 Task: Add a signature Landon Mitchell containing Have a great National Cybersecurity Awareness Month, Landon Mitchell to email address softage.3@softage.net and add a label Assembly
Action: Mouse moved to (101, 139)
Screenshot: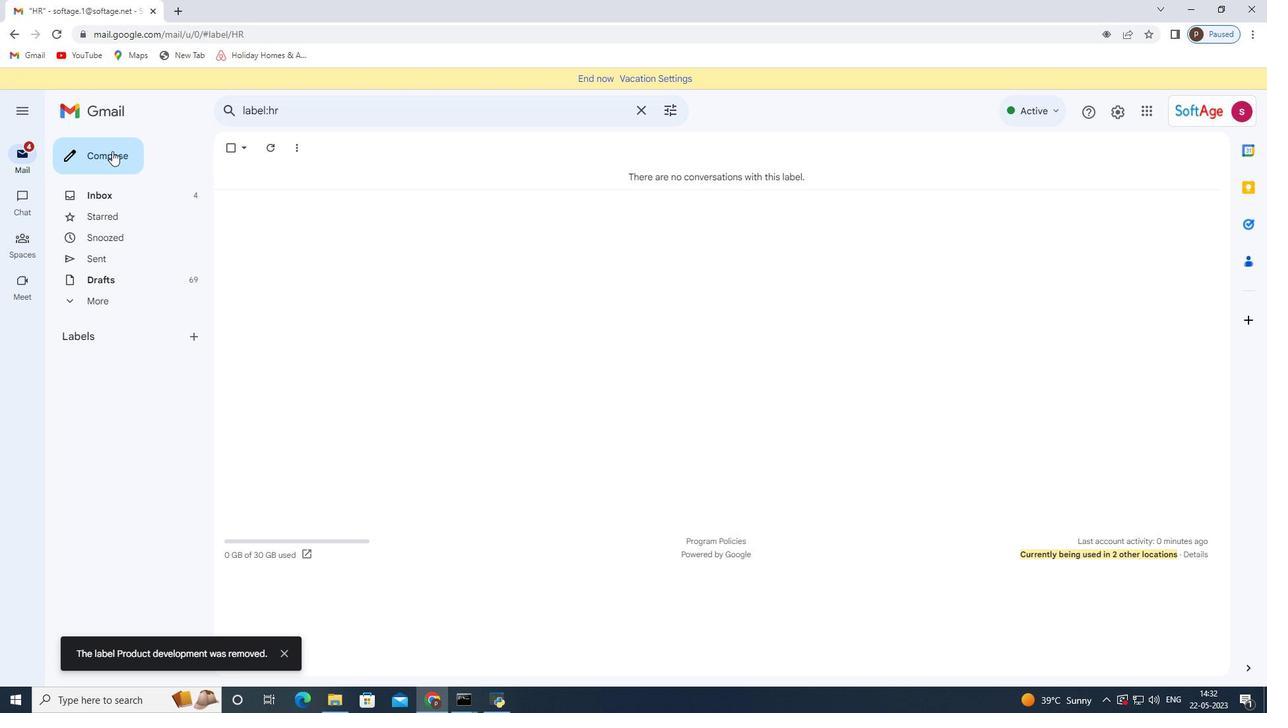 
Action: Mouse pressed left at (101, 139)
Screenshot: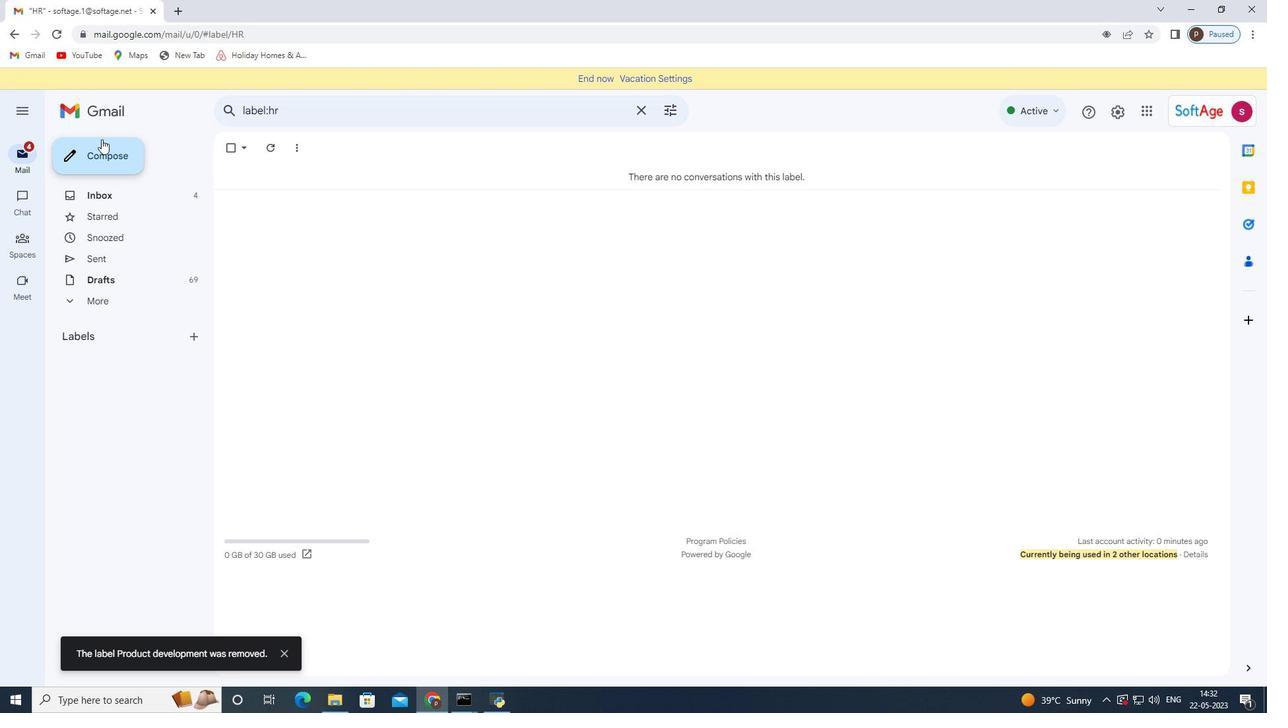 
Action: Mouse moved to (1071, 663)
Screenshot: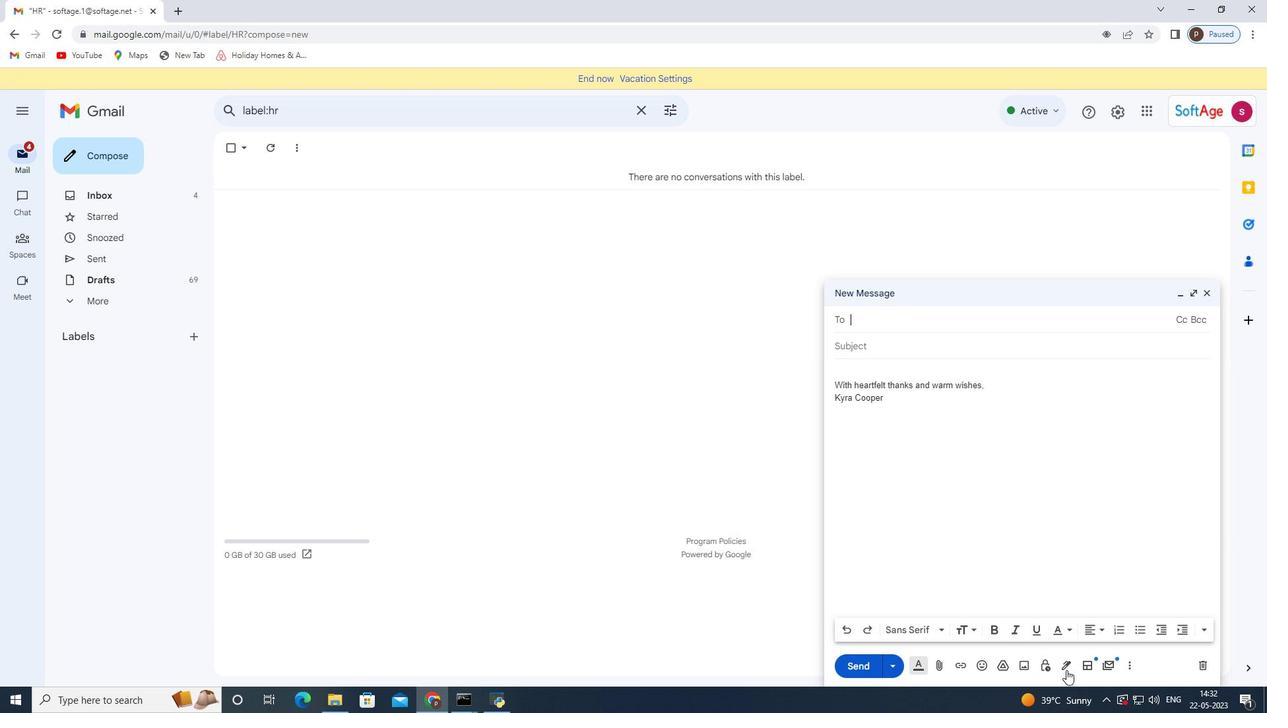 
Action: Mouse pressed left at (1071, 663)
Screenshot: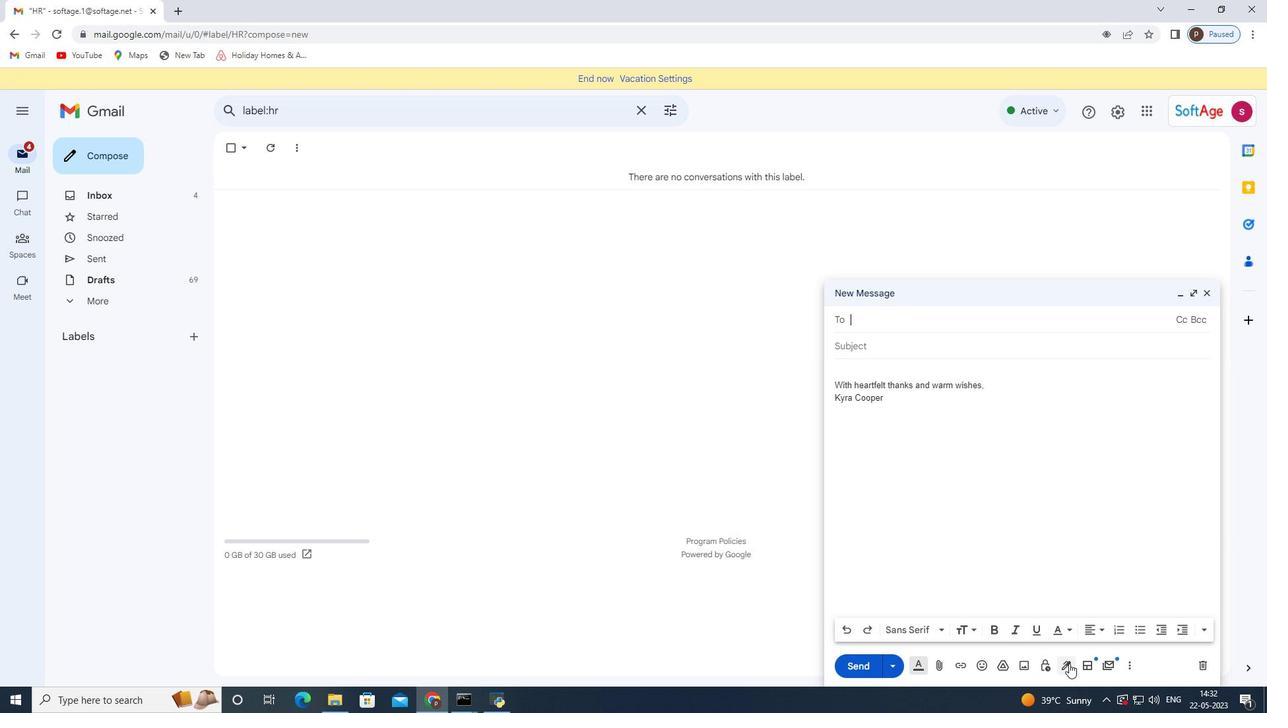 
Action: Mouse moved to (1104, 583)
Screenshot: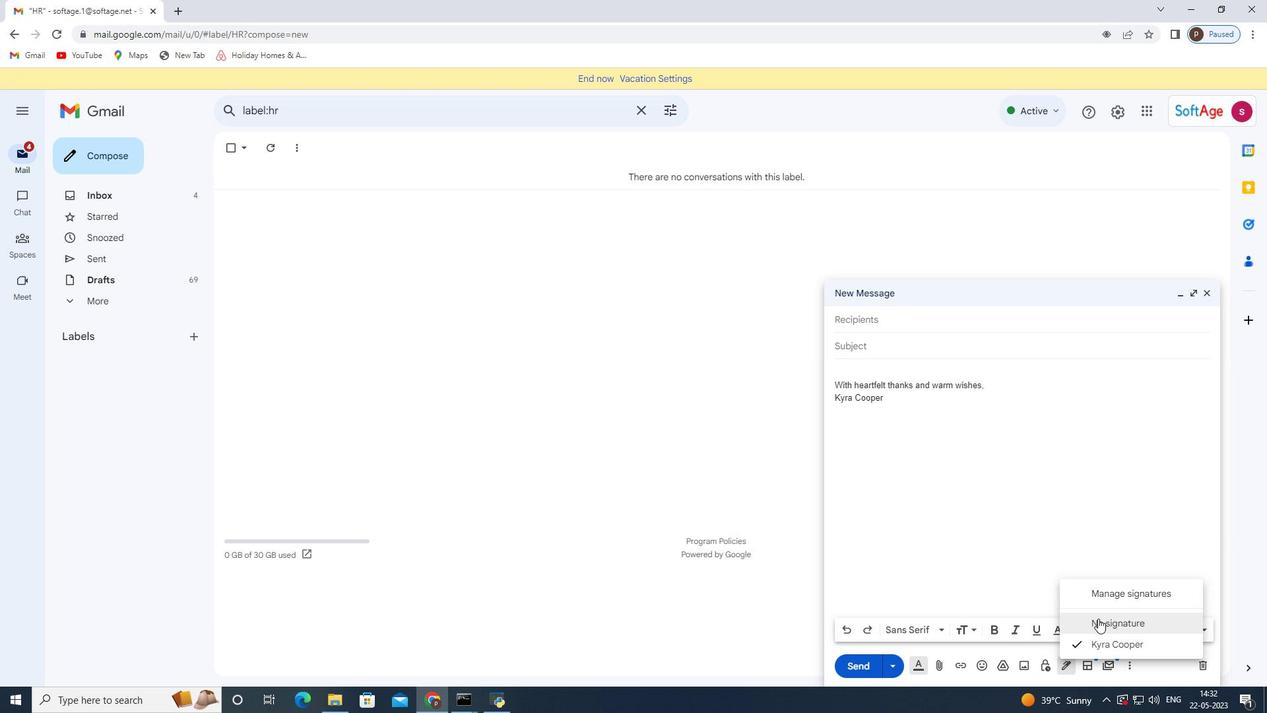 
Action: Mouse pressed left at (1104, 583)
Screenshot: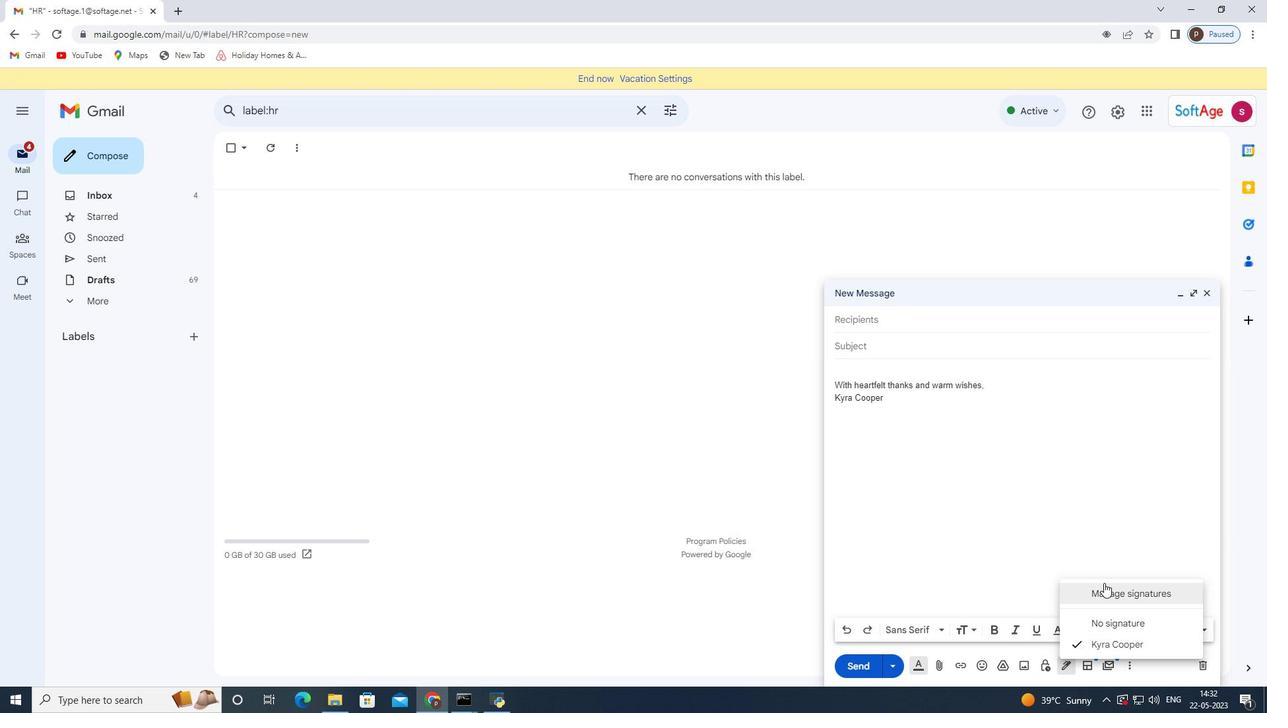 
Action: Mouse moved to (328, 466)
Screenshot: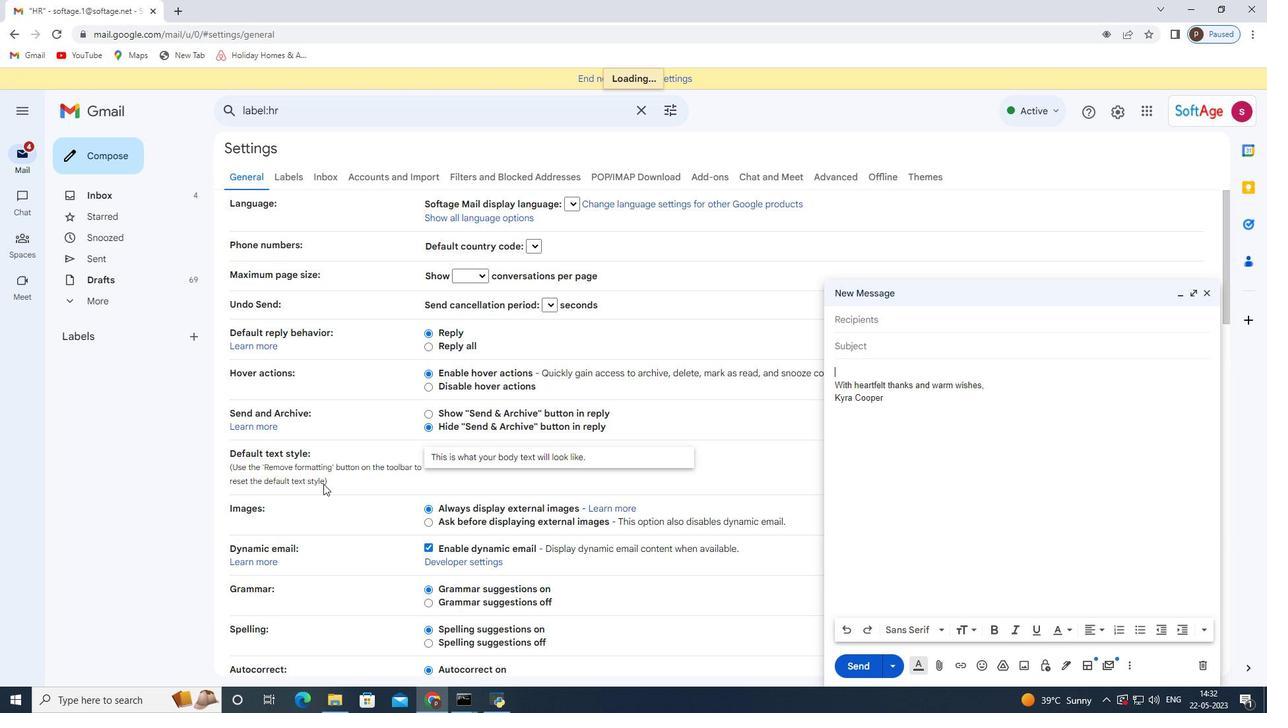 
Action: Mouse scrolled (328, 466) with delta (0, 0)
Screenshot: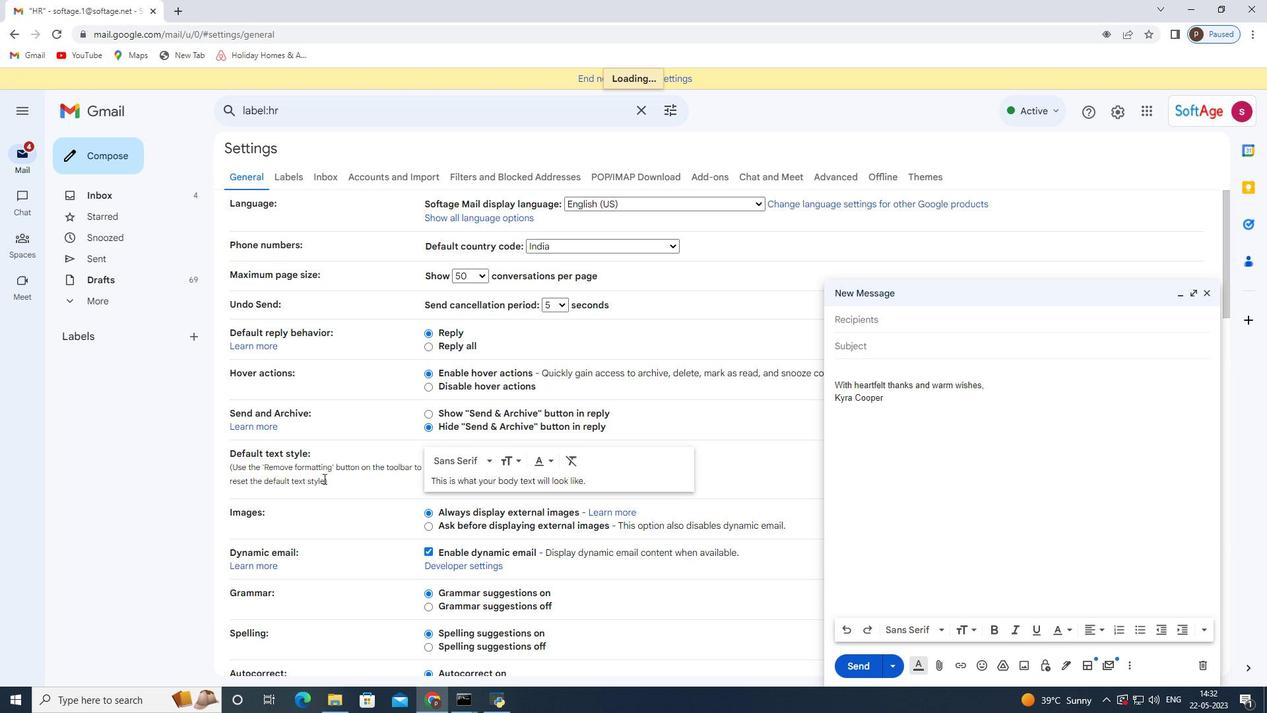 
Action: Mouse scrolled (328, 466) with delta (0, 0)
Screenshot: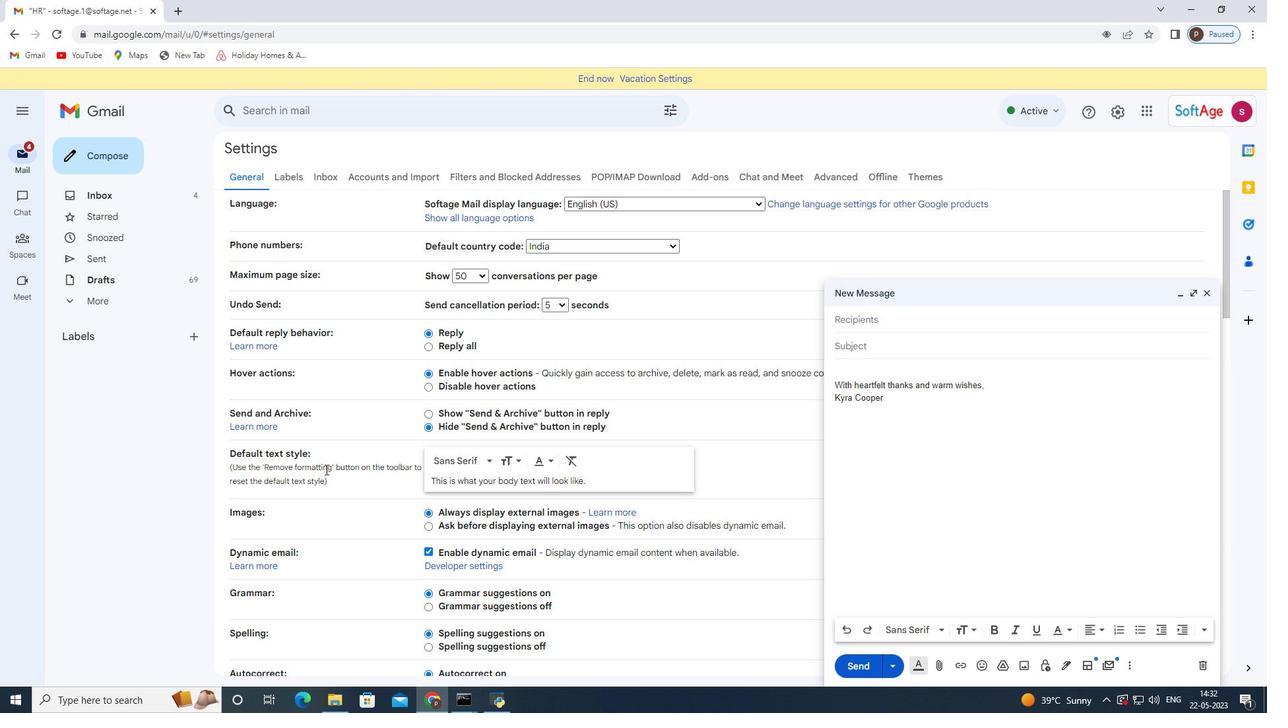 
Action: Mouse scrolled (328, 466) with delta (0, 0)
Screenshot: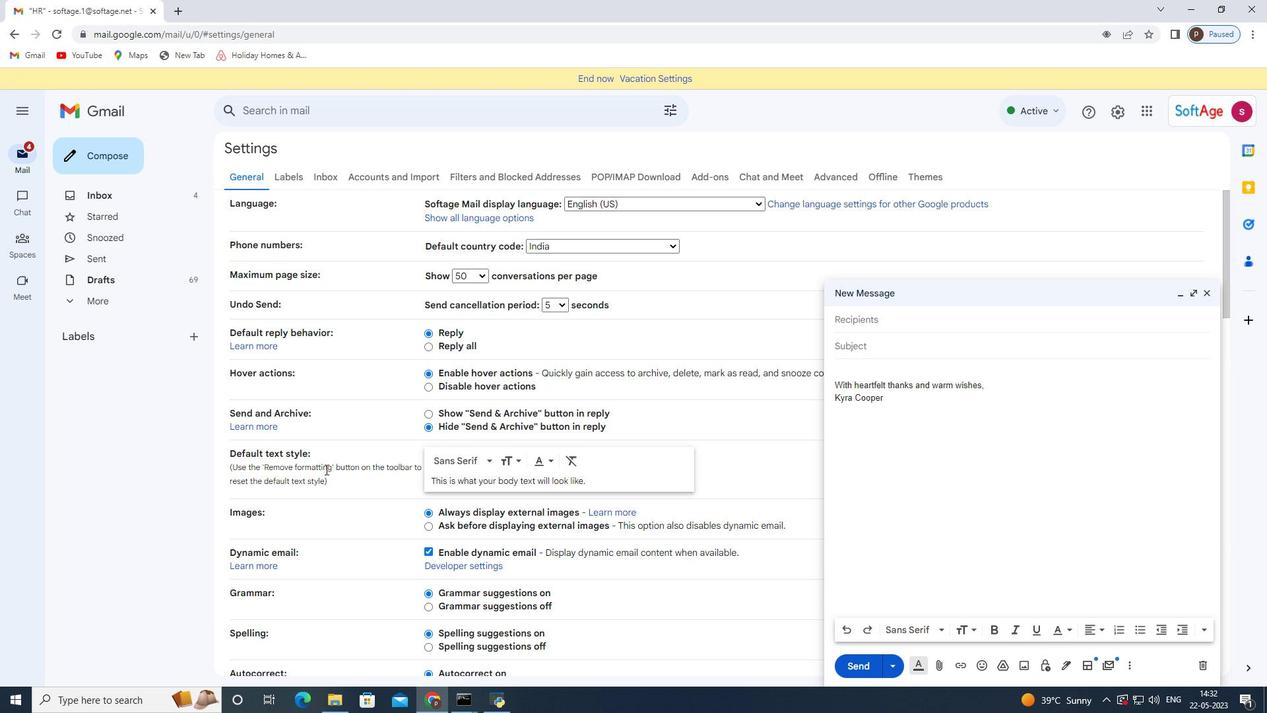 
Action: Mouse scrolled (328, 466) with delta (0, 0)
Screenshot: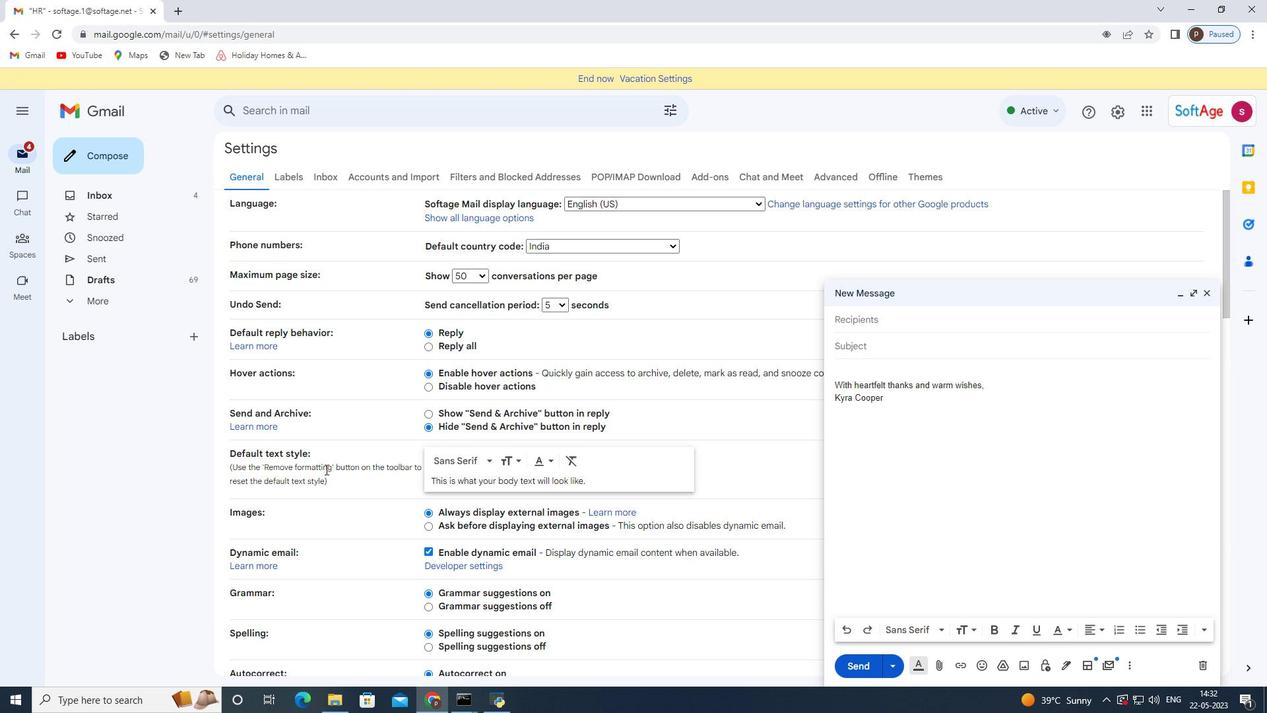 
Action: Mouse scrolled (328, 466) with delta (0, 0)
Screenshot: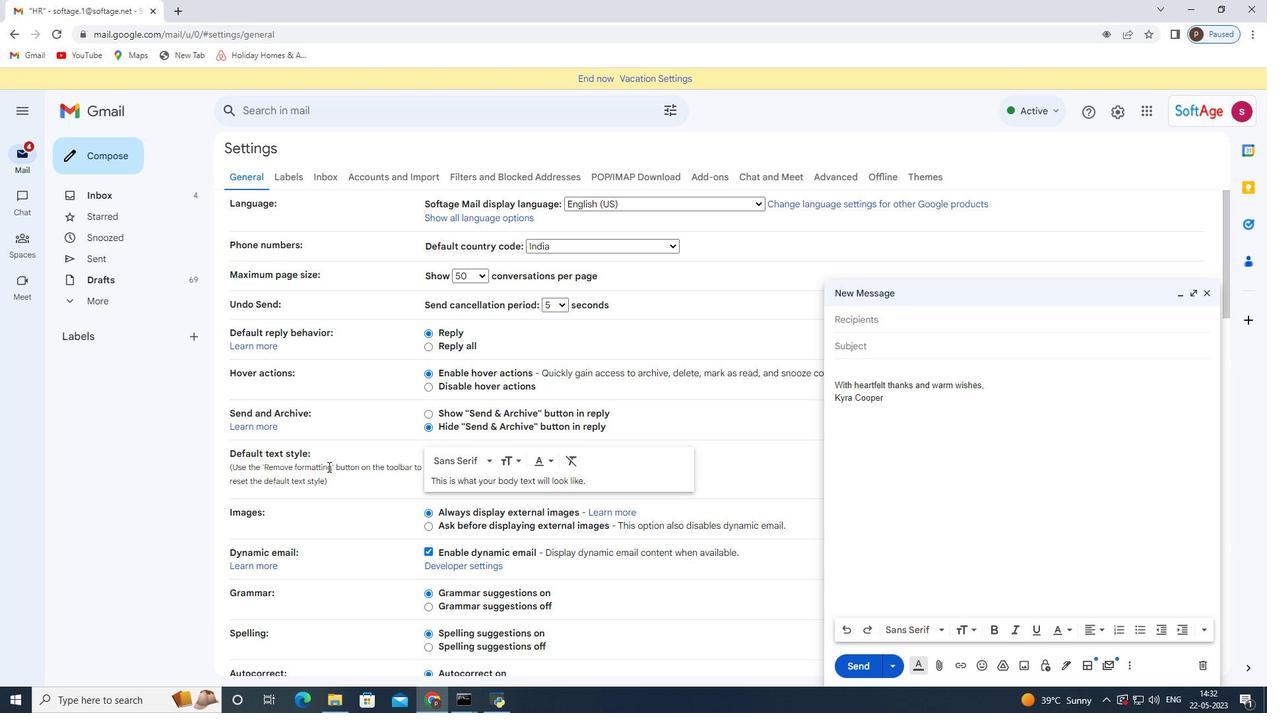 
Action: Mouse scrolled (328, 466) with delta (0, 0)
Screenshot: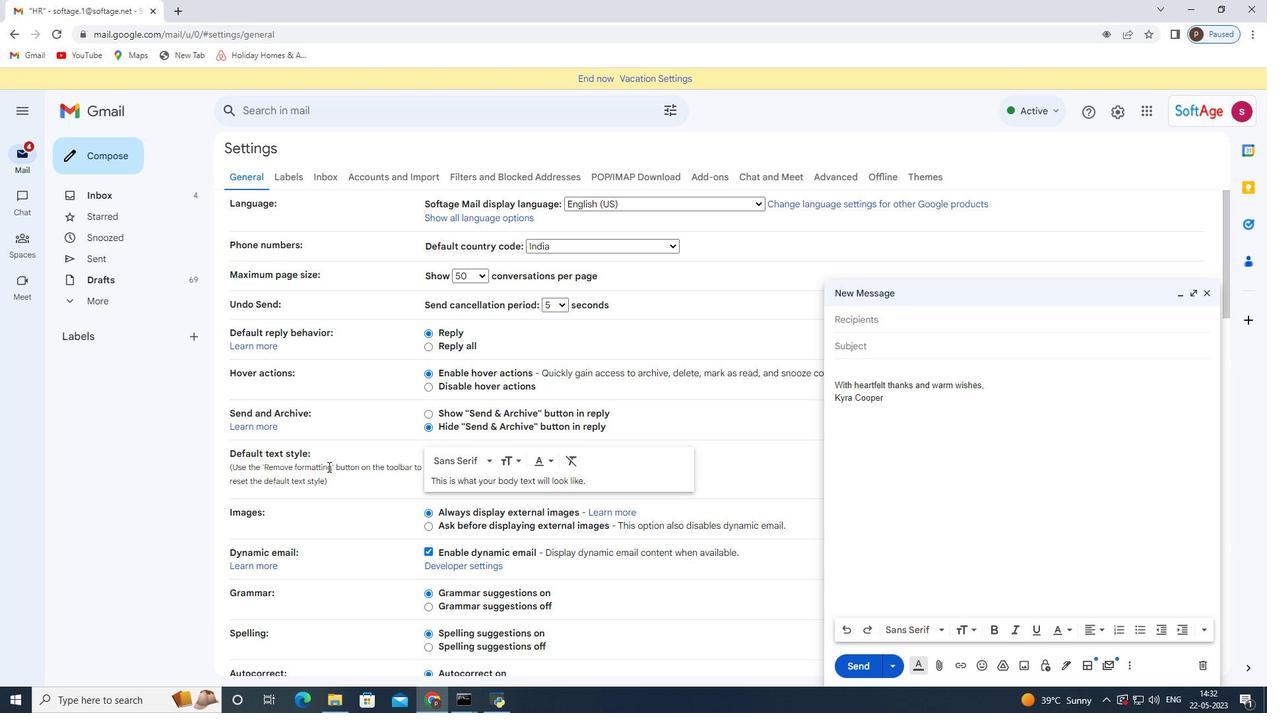 
Action: Mouse scrolled (328, 466) with delta (0, 0)
Screenshot: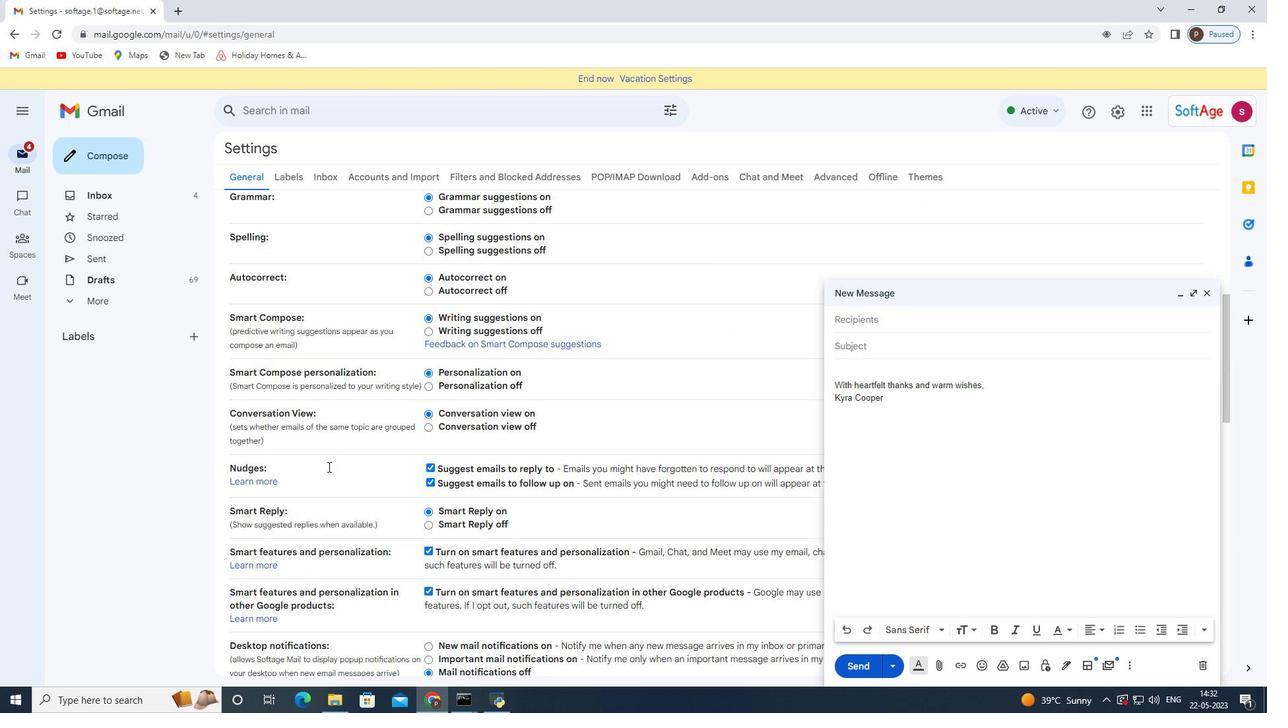 
Action: Mouse scrolled (328, 466) with delta (0, 0)
Screenshot: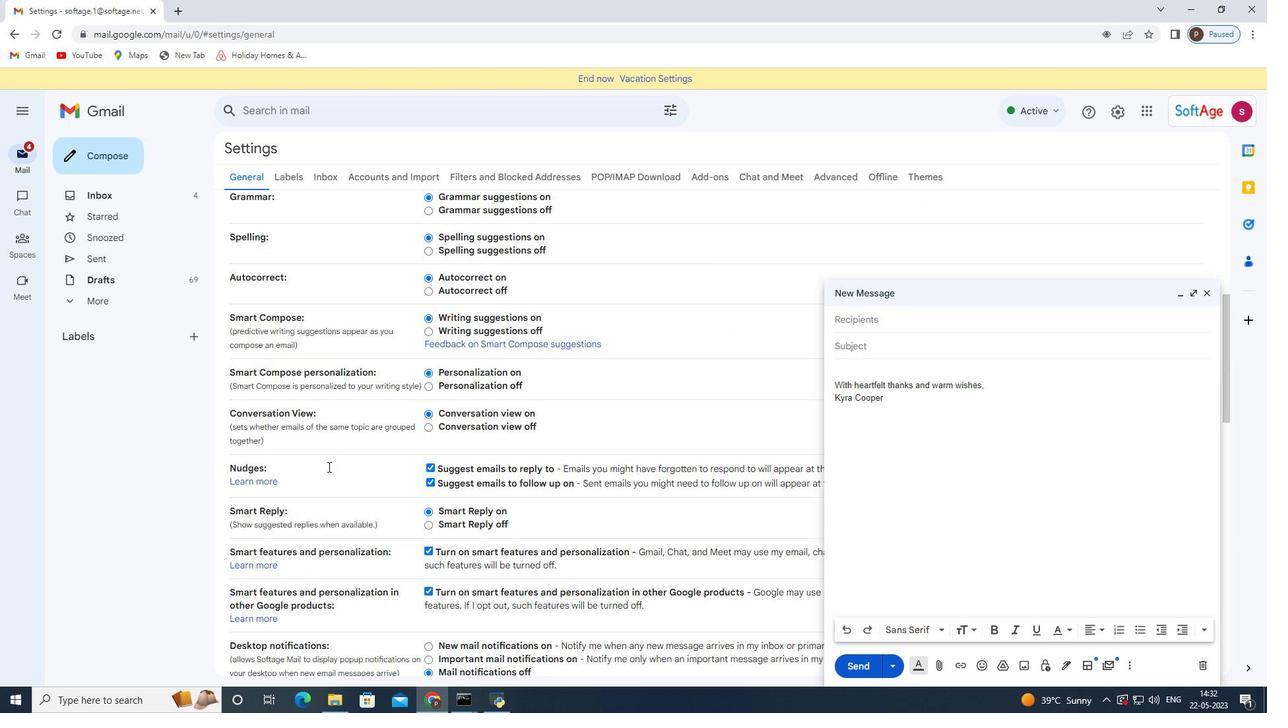 
Action: Mouse scrolled (328, 467) with delta (0, 0)
Screenshot: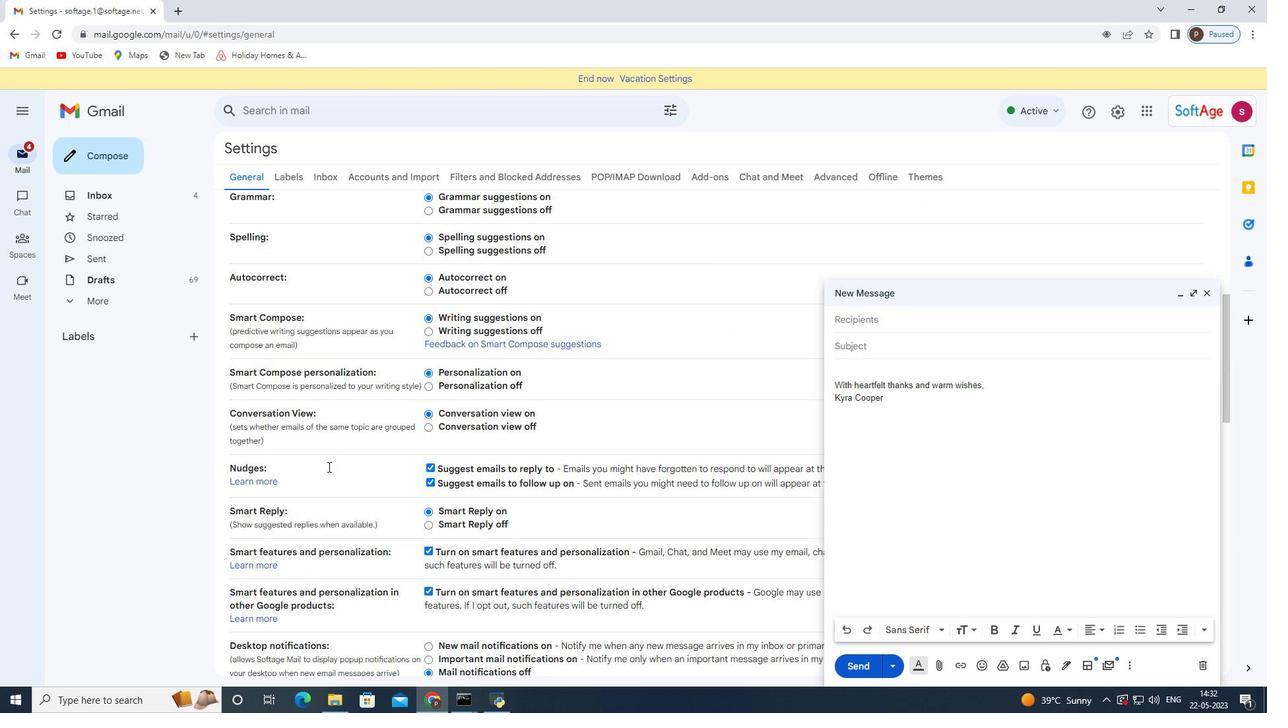 
Action: Mouse scrolled (328, 466) with delta (0, 0)
Screenshot: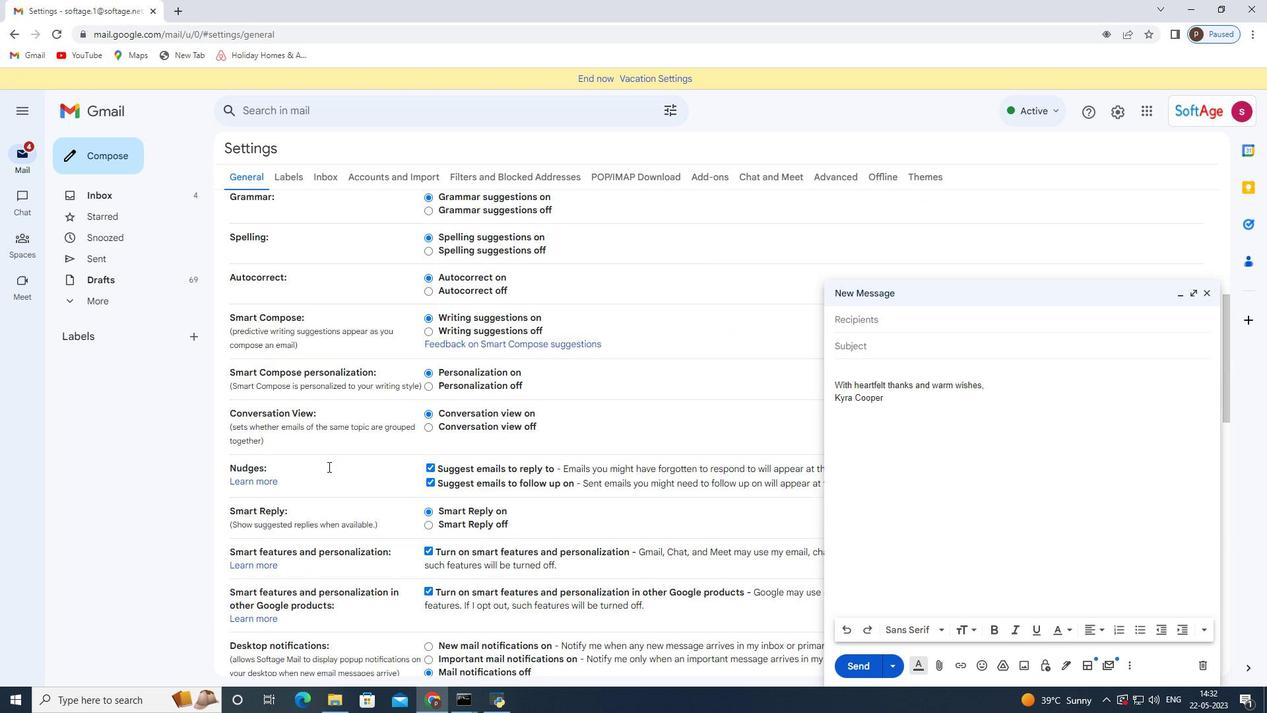 
Action: Mouse scrolled (328, 466) with delta (0, 0)
Screenshot: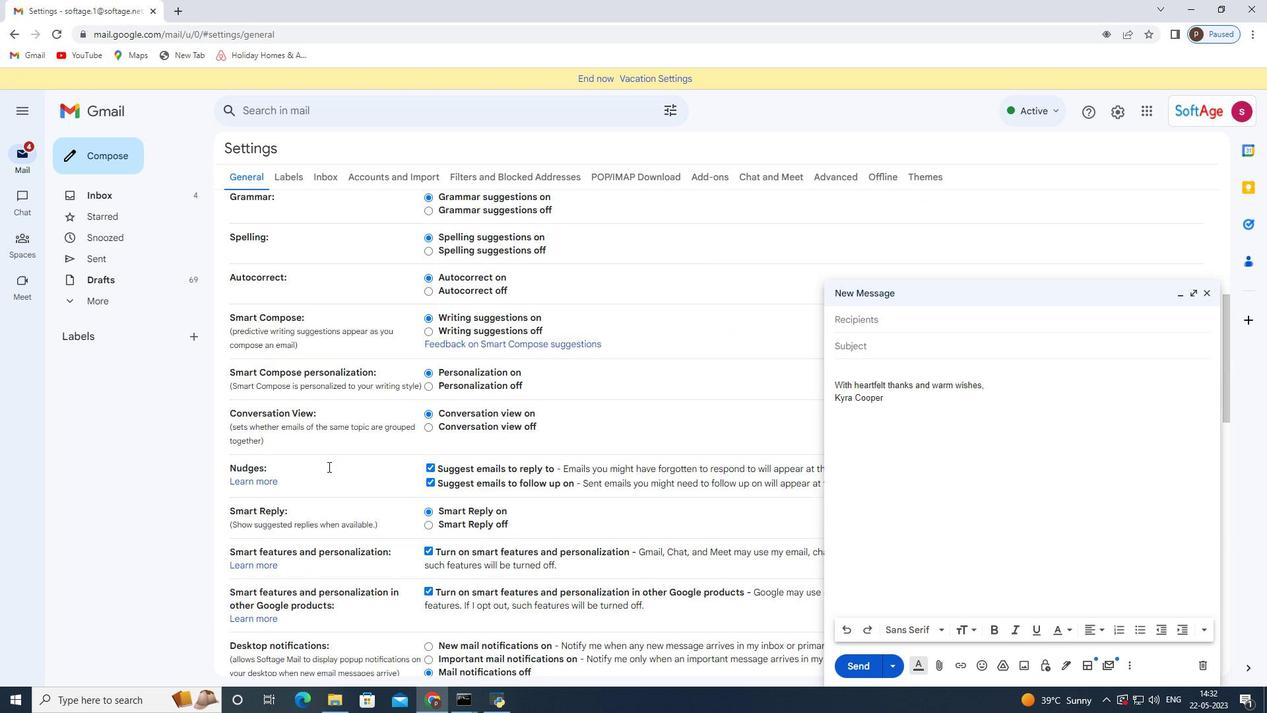 
Action: Mouse moved to (328, 466)
Screenshot: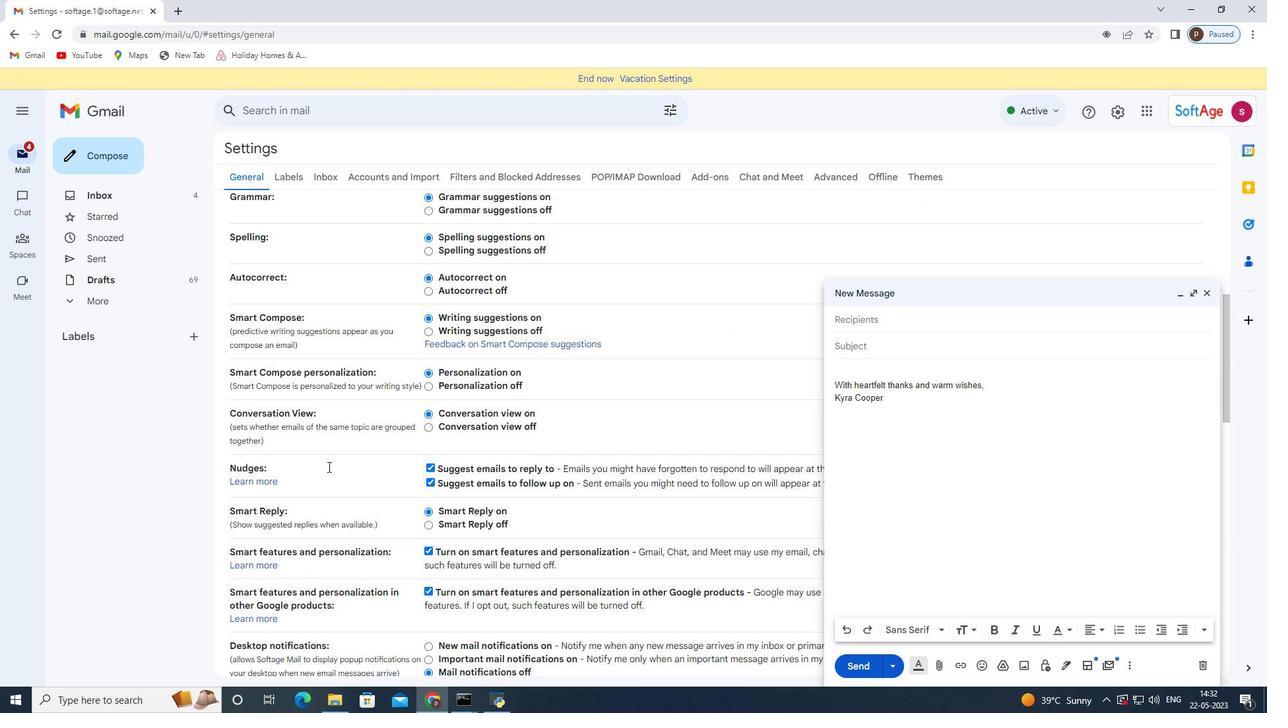 
Action: Mouse scrolled (328, 465) with delta (0, 0)
Screenshot: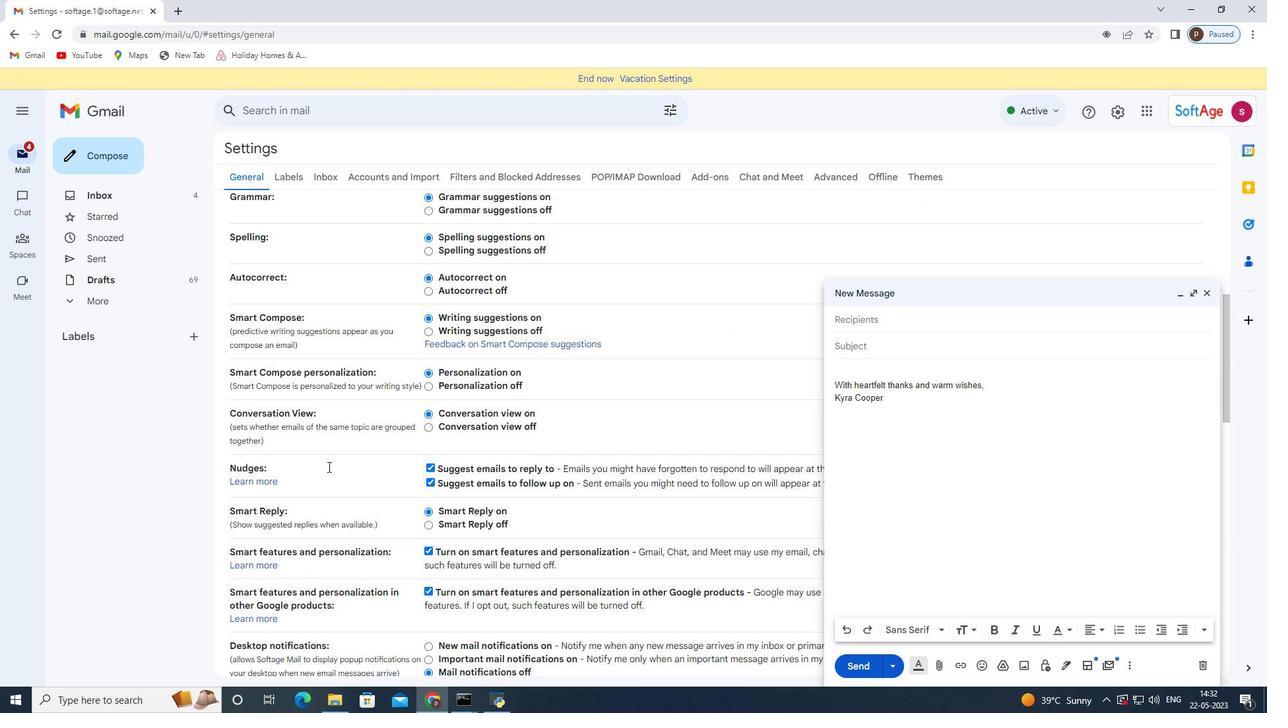 
Action: Mouse moved to (333, 466)
Screenshot: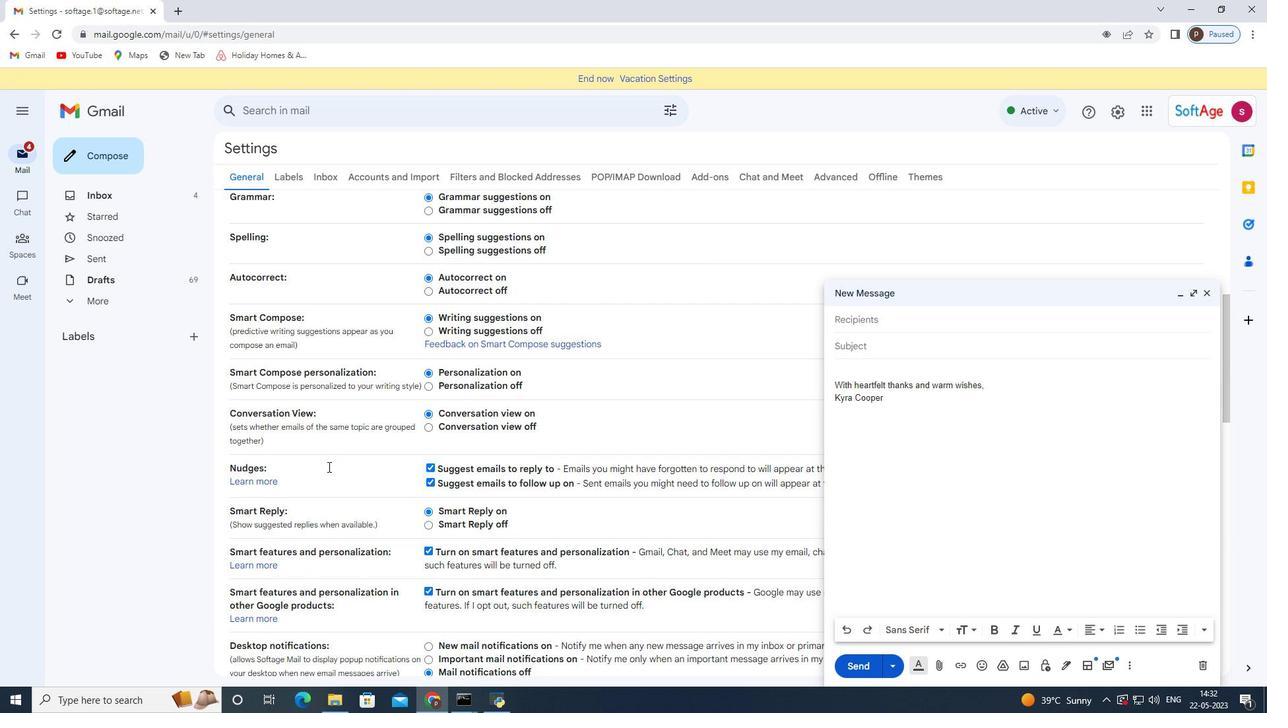 
Action: Mouse scrolled (333, 465) with delta (0, 0)
Screenshot: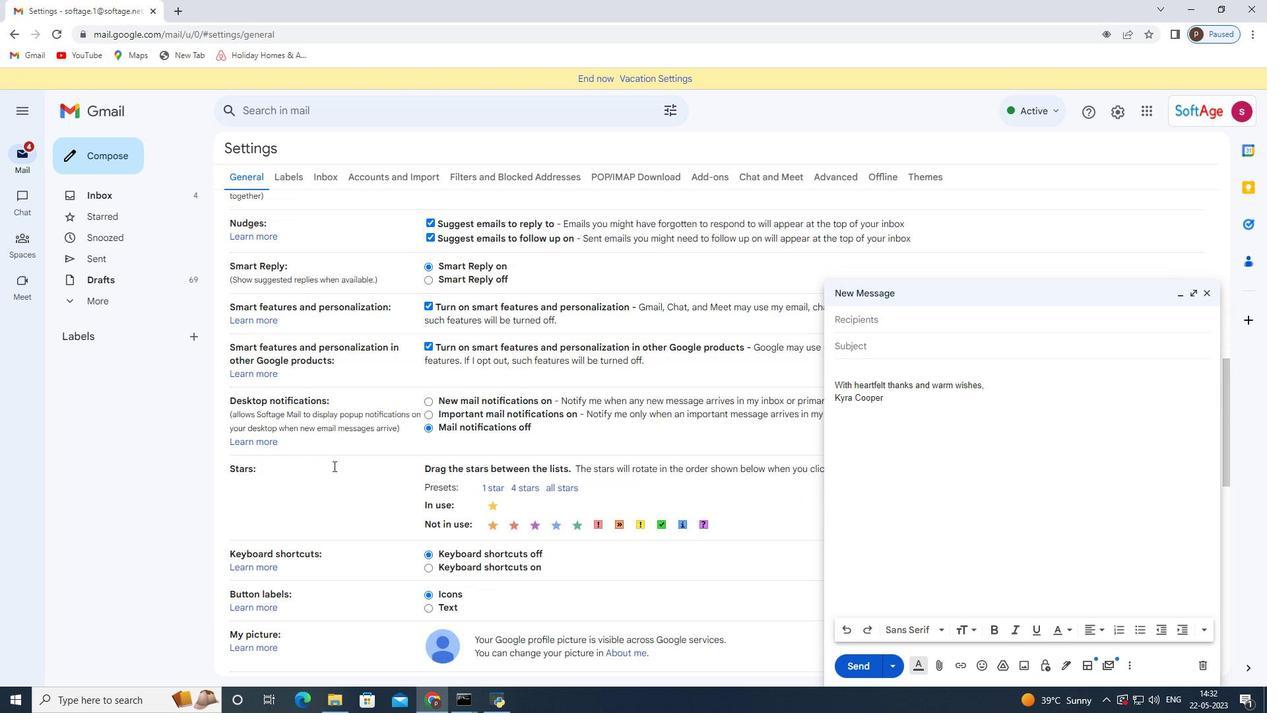 
Action: Mouse scrolled (333, 465) with delta (0, 0)
Screenshot: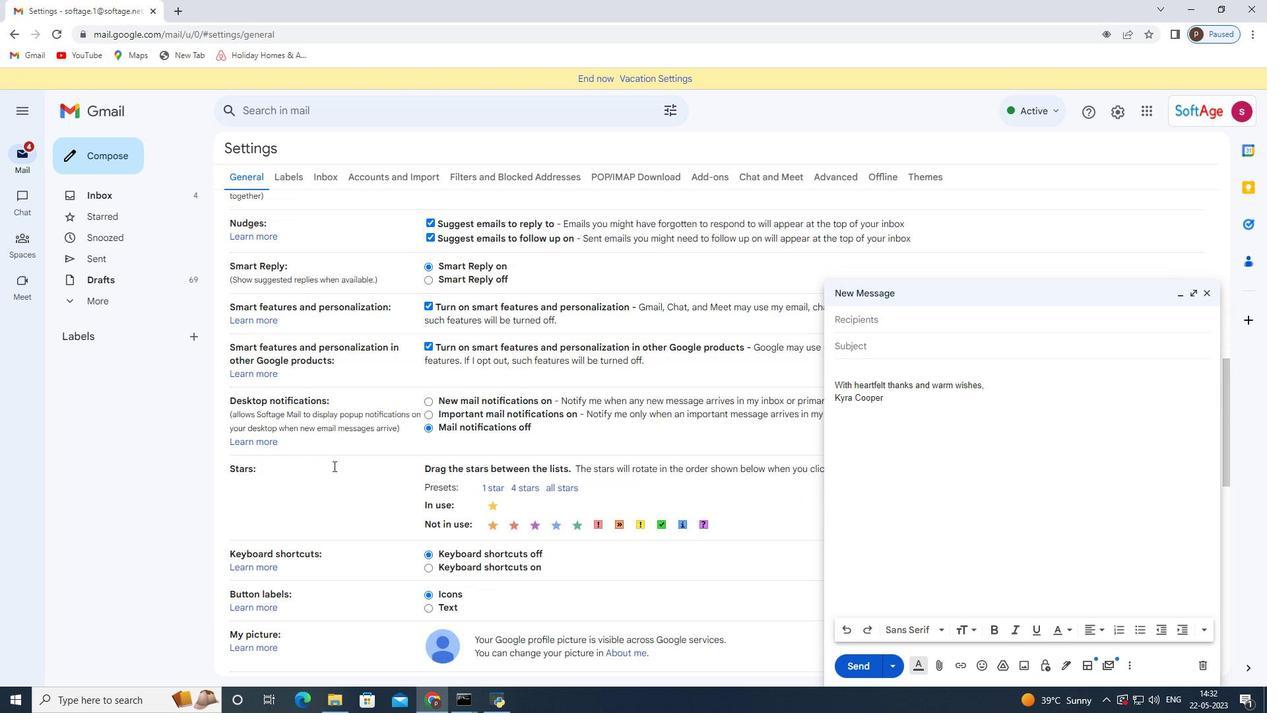 
Action: Mouse scrolled (333, 465) with delta (0, 0)
Screenshot: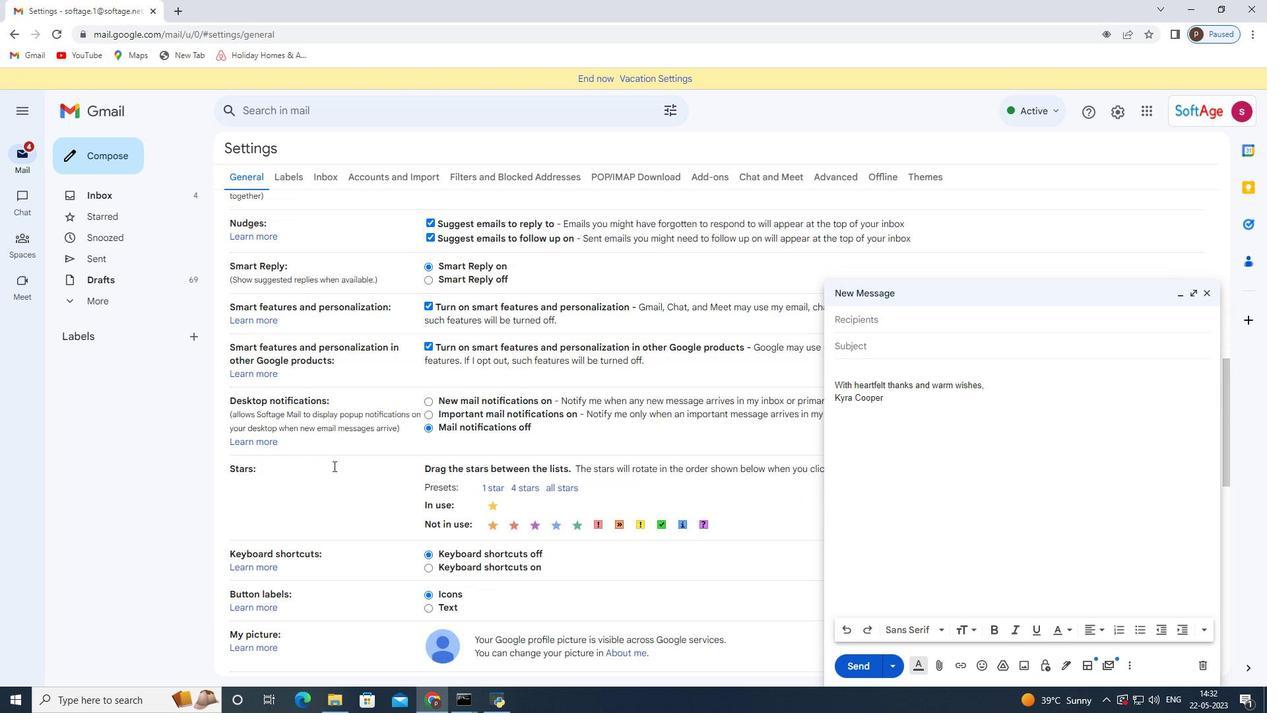 
Action: Mouse moved to (571, 511)
Screenshot: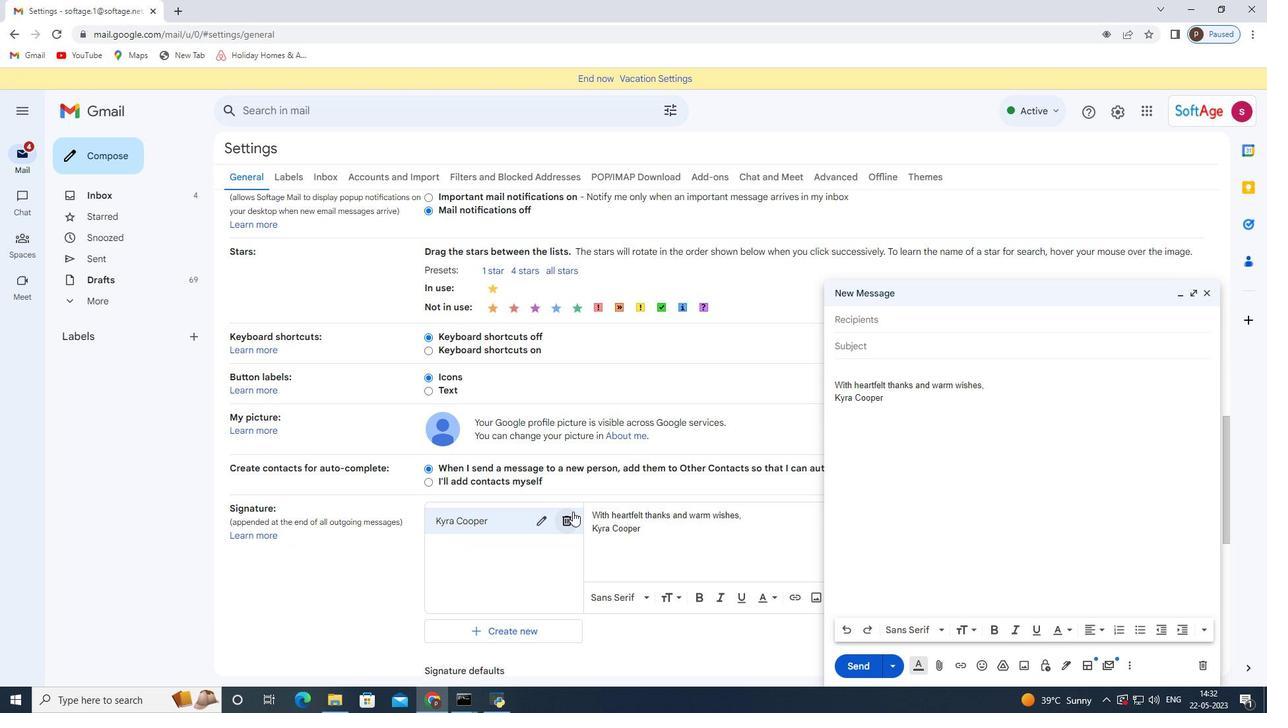 
Action: Mouse pressed left at (571, 511)
Screenshot: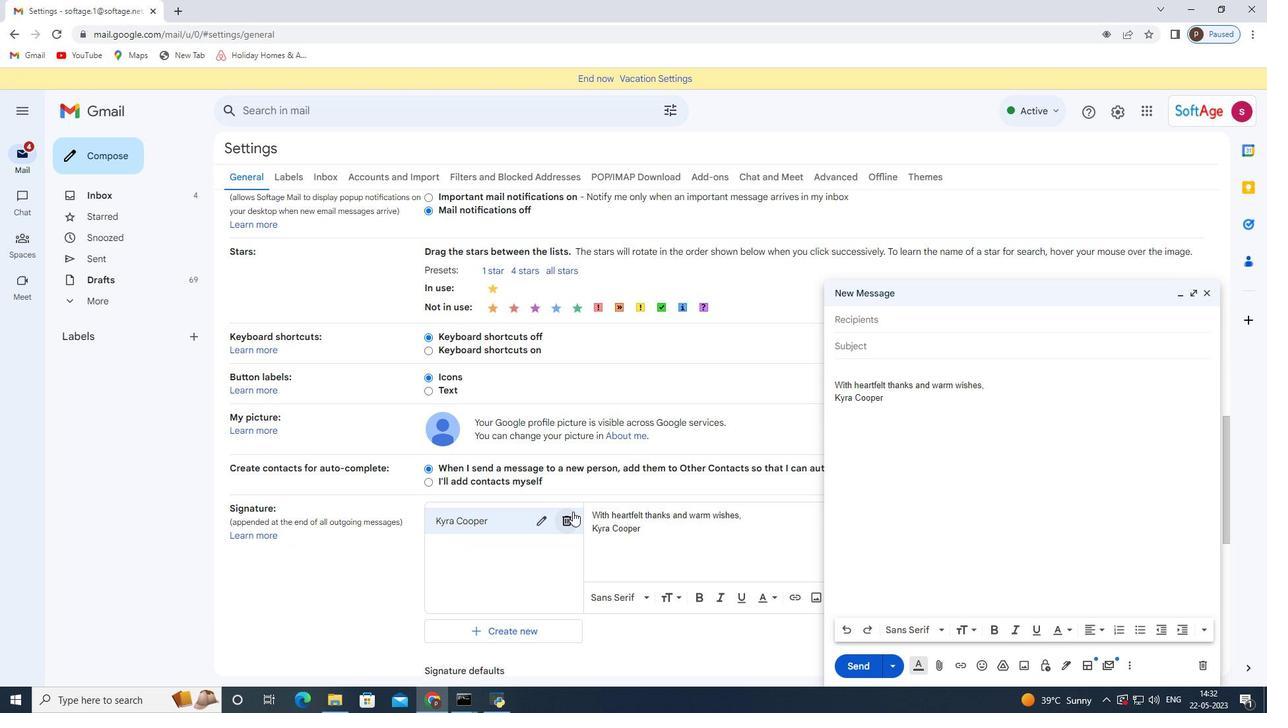 
Action: Mouse moved to (741, 410)
Screenshot: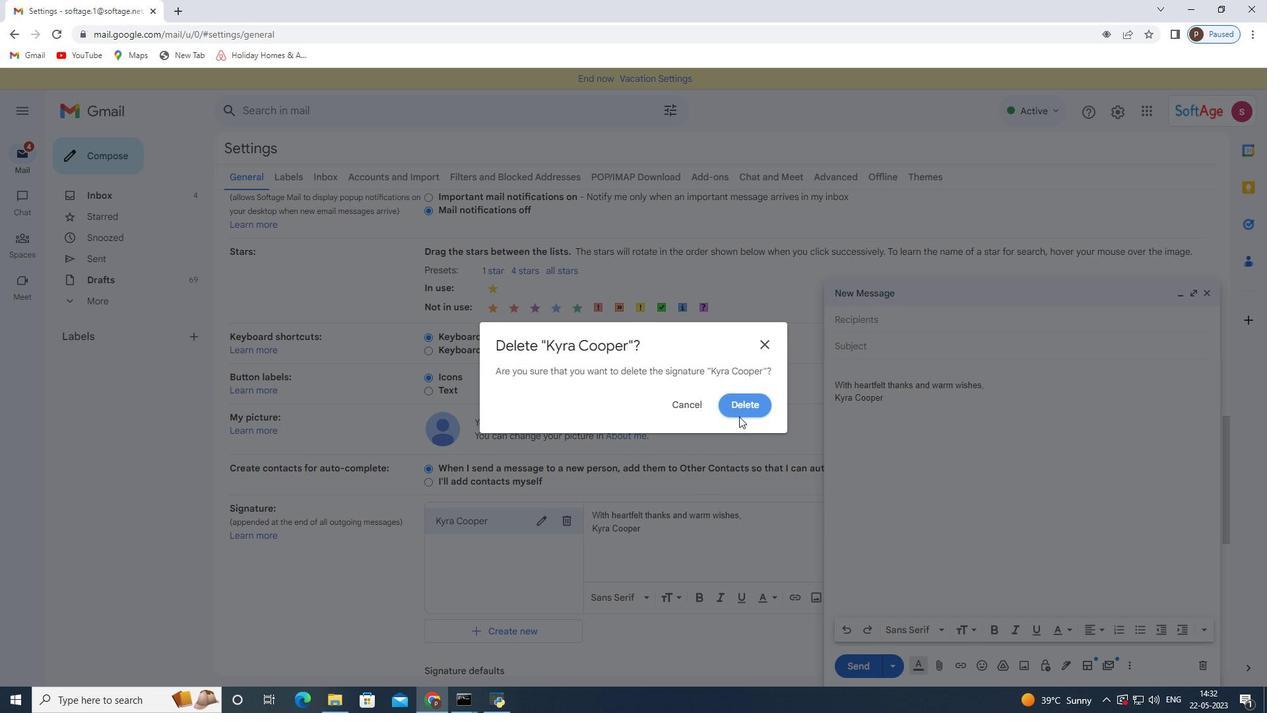 
Action: Mouse pressed left at (741, 410)
Screenshot: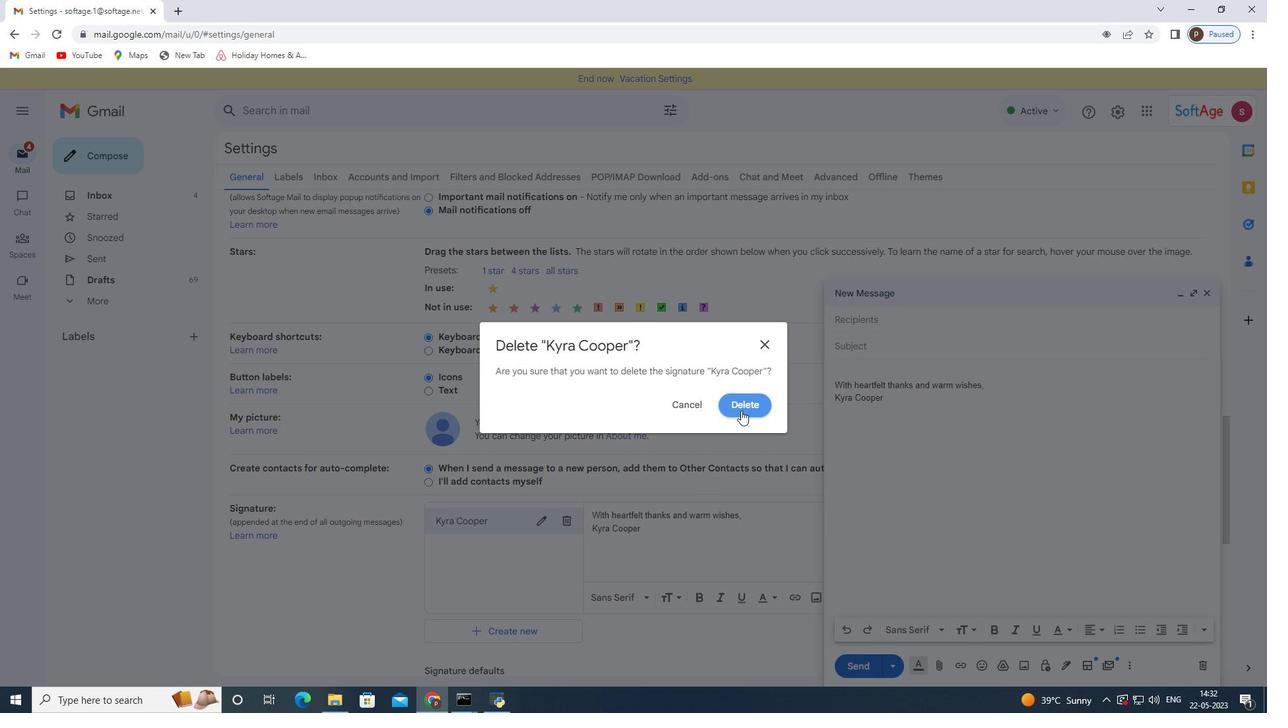 
Action: Mouse moved to (448, 534)
Screenshot: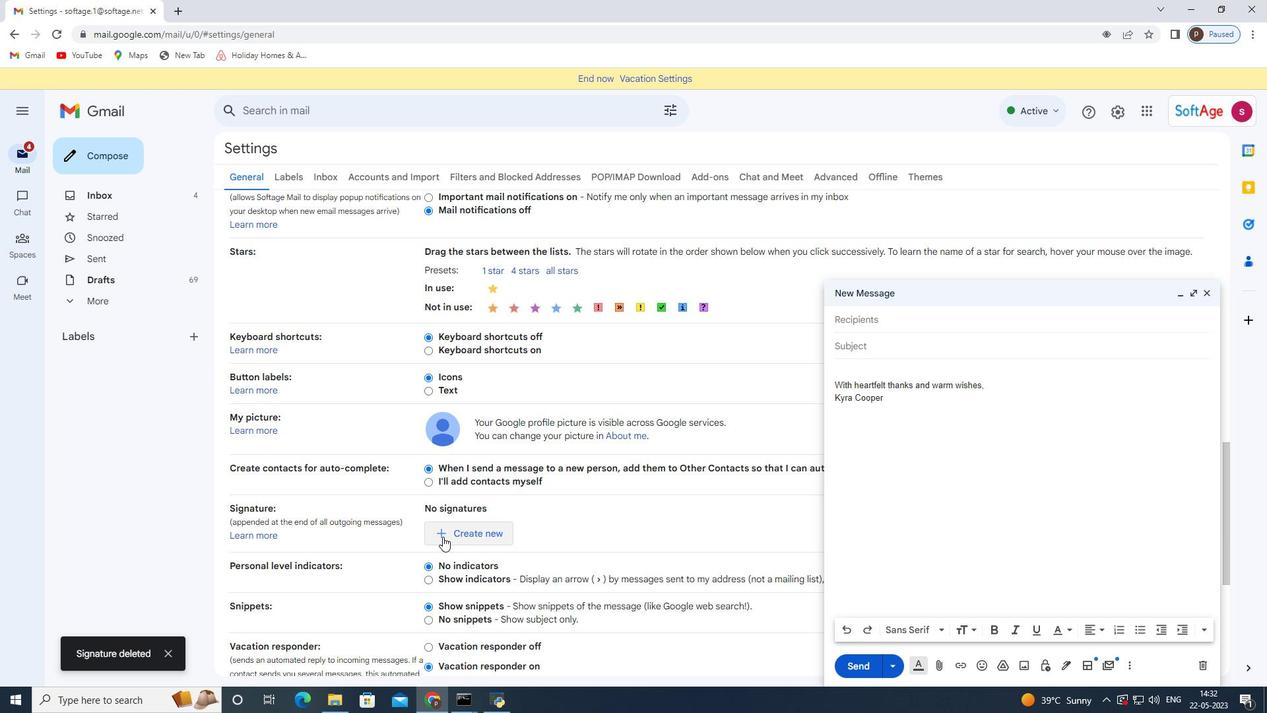 
Action: Mouse pressed left at (448, 534)
Screenshot: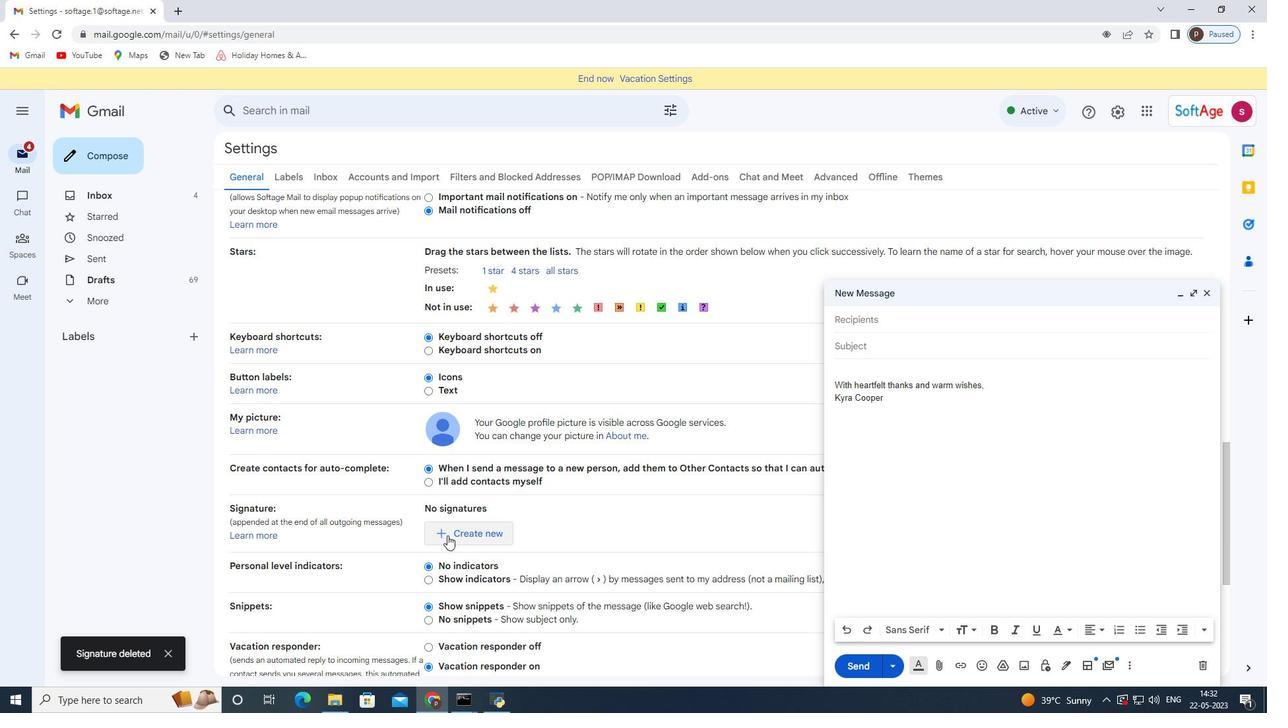 
Action: Mouse moved to (538, 371)
Screenshot: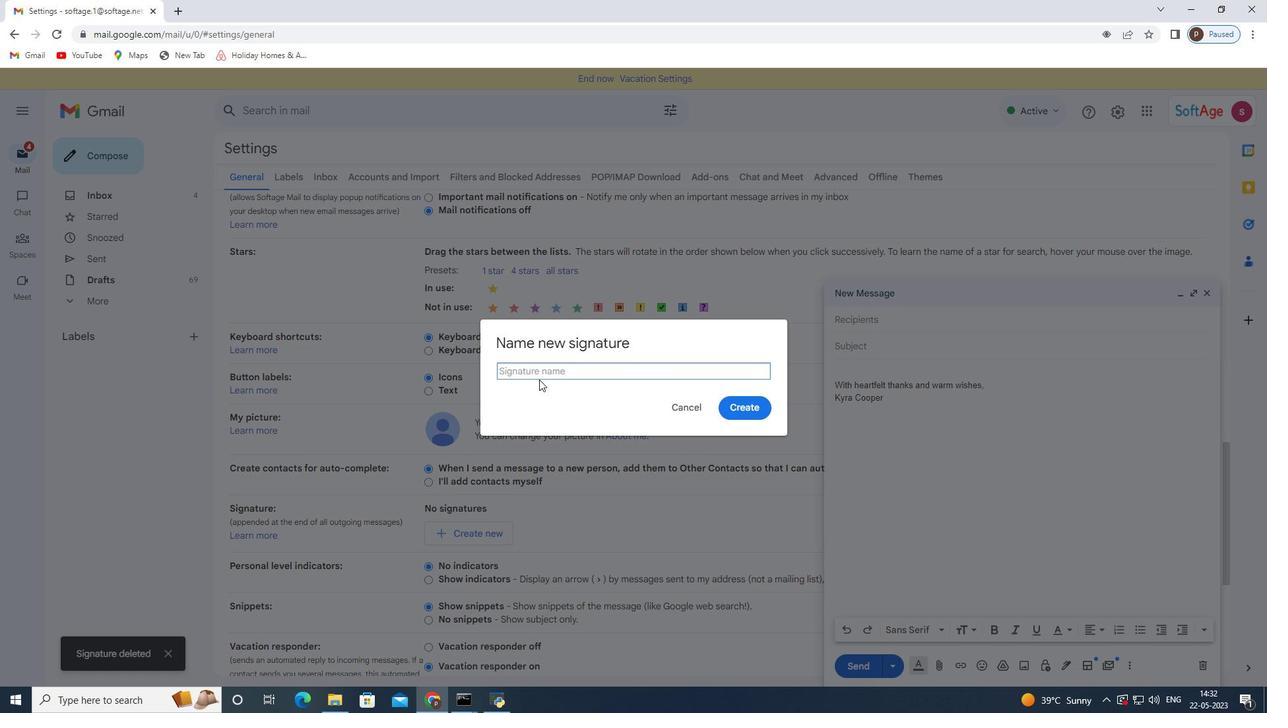 
Action: Mouse pressed left at (538, 371)
Screenshot: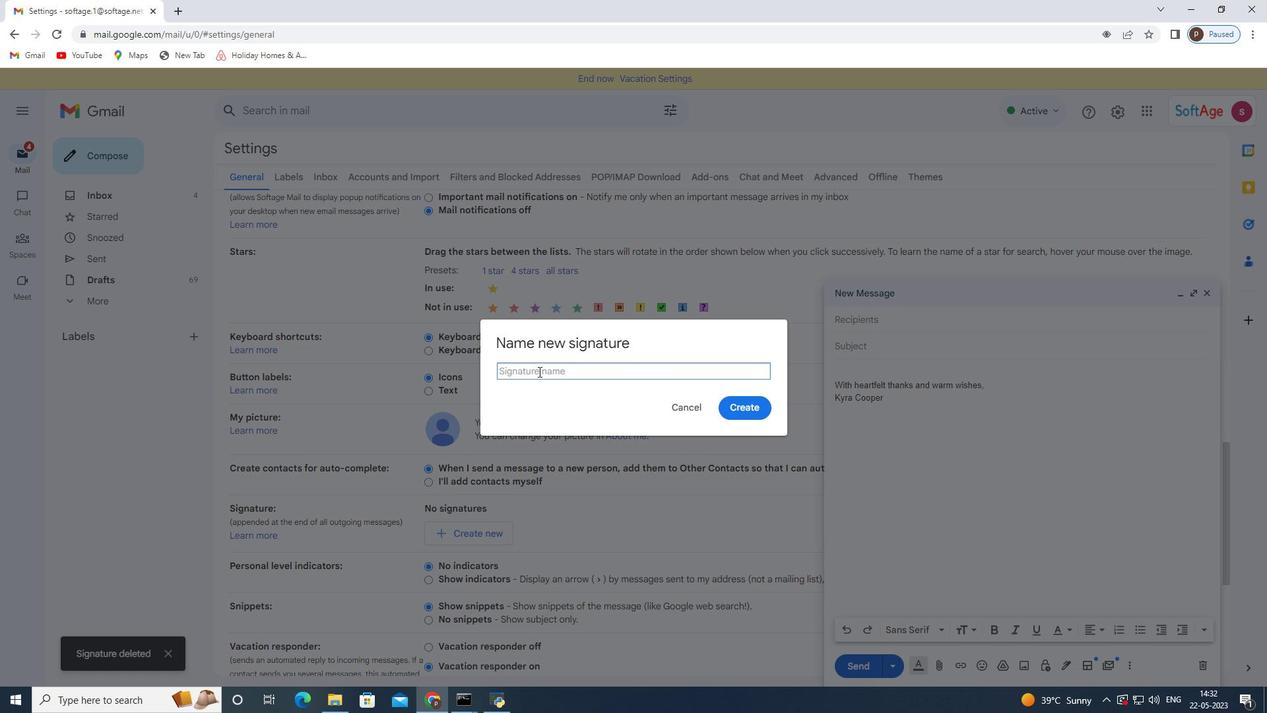 
Action: Key pressed <Key.shift>Landon<Key.space><Key.shift>Mitchell
Screenshot: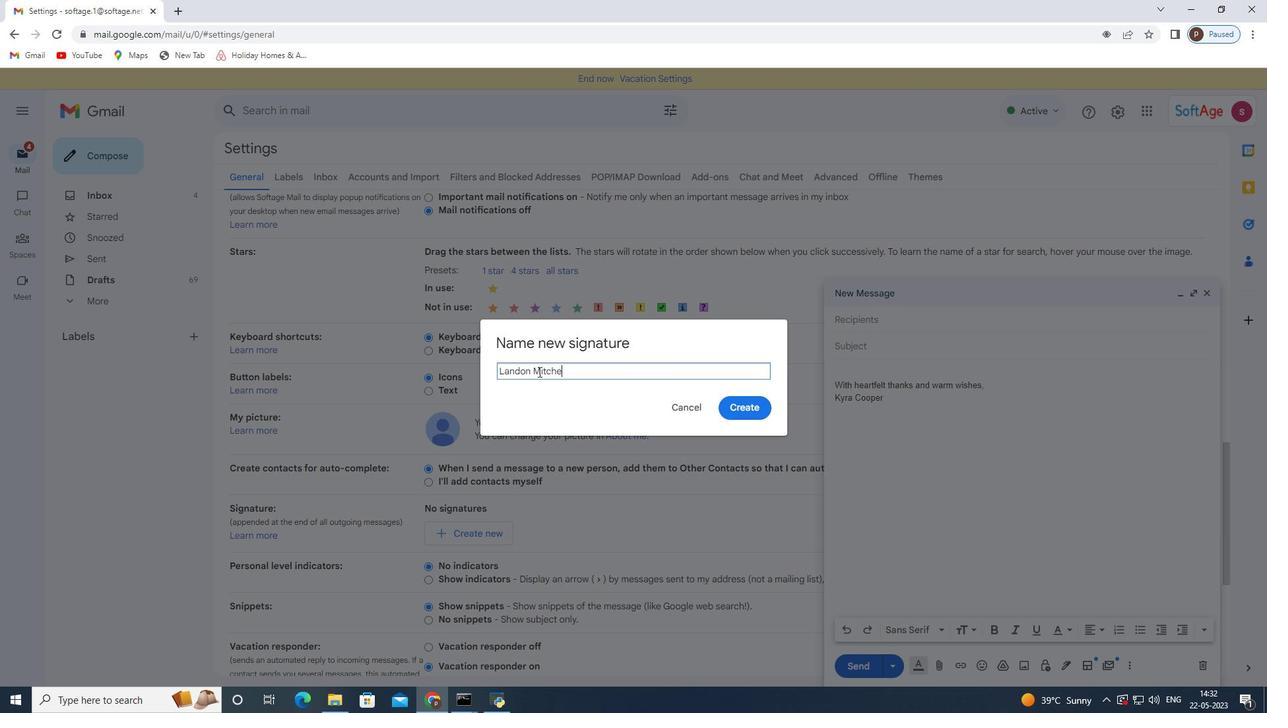
Action: Mouse moved to (753, 406)
Screenshot: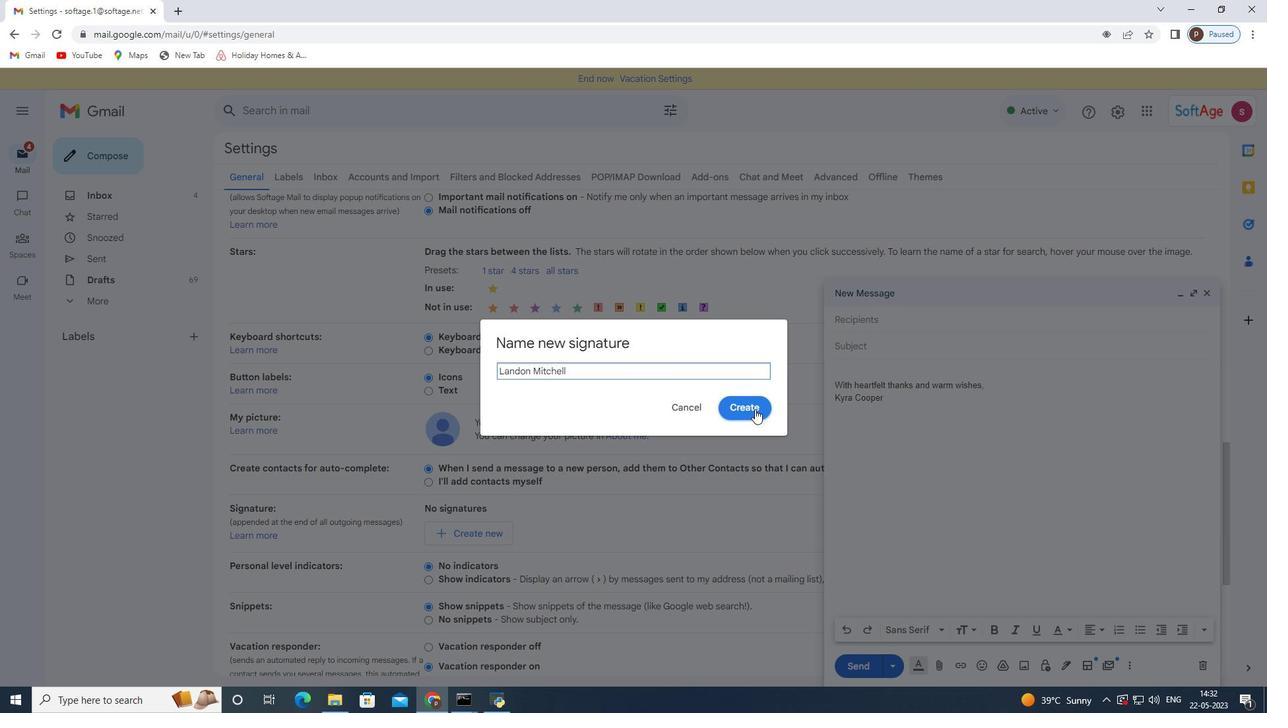 
Action: Mouse pressed left at (753, 406)
Screenshot: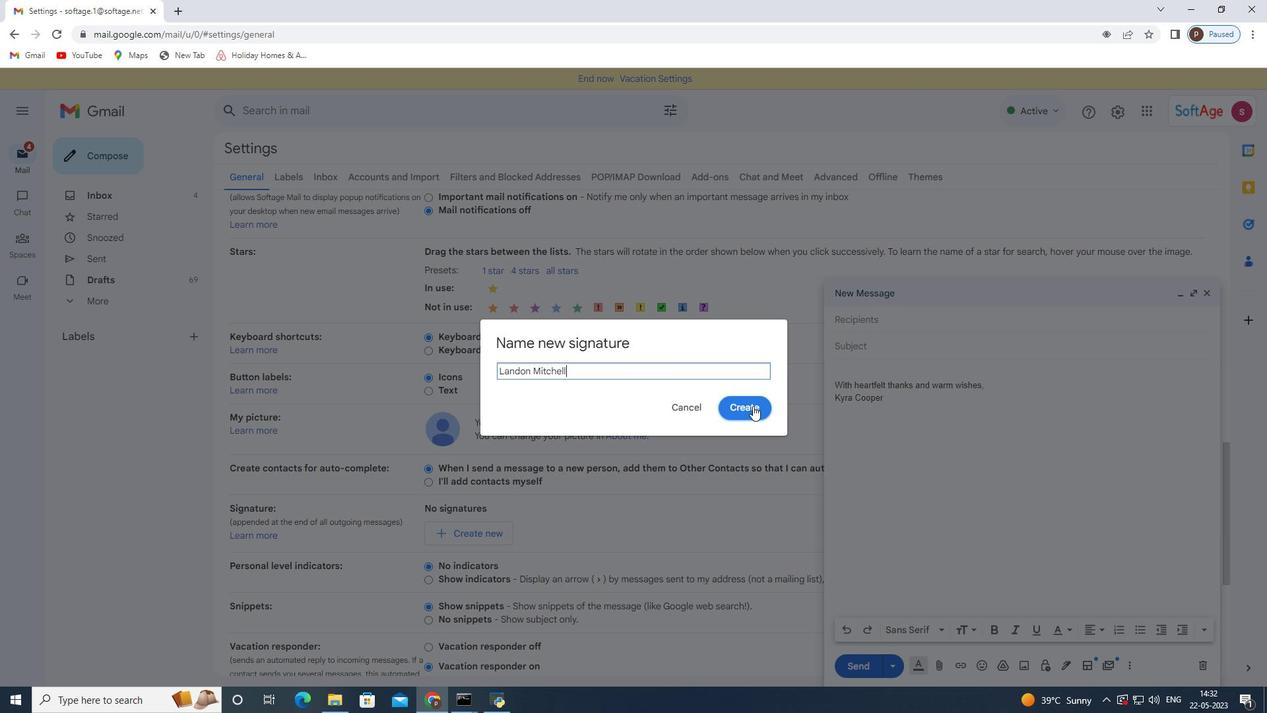 
Action: Mouse moved to (620, 519)
Screenshot: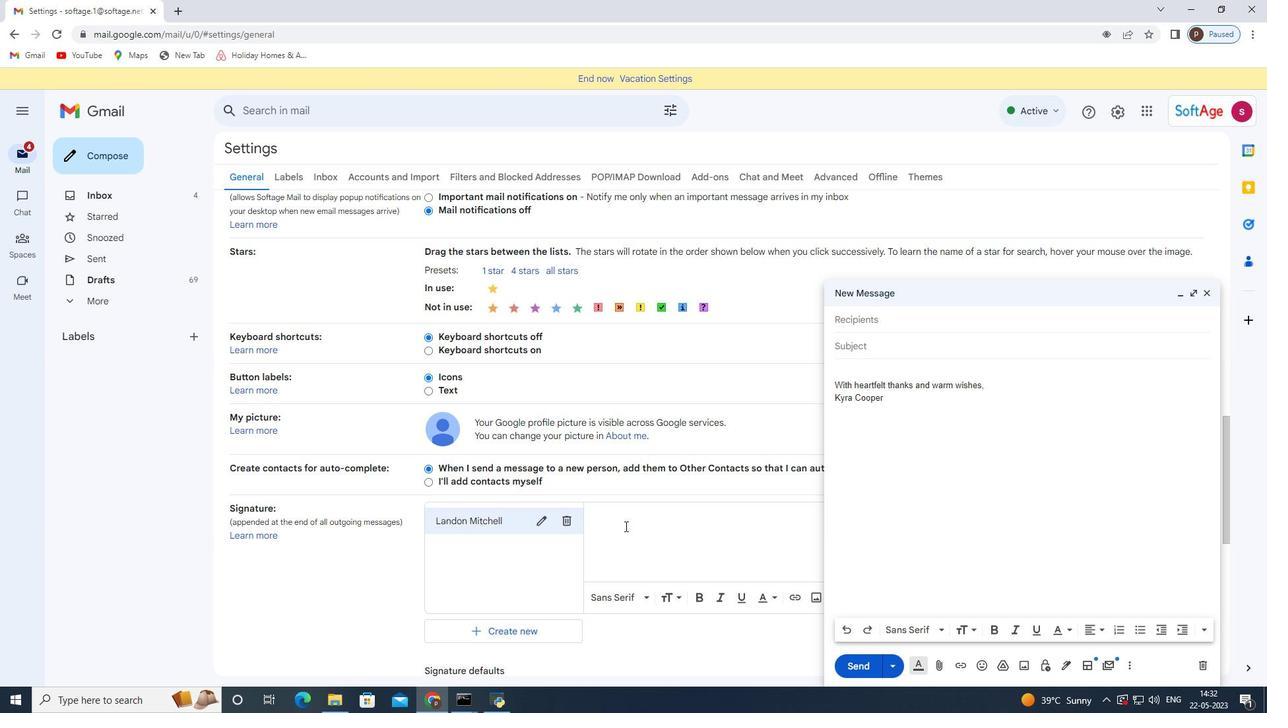 
Action: Mouse pressed left at (620, 519)
Screenshot: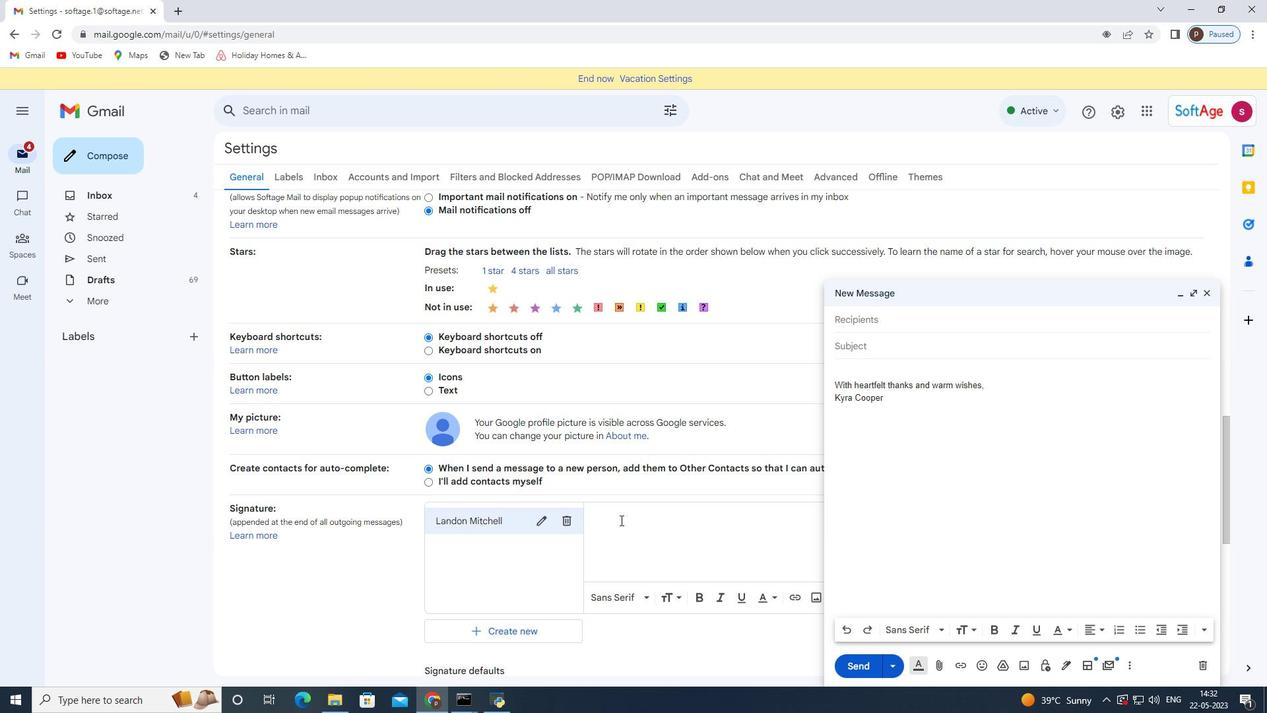 
Action: Key pressed <Key.shift>Have<Key.space>a<Key.space>great<Key.space><Key.shift>National<Key.space><Key.shift><Key.shift><Key.shift>Cybersecurity<Key.space><Key.shift>Awareness<Key.space><Key.shift>Month,<Key.enter><Key.shift>Landon<Key.space><Key.shift><Key.shift><Key.shift><Key.shift><Key.shift><Key.shift><Key.shift><Key.shift><Key.shift><Key.shift><Key.shift><Key.shift><Key.shift><Key.shift>Mitchell
Screenshot: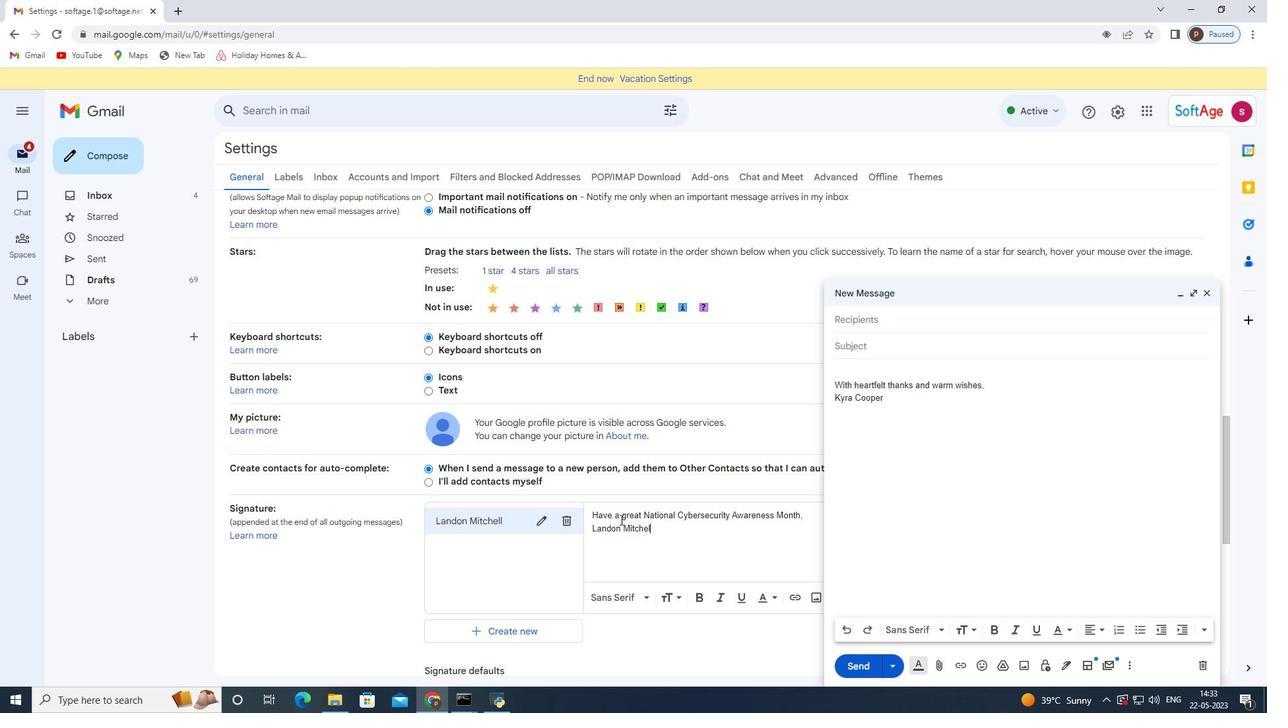 
Action: Mouse scrolled (620, 519) with delta (0, 0)
Screenshot: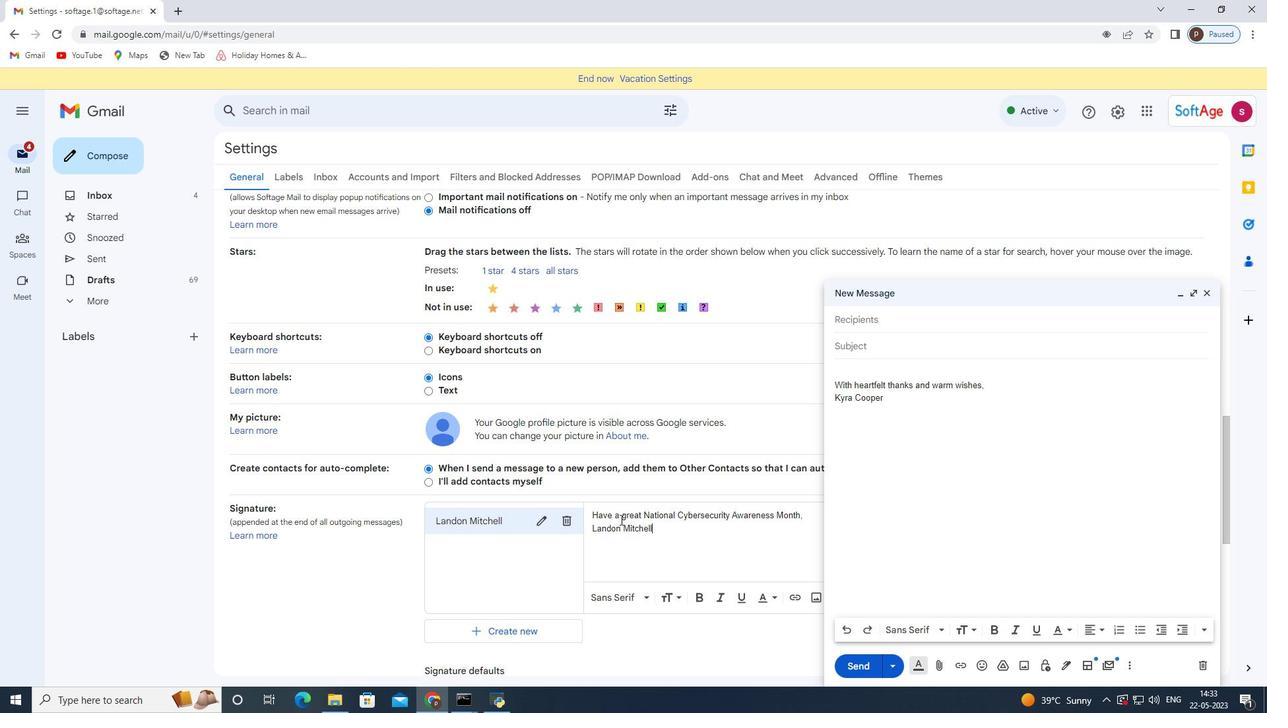 
Action: Mouse scrolled (620, 519) with delta (0, 0)
Screenshot: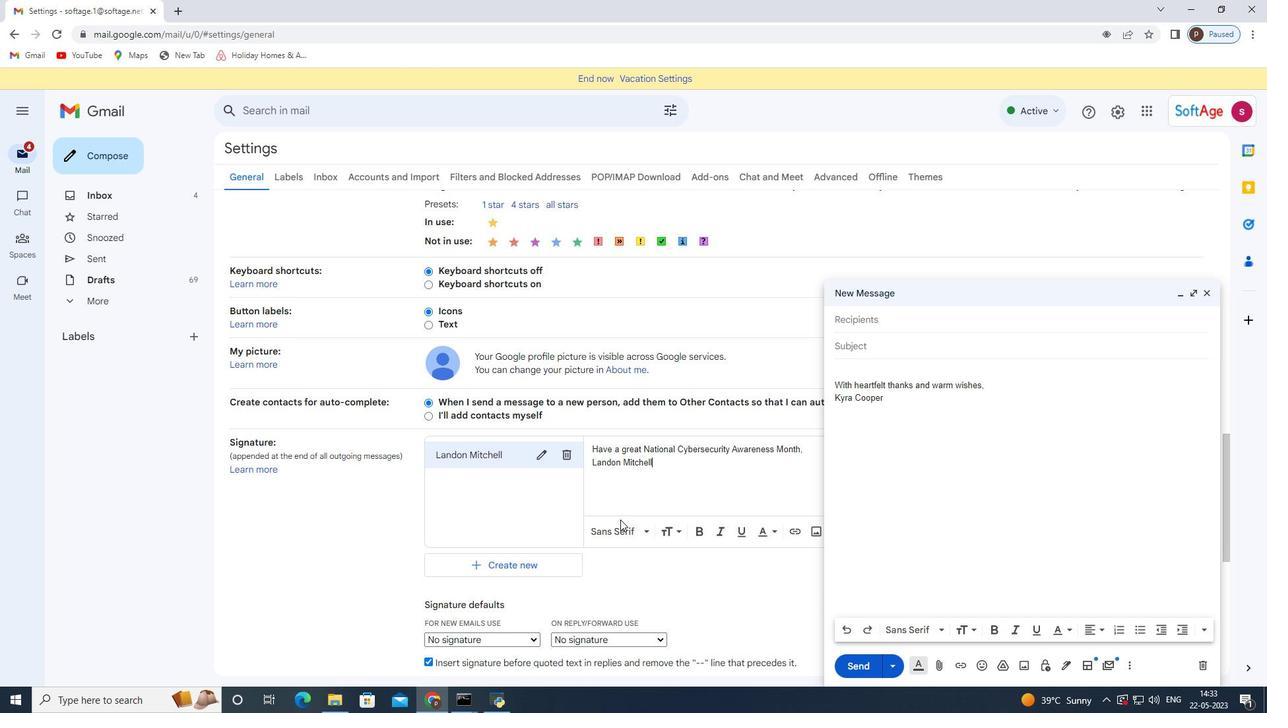 
Action: Mouse moved to (760, 491)
Screenshot: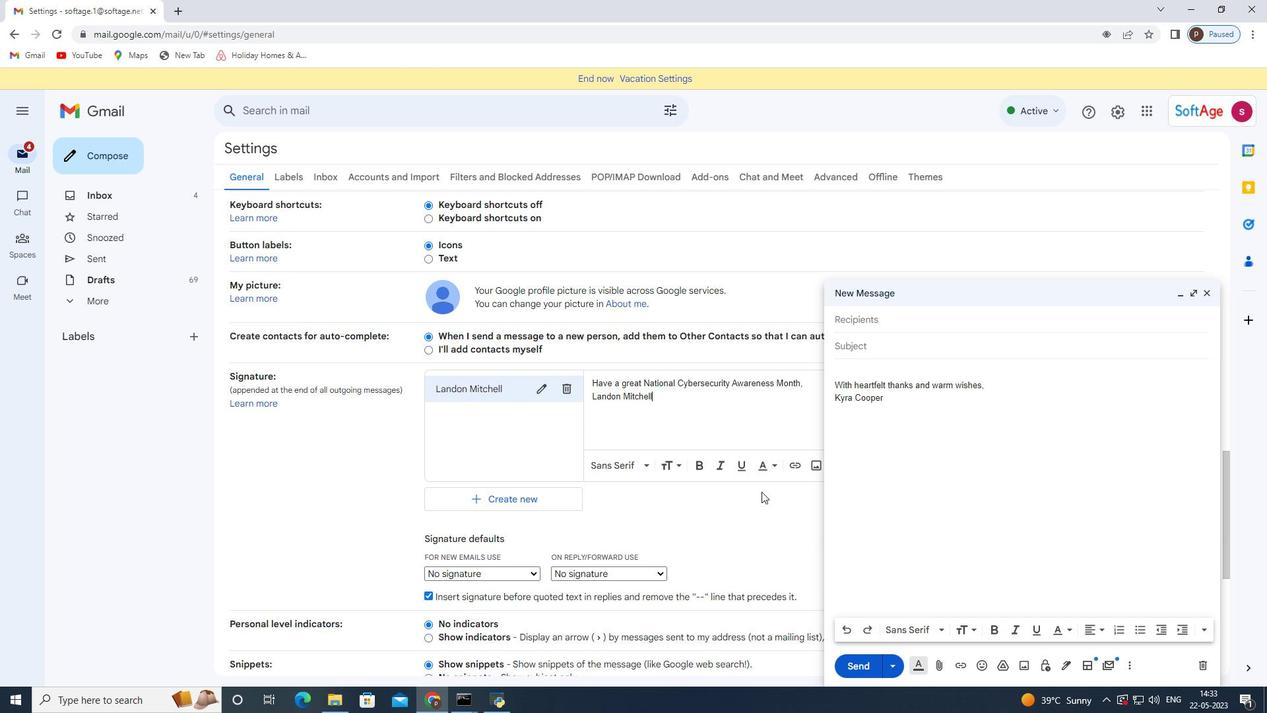 
Action: Mouse scrolled (760, 491) with delta (0, 0)
Screenshot: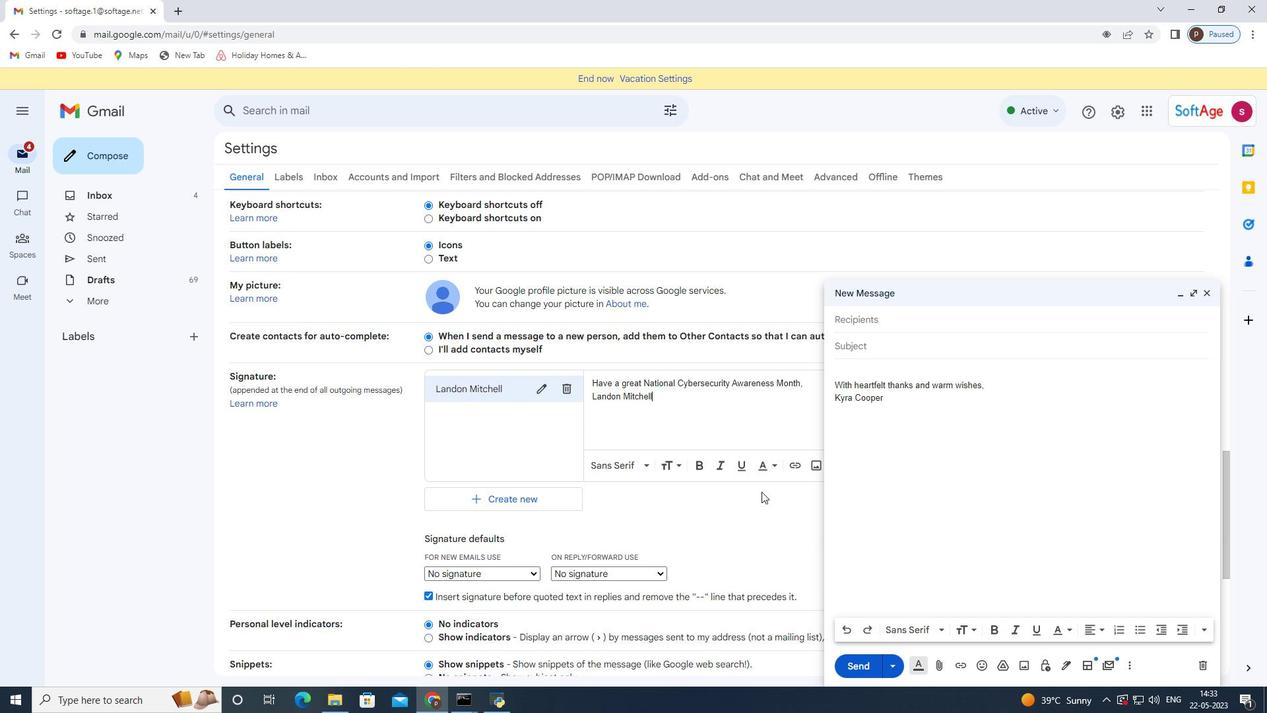 
Action: Mouse moved to (756, 493)
Screenshot: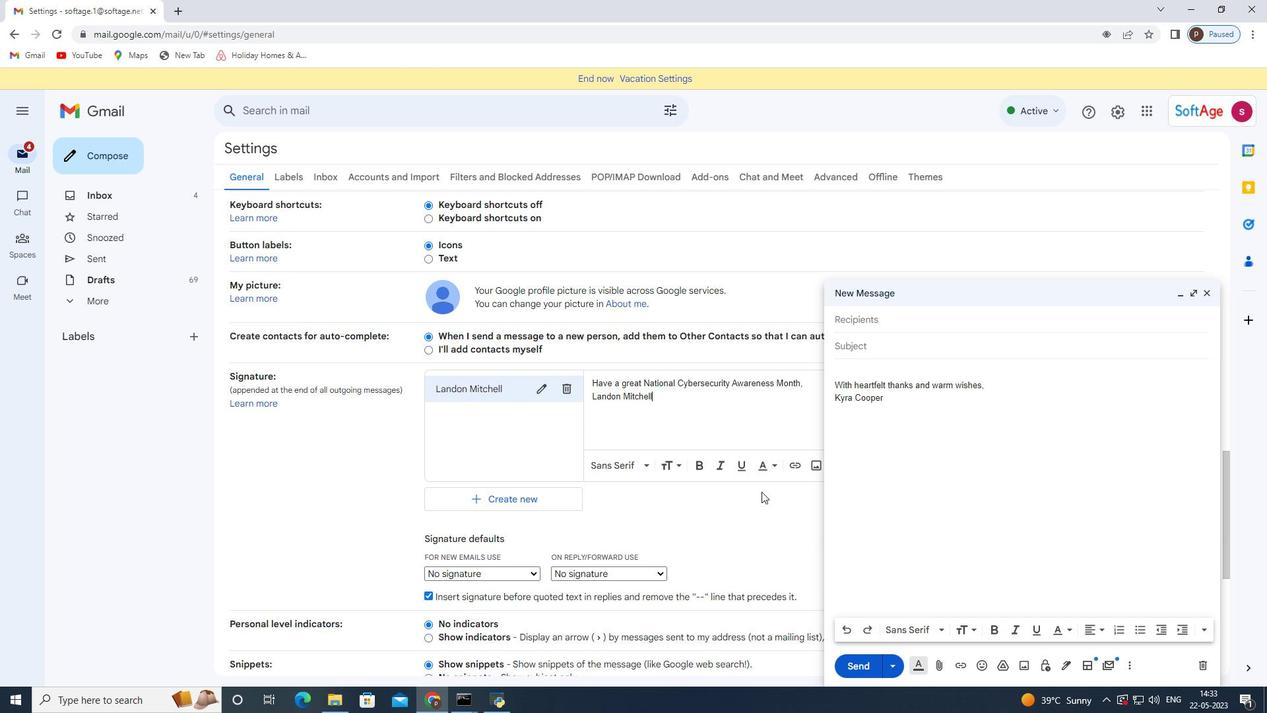 
Action: Mouse scrolled (756, 493) with delta (0, 0)
Screenshot: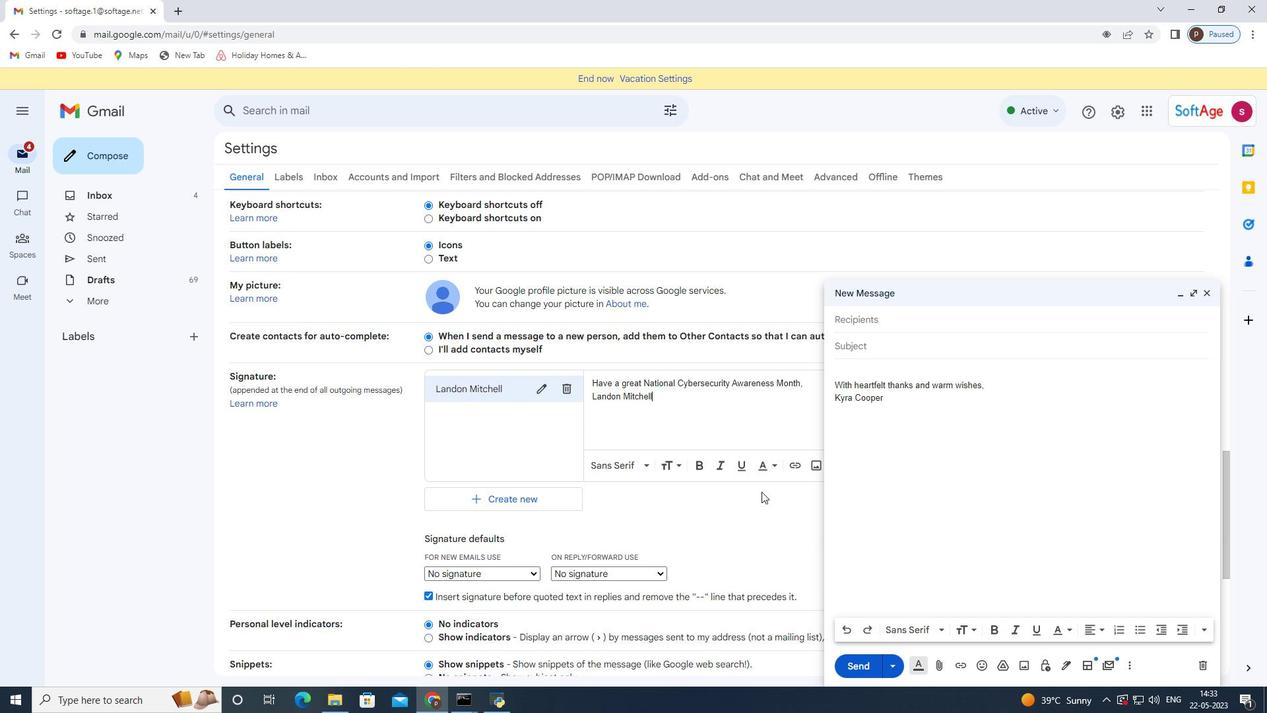 
Action: Mouse moved to (754, 495)
Screenshot: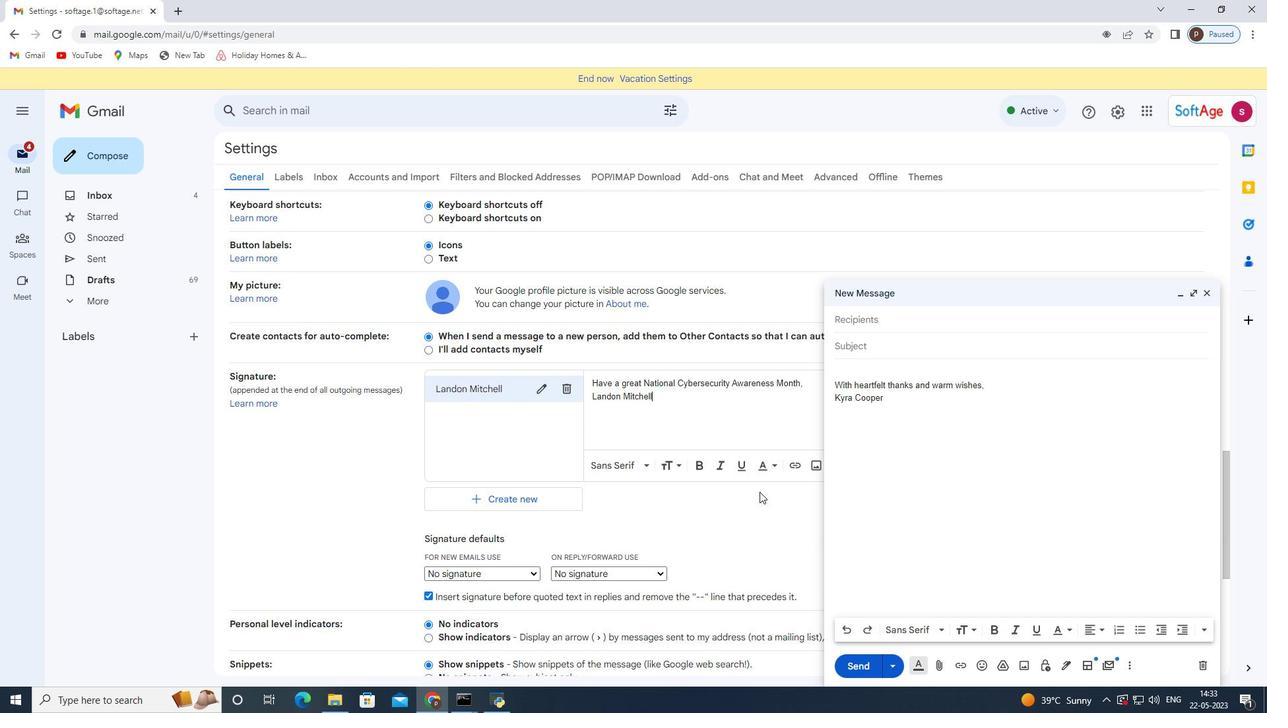 
Action: Mouse scrolled (754, 495) with delta (0, 0)
Screenshot: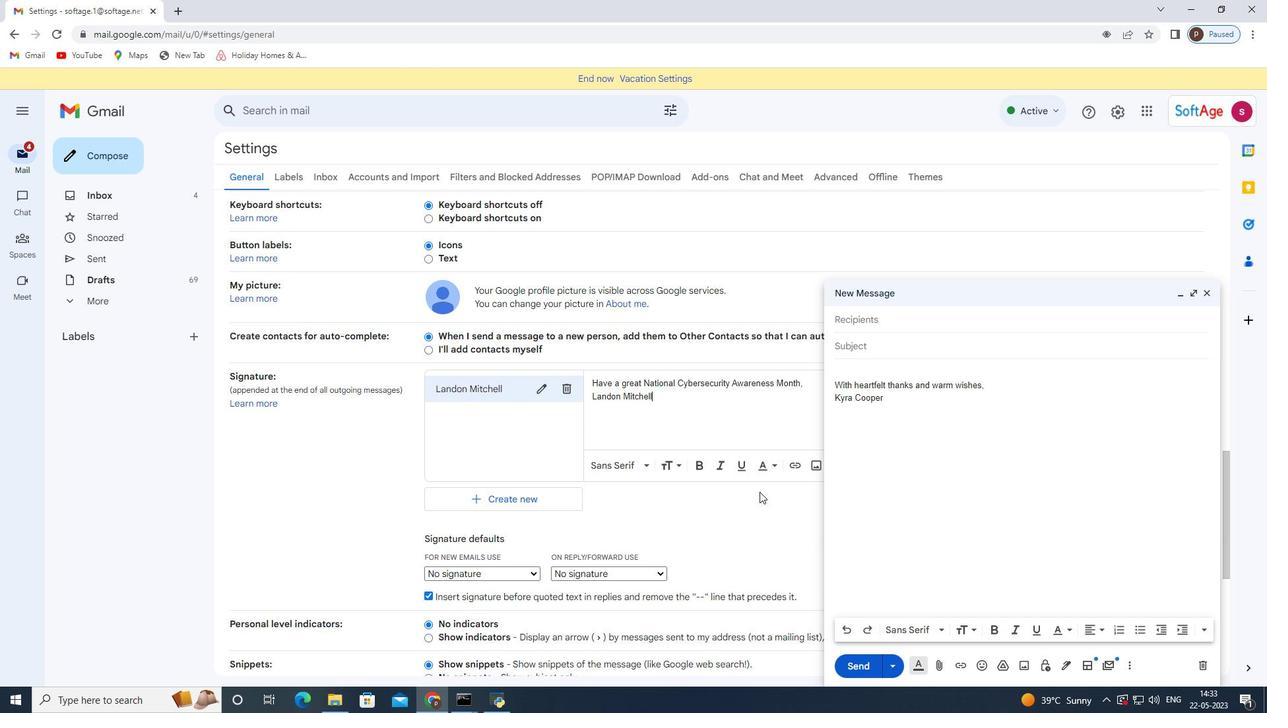 
Action: Mouse moved to (525, 351)
Screenshot: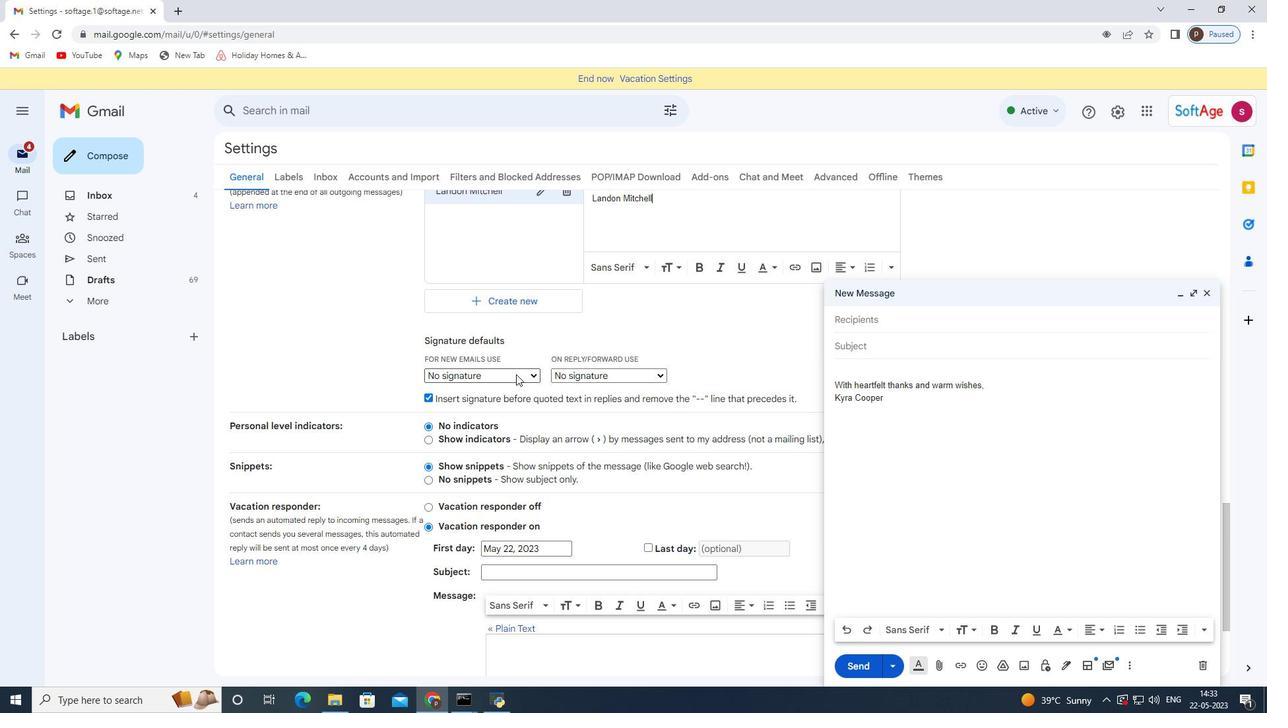 
Action: Mouse pressed left at (525, 351)
Screenshot: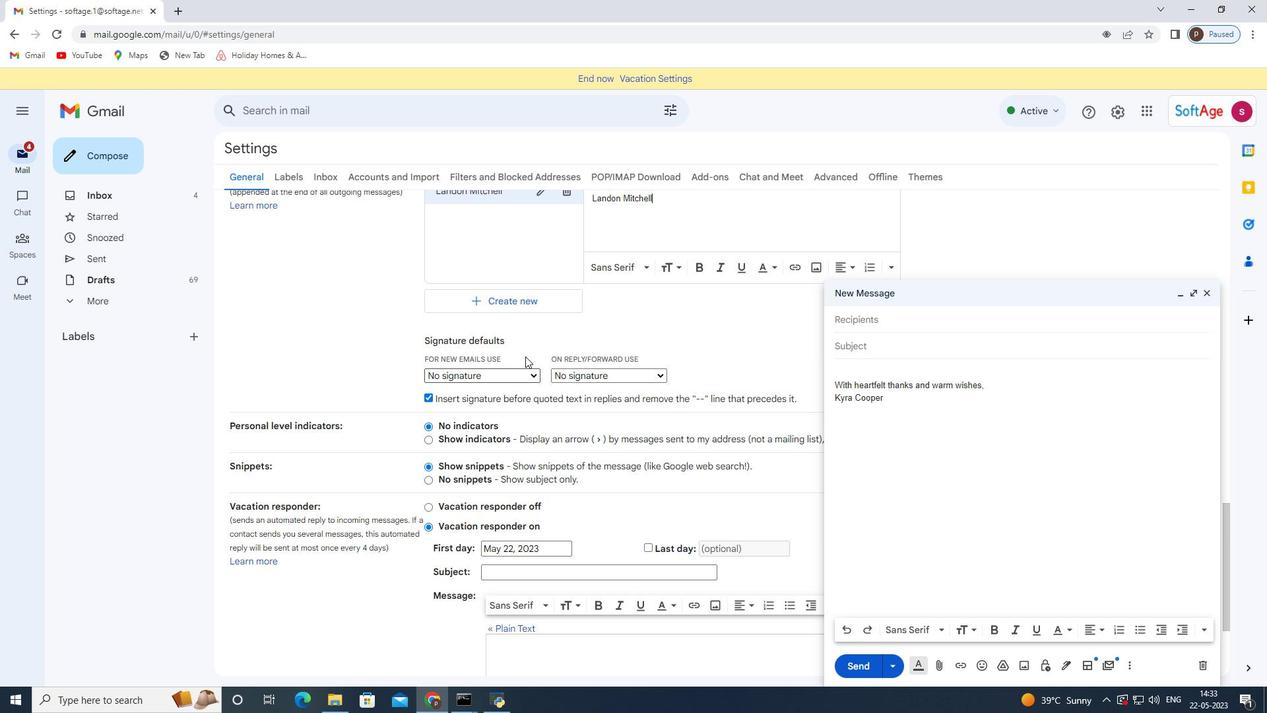 
Action: Mouse moved to (515, 377)
Screenshot: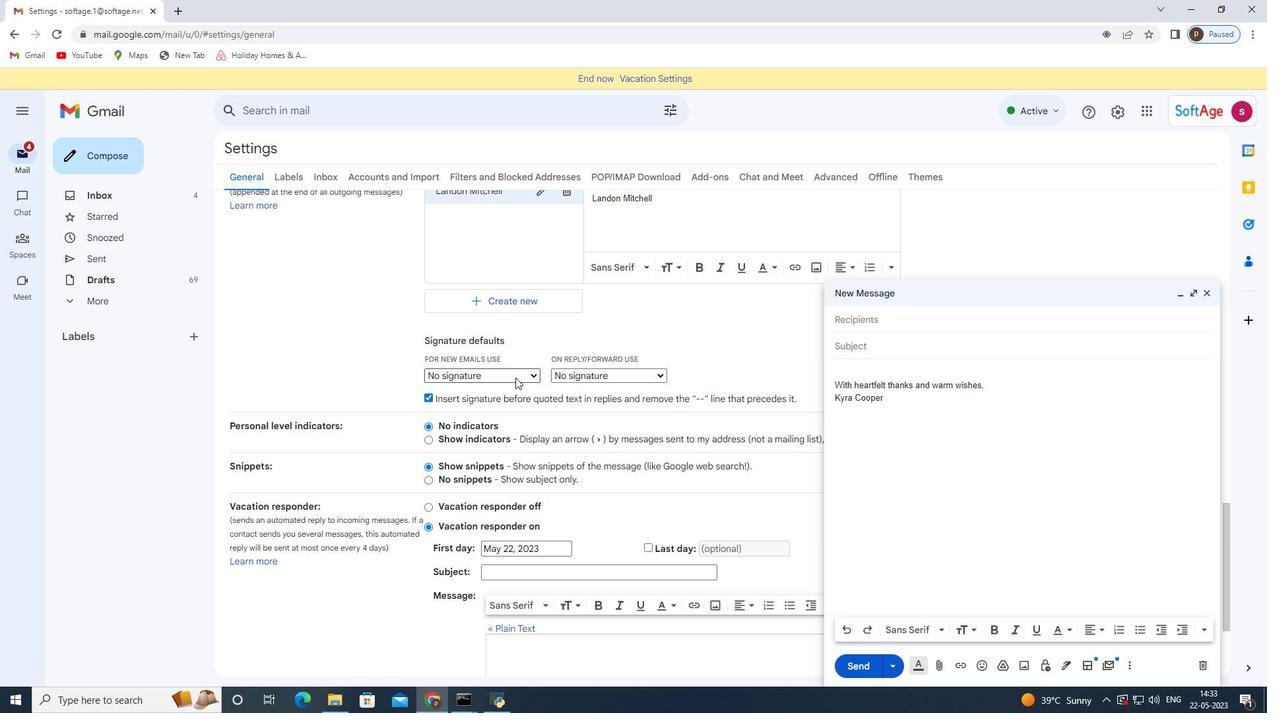 
Action: Mouse pressed left at (515, 377)
Screenshot: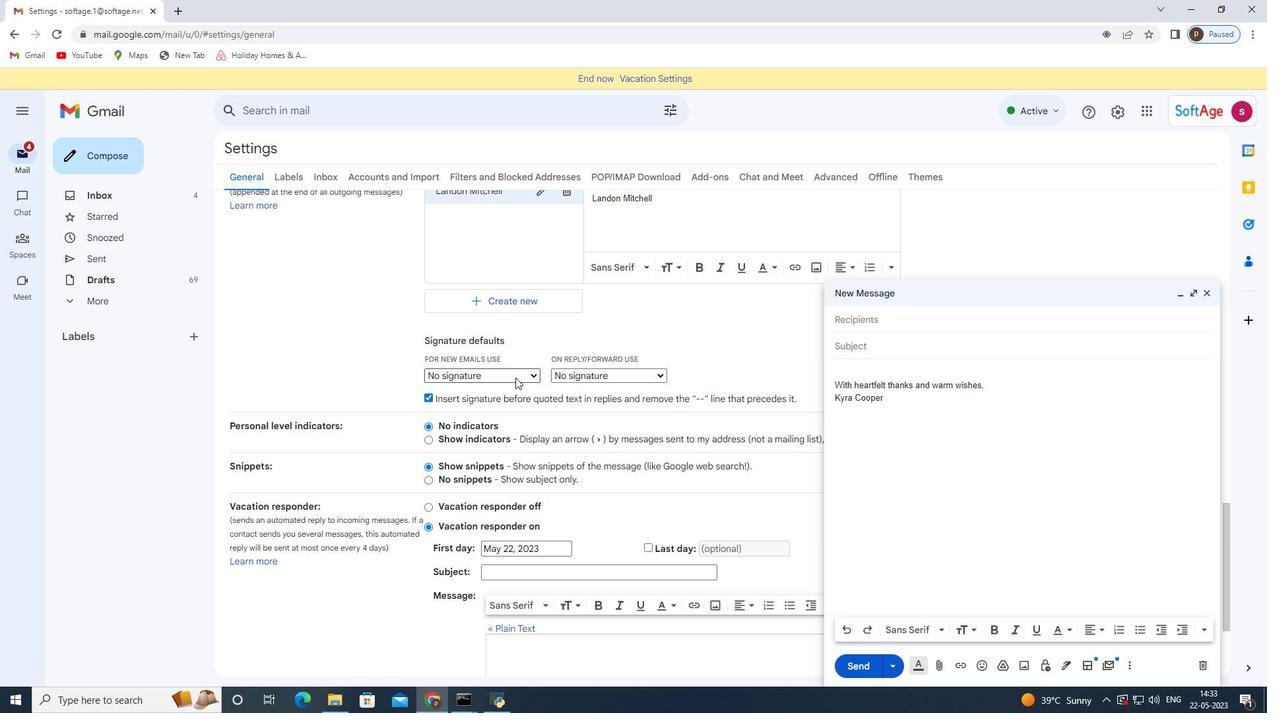 
Action: Mouse moved to (521, 404)
Screenshot: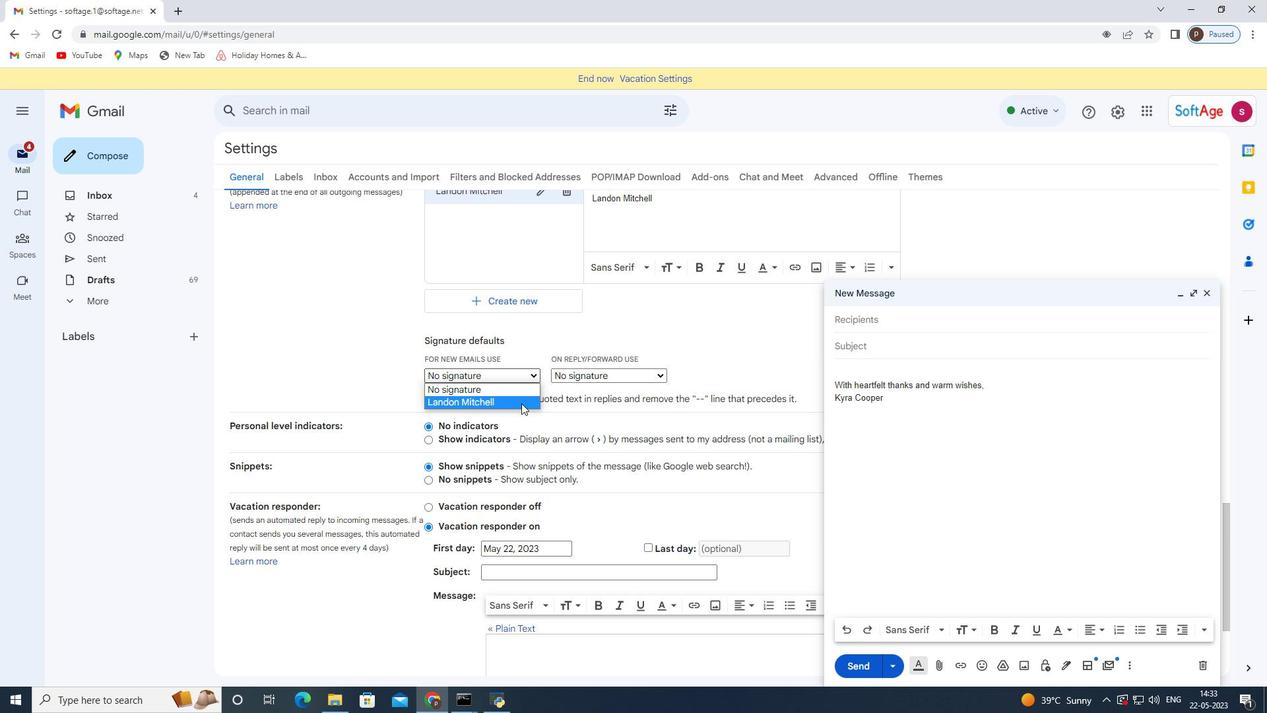 
Action: Mouse pressed left at (521, 404)
Screenshot: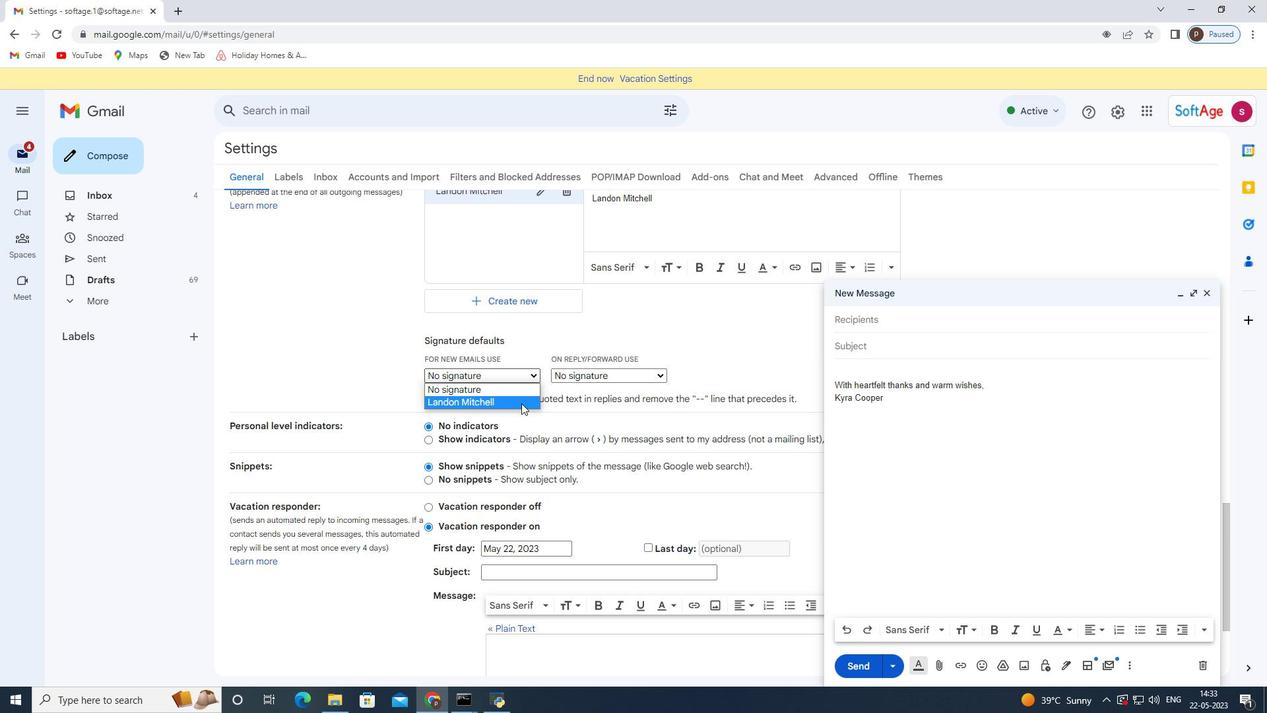 
Action: Mouse moved to (614, 372)
Screenshot: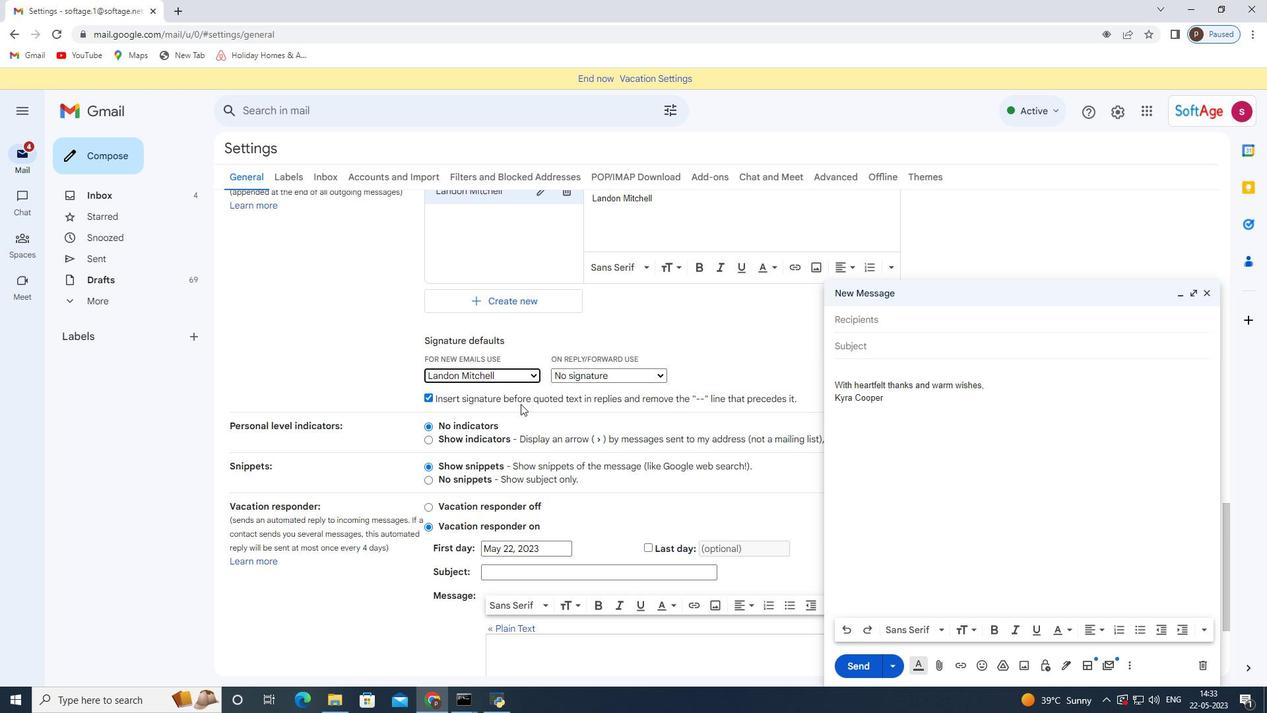 
Action: Mouse pressed left at (614, 372)
Screenshot: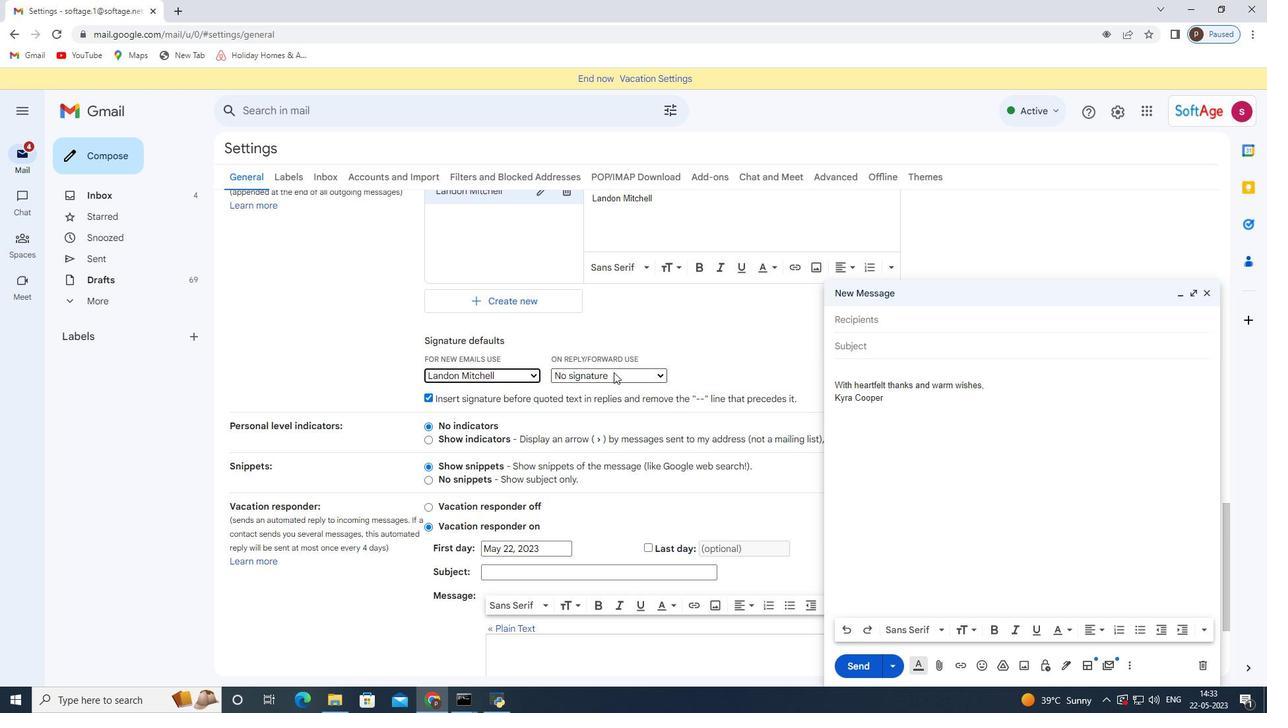 
Action: Mouse moved to (608, 407)
Screenshot: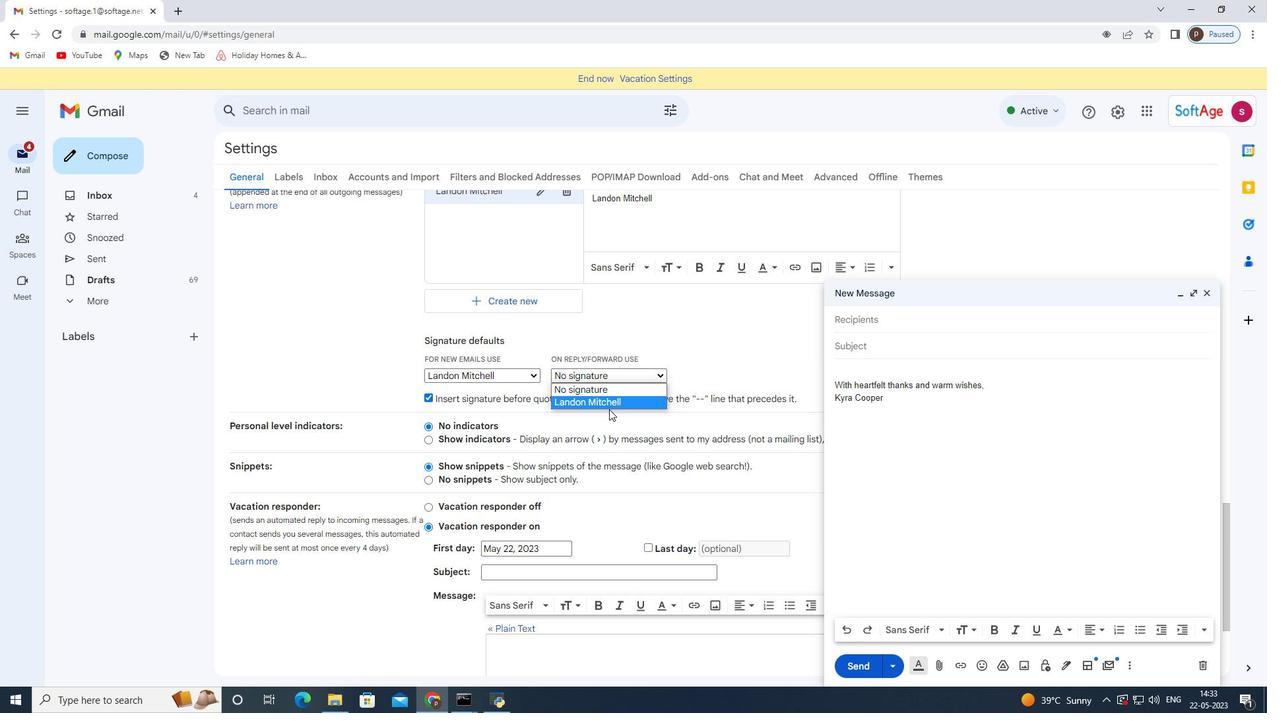 
Action: Mouse pressed left at (608, 407)
Screenshot: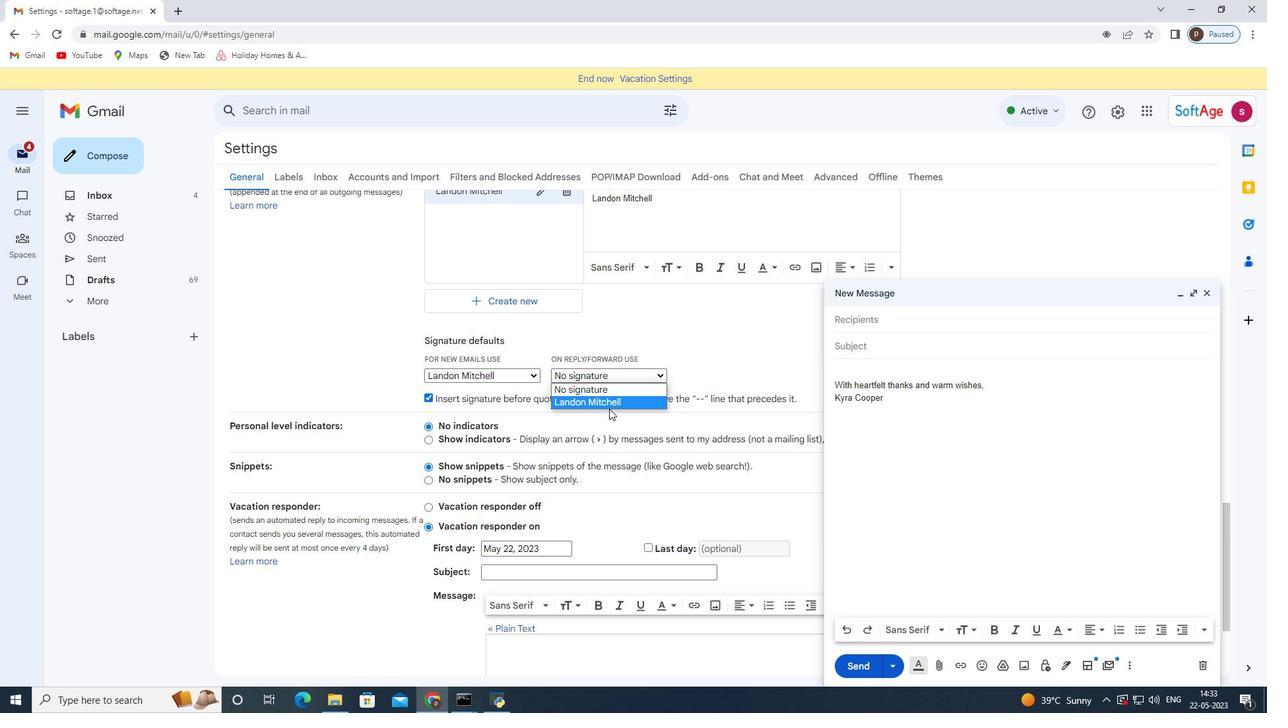 
Action: Mouse moved to (606, 420)
Screenshot: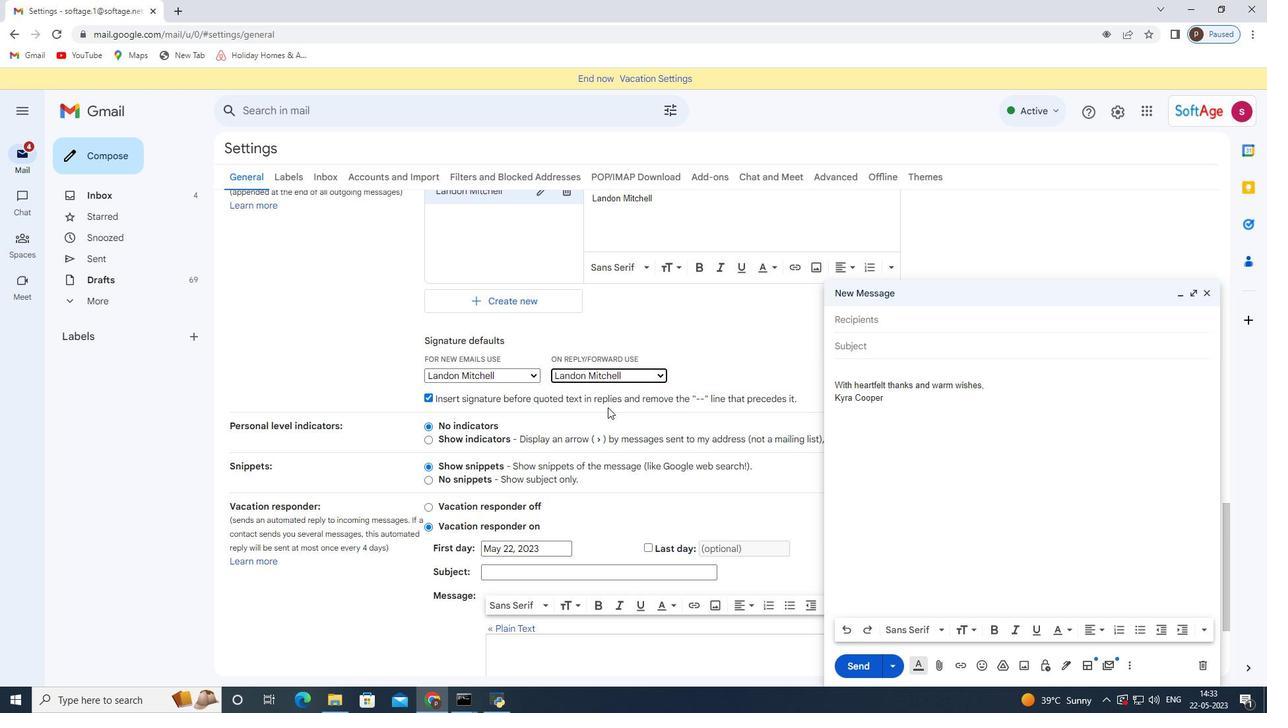 
Action: Mouse scrolled (606, 420) with delta (0, 0)
Screenshot: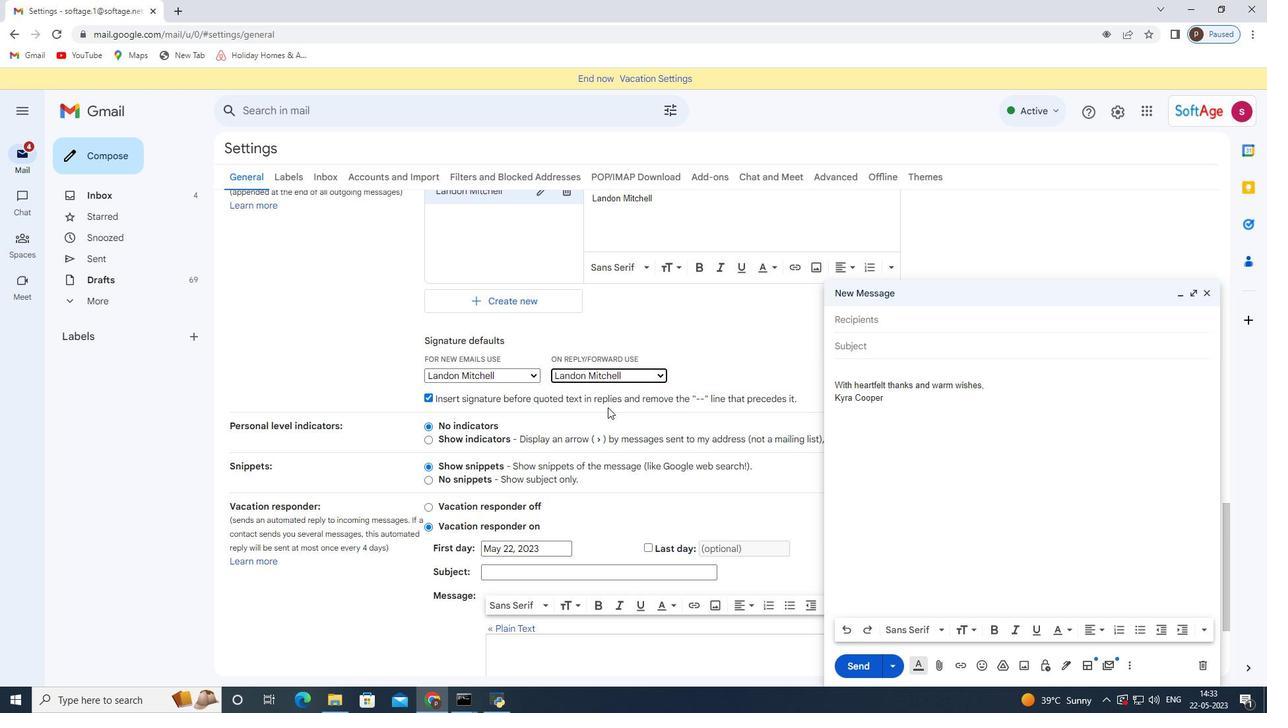 
Action: Mouse moved to (604, 427)
Screenshot: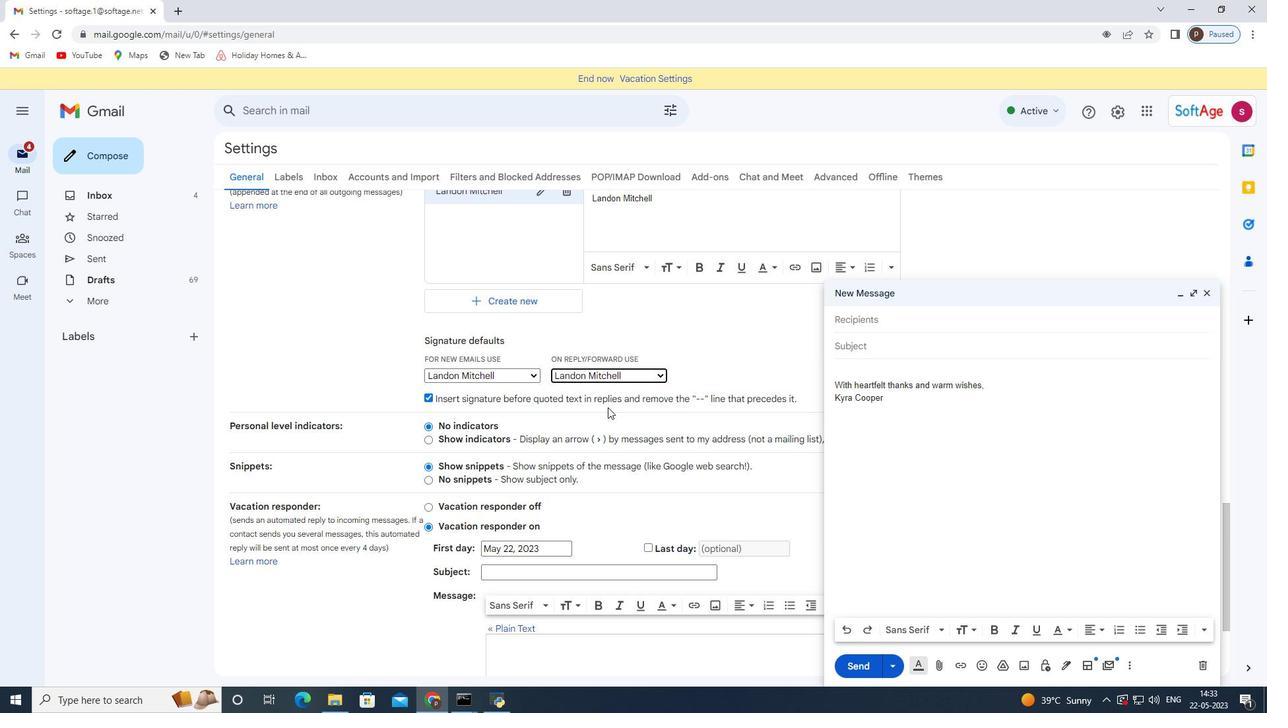 
Action: Mouse scrolled (604, 426) with delta (0, 0)
Screenshot: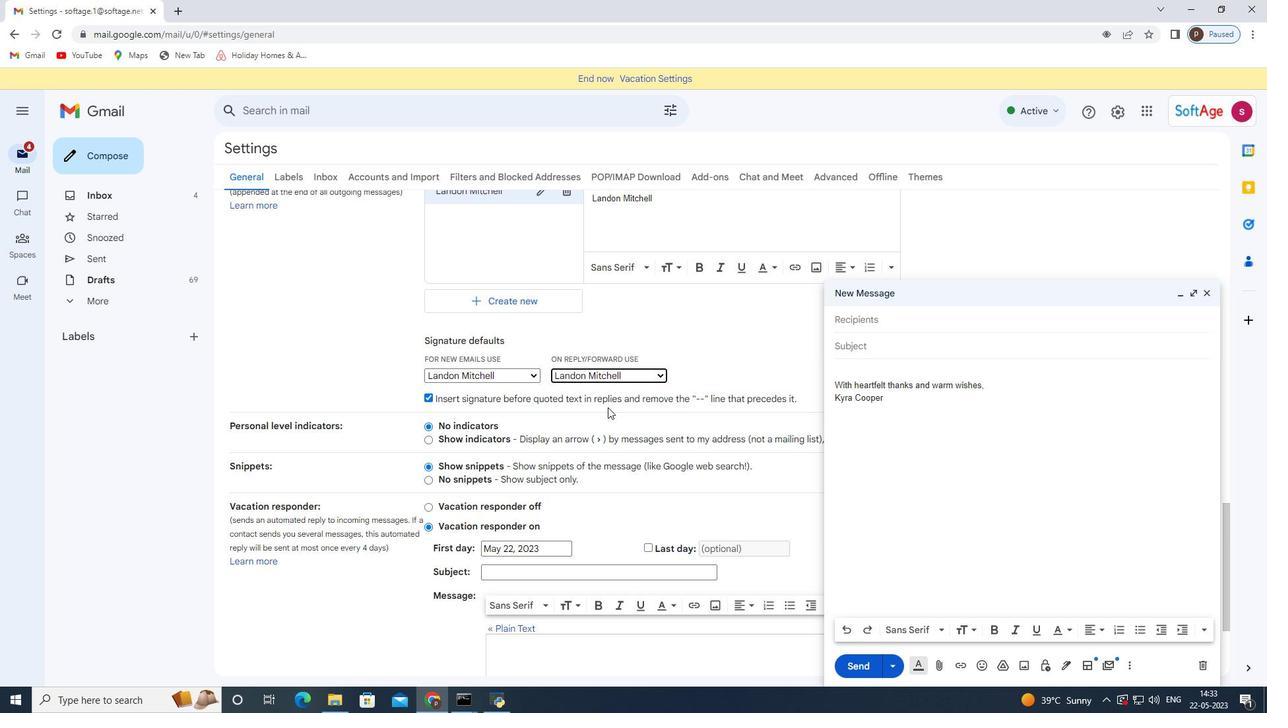 
Action: Mouse moved to (603, 432)
Screenshot: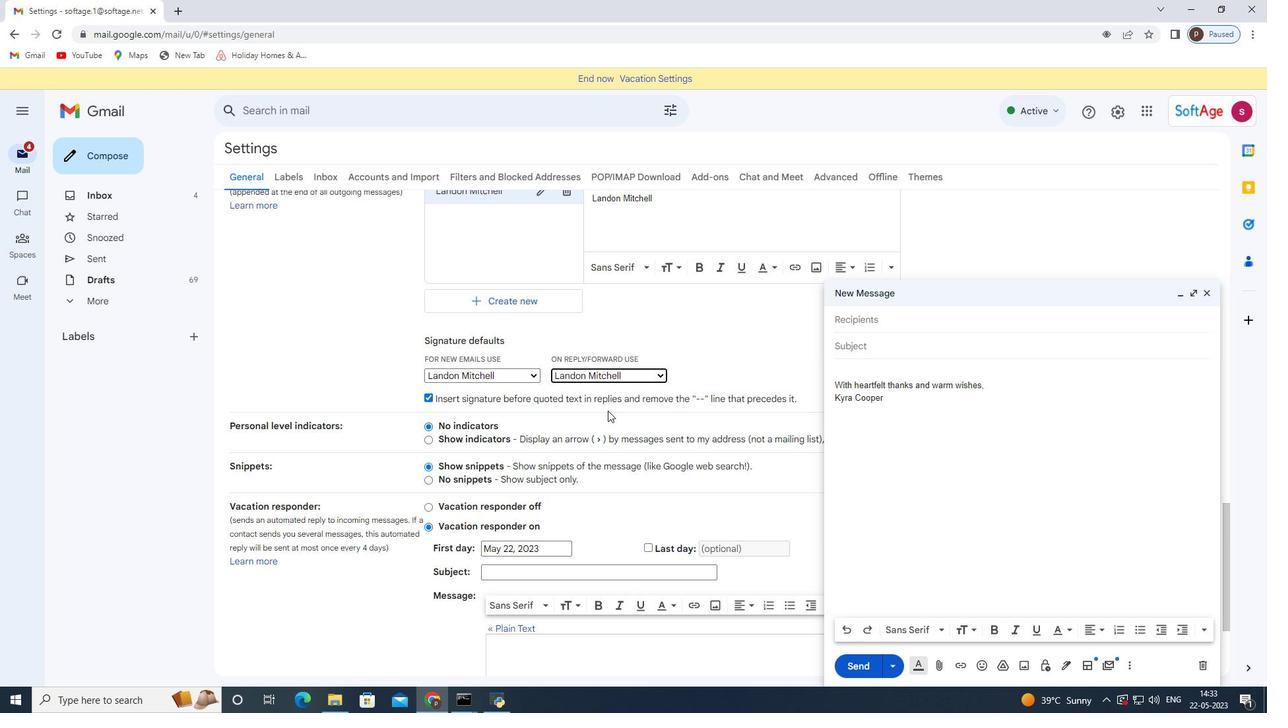 
Action: Mouse scrolled (603, 431) with delta (0, 0)
Screenshot: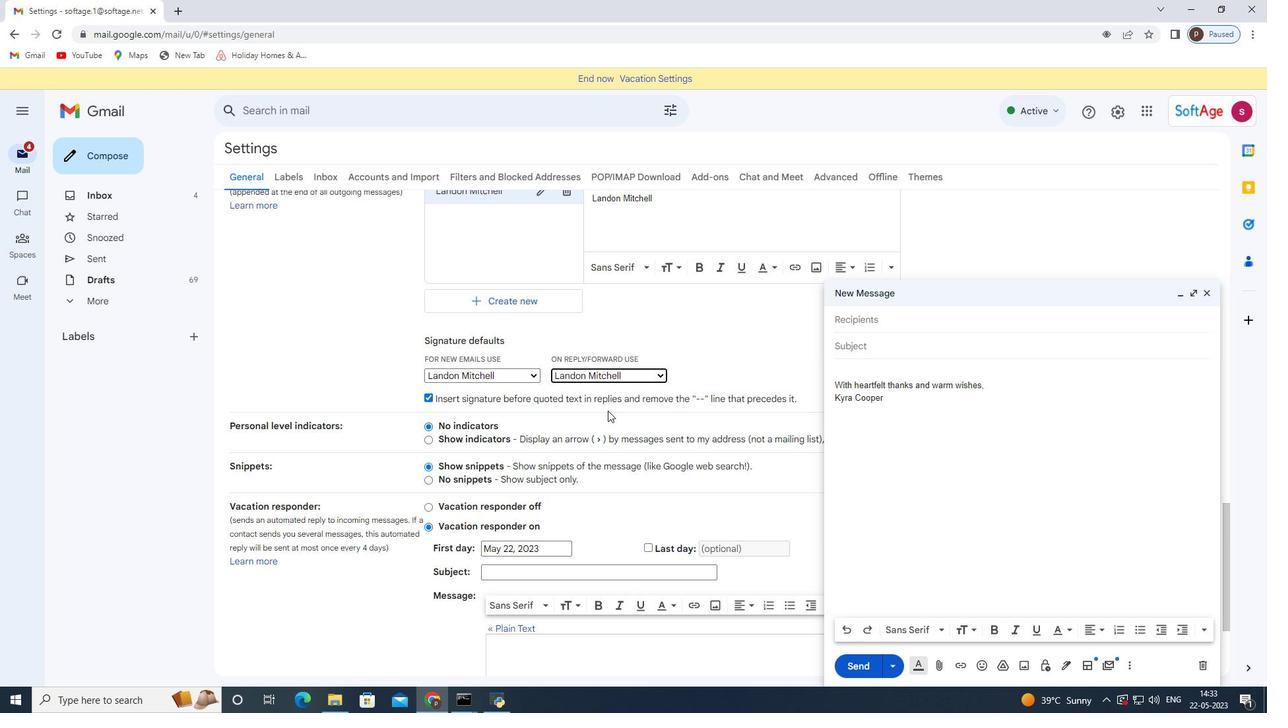 
Action: Mouse moved to (603, 437)
Screenshot: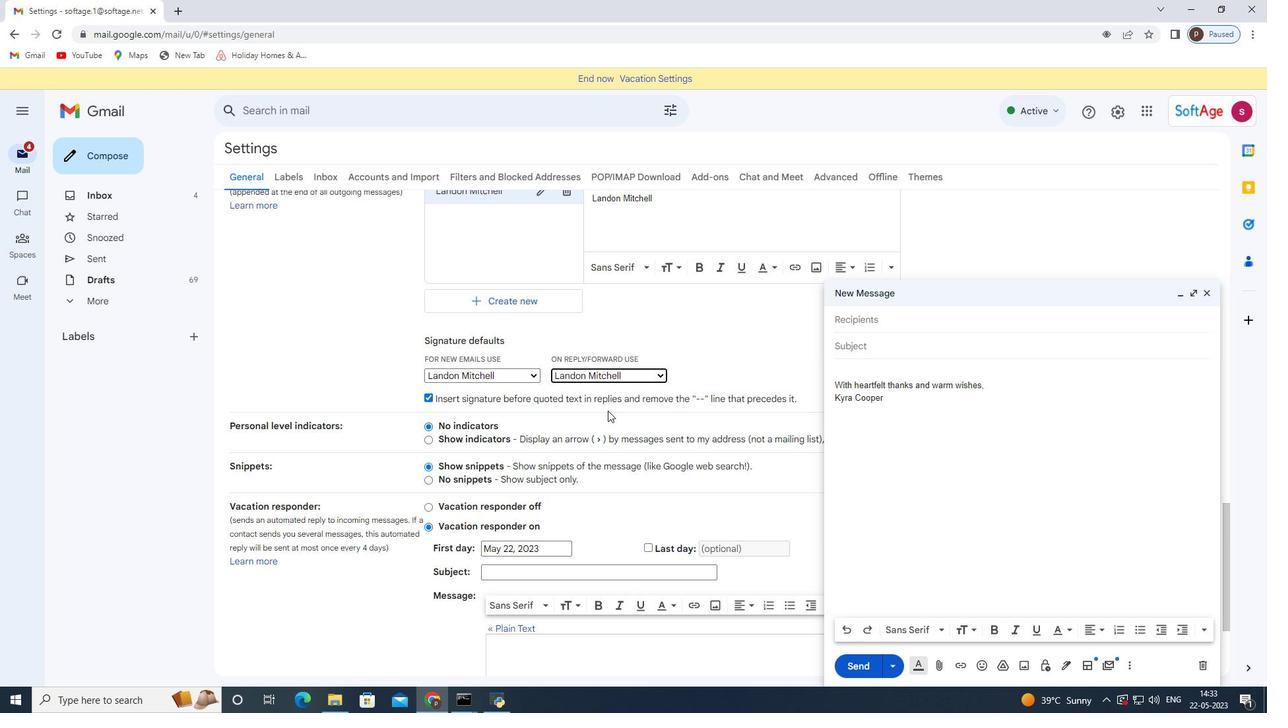 
Action: Mouse scrolled (603, 437) with delta (0, 0)
Screenshot: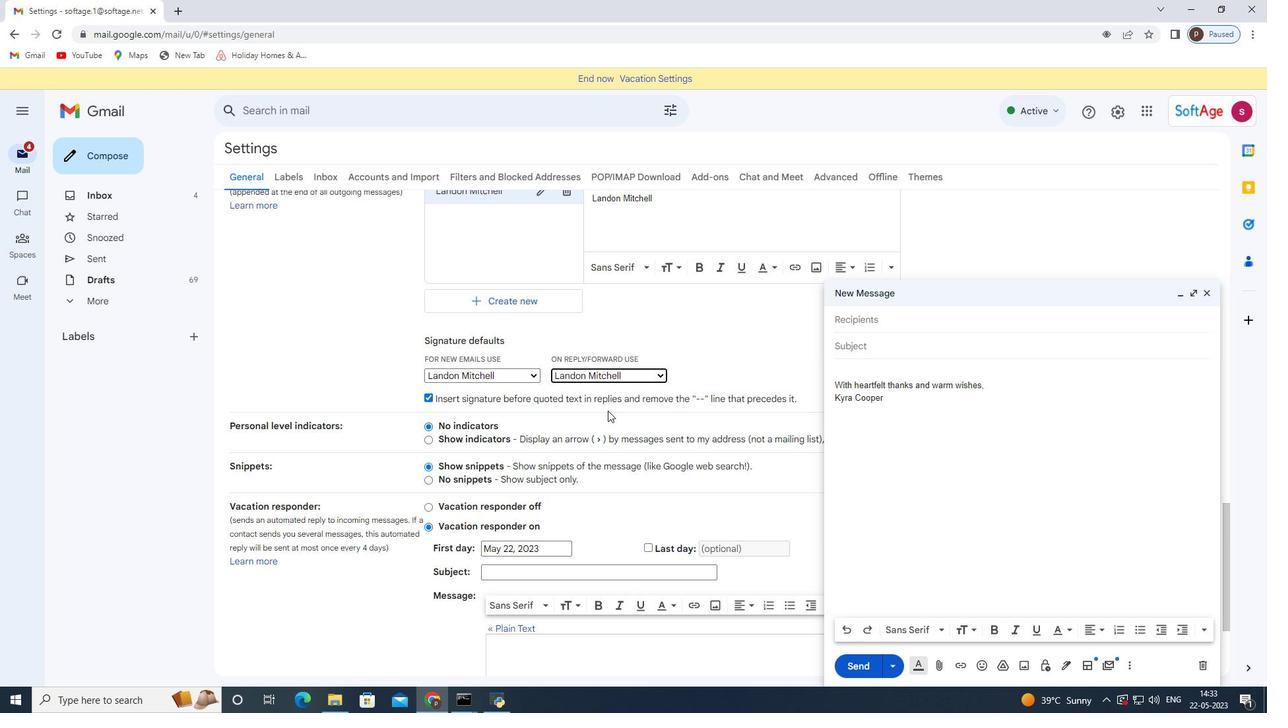 
Action: Mouse moved to (602, 449)
Screenshot: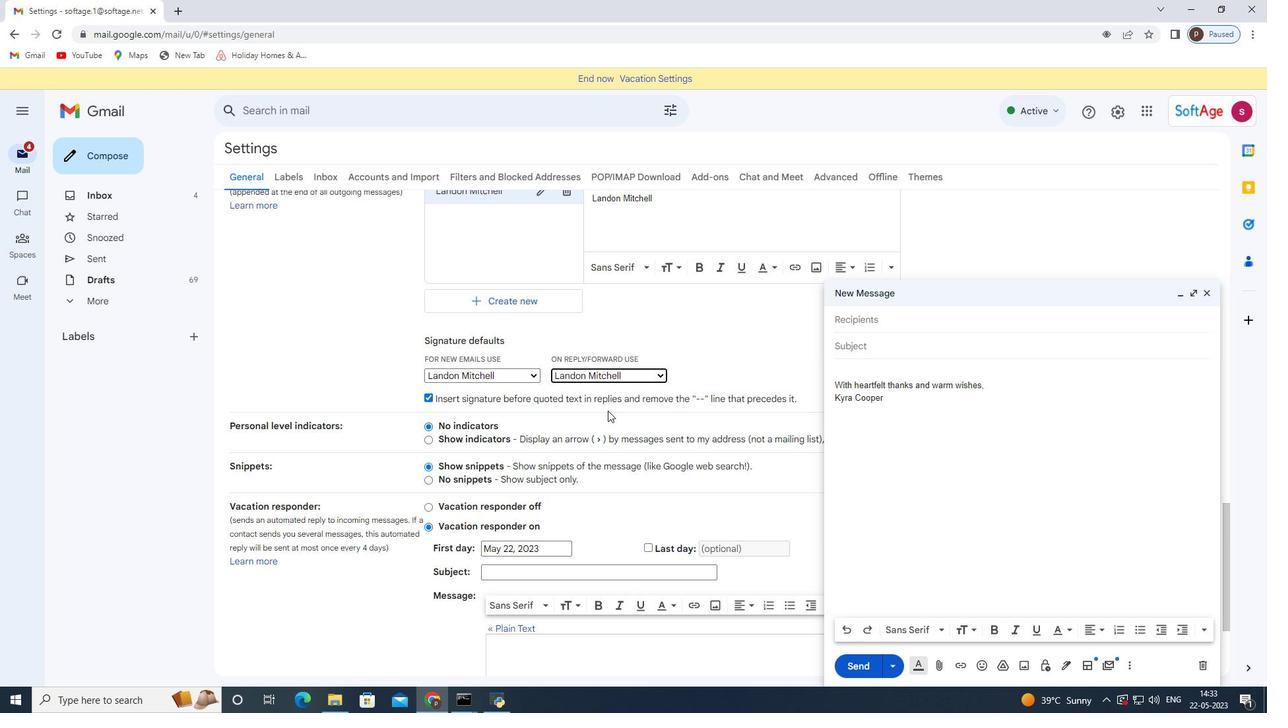 
Action: Mouse scrolled (602, 448) with delta (0, 0)
Screenshot: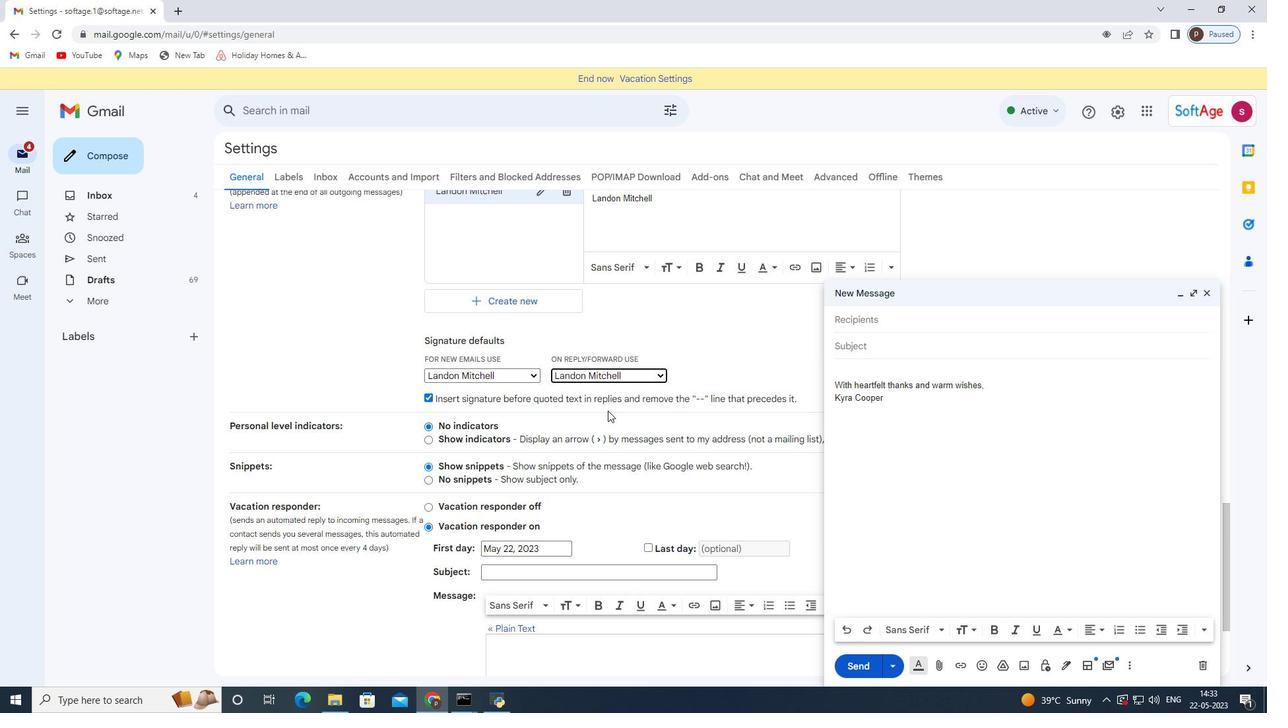 
Action: Mouse moved to (705, 609)
Screenshot: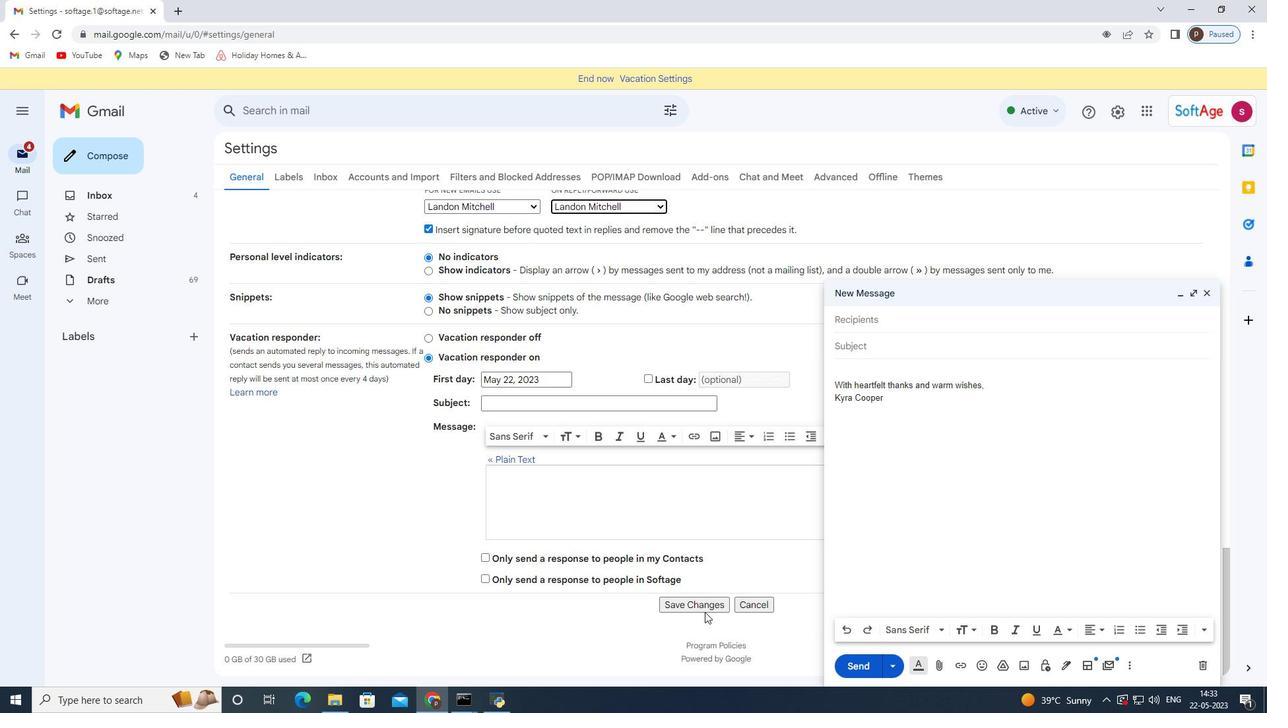 
Action: Mouse pressed left at (705, 609)
Screenshot: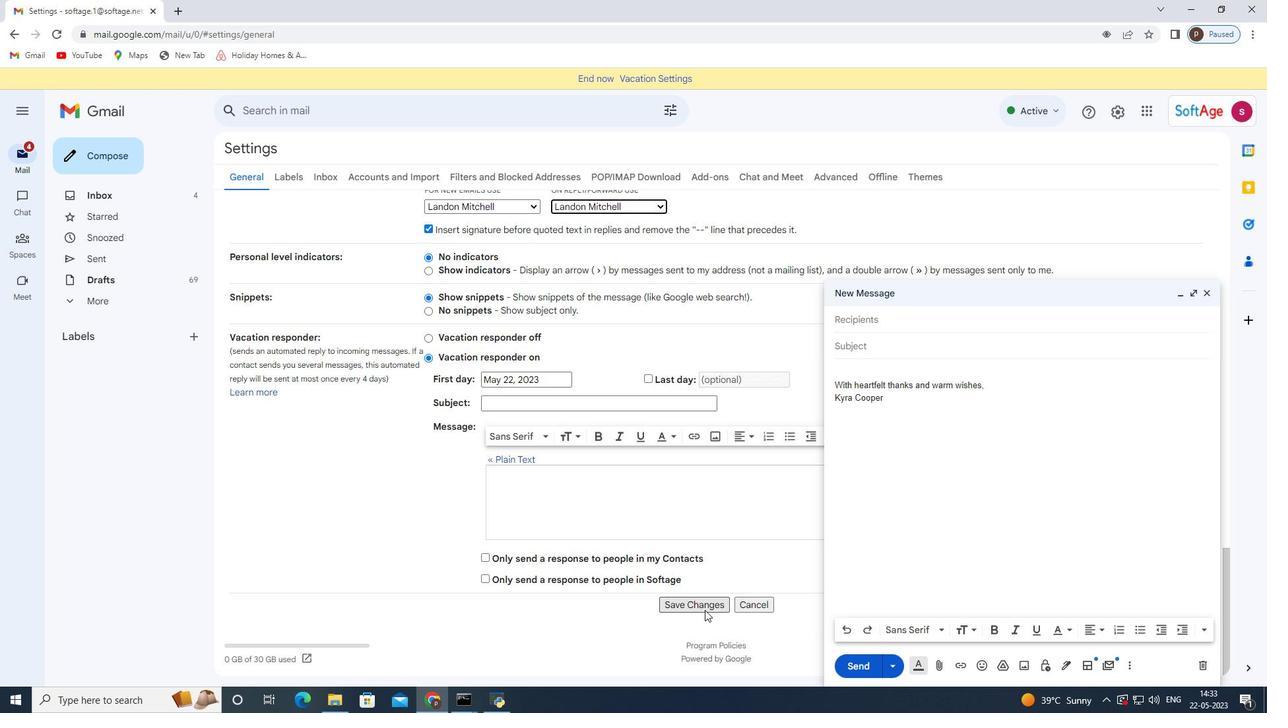 
Action: Mouse moved to (563, 487)
Screenshot: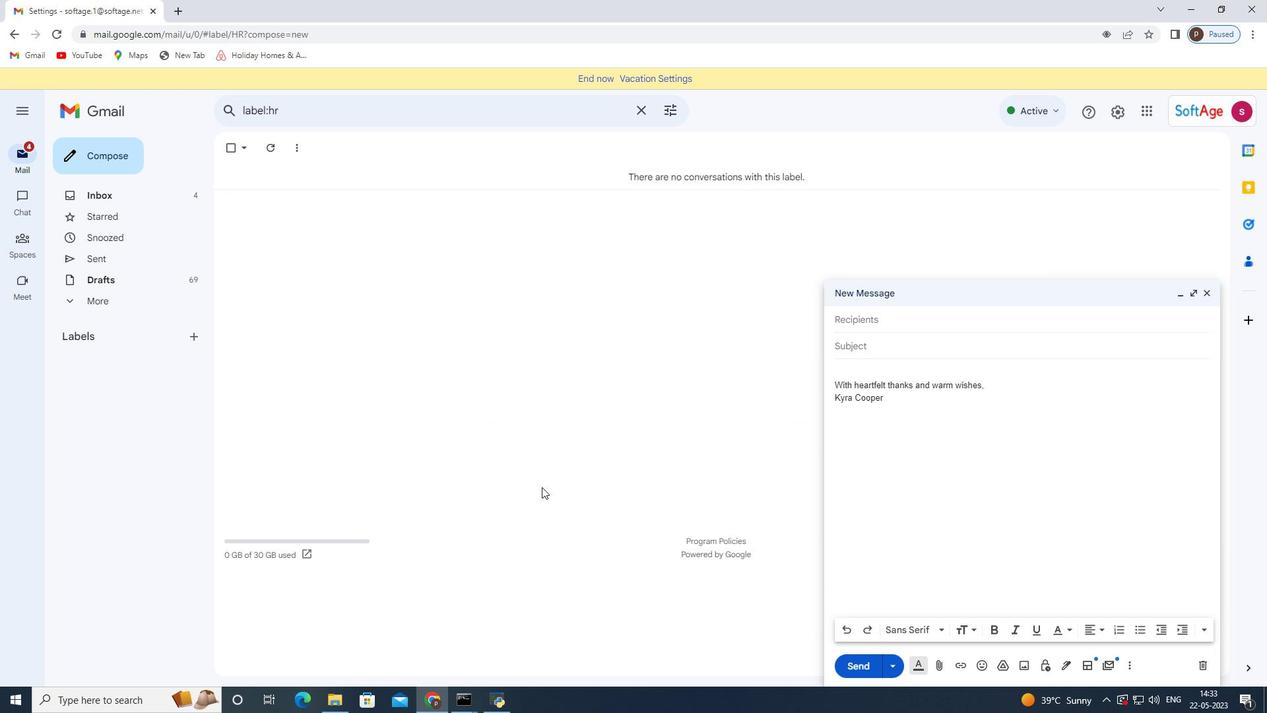 
Action: Mouse scrolled (563, 488) with delta (0, 0)
Screenshot: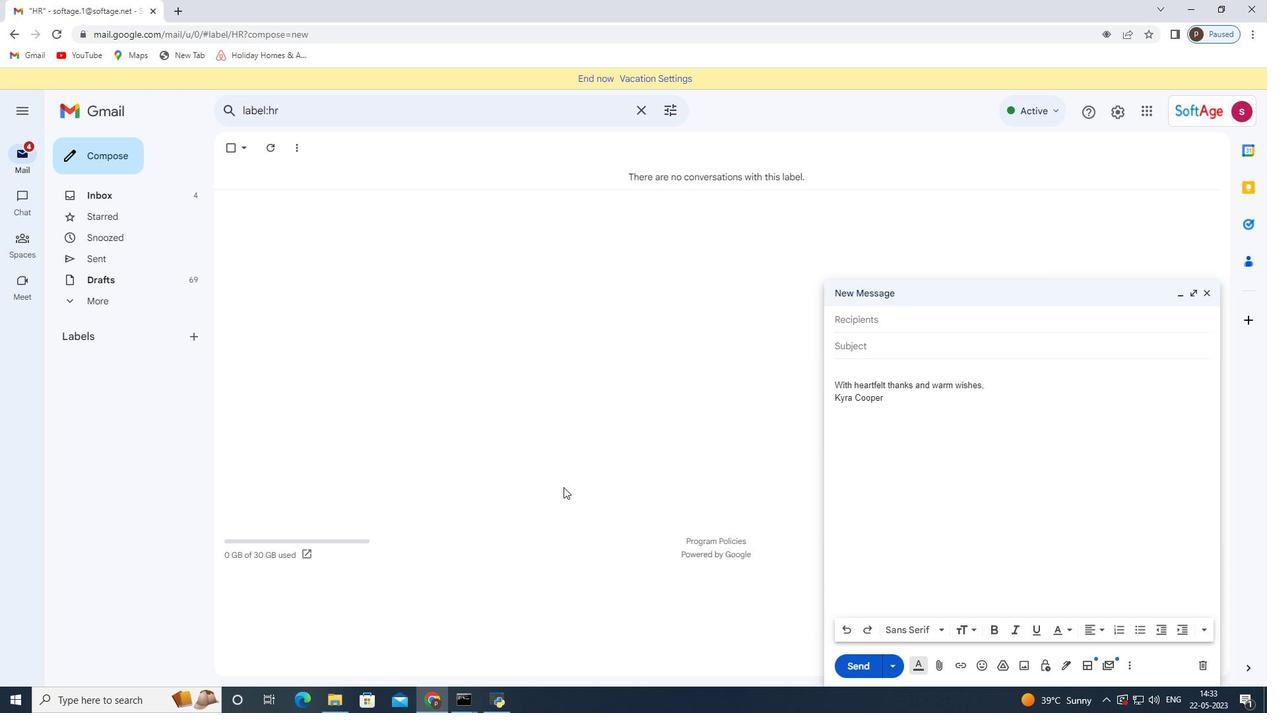 
Action: Mouse scrolled (563, 488) with delta (0, 0)
Screenshot: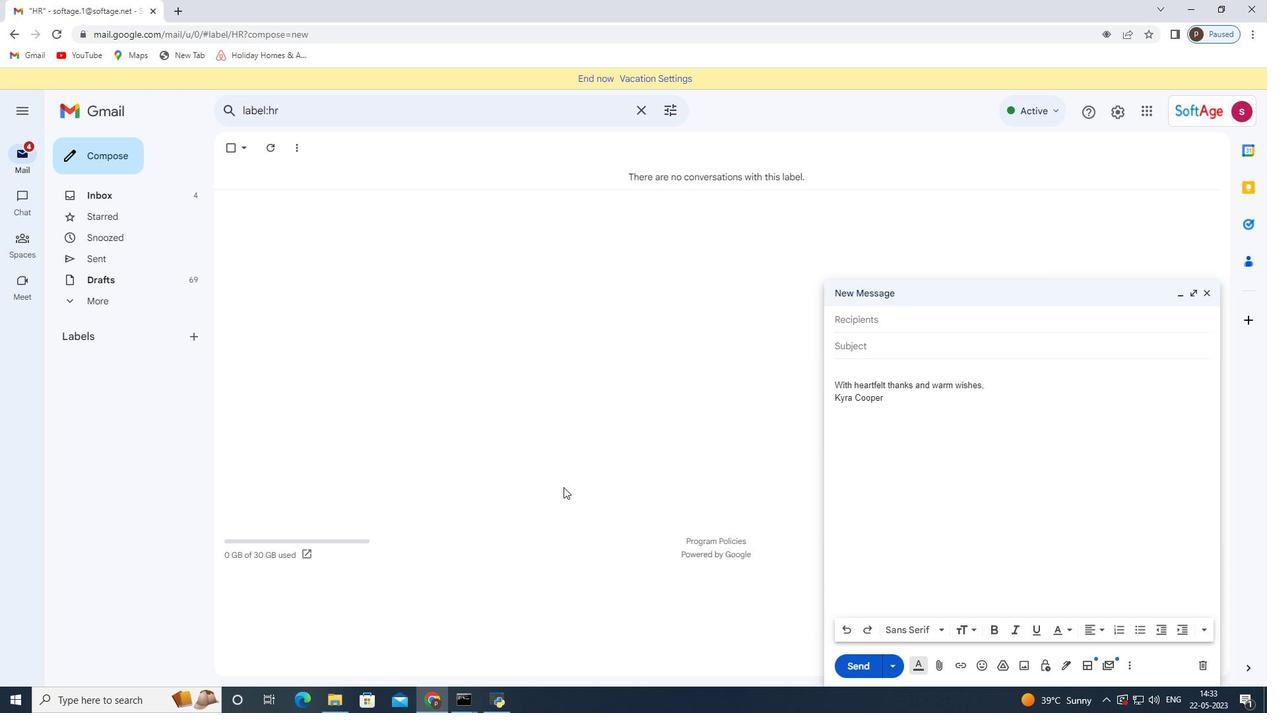 
Action: Mouse scrolled (563, 488) with delta (0, 0)
Screenshot: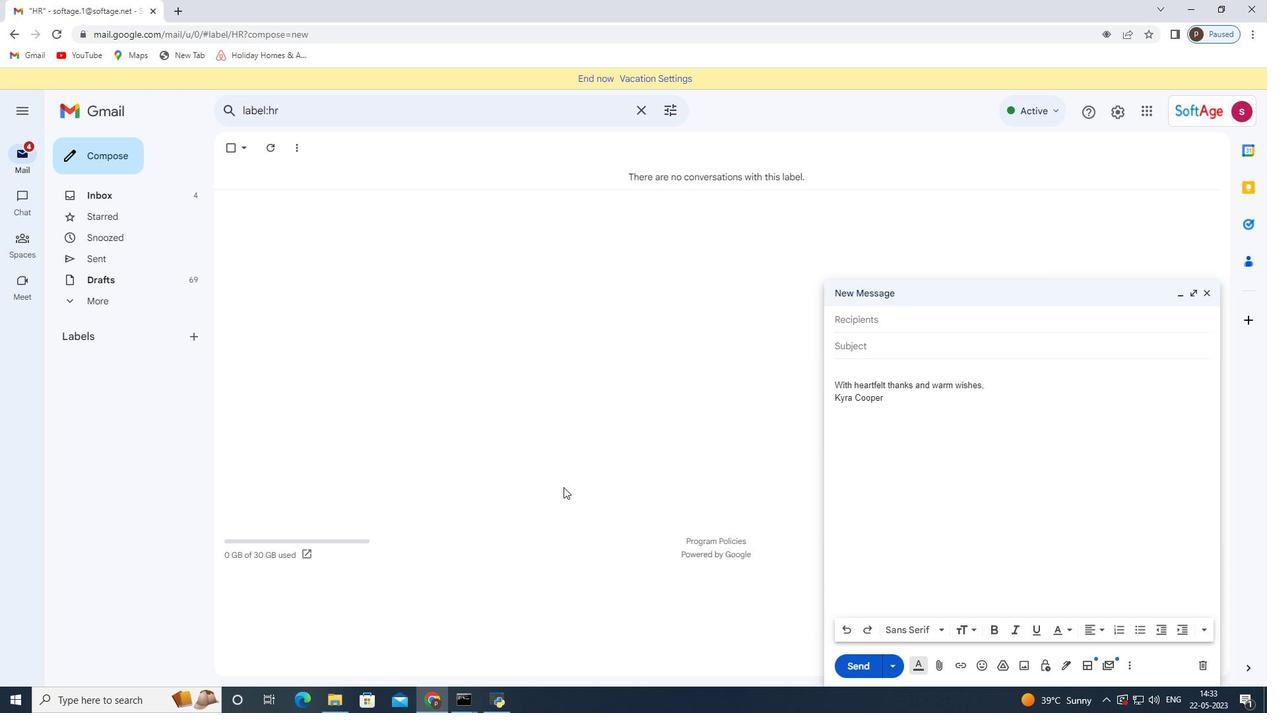 
Action: Mouse scrolled (563, 488) with delta (0, 0)
Screenshot: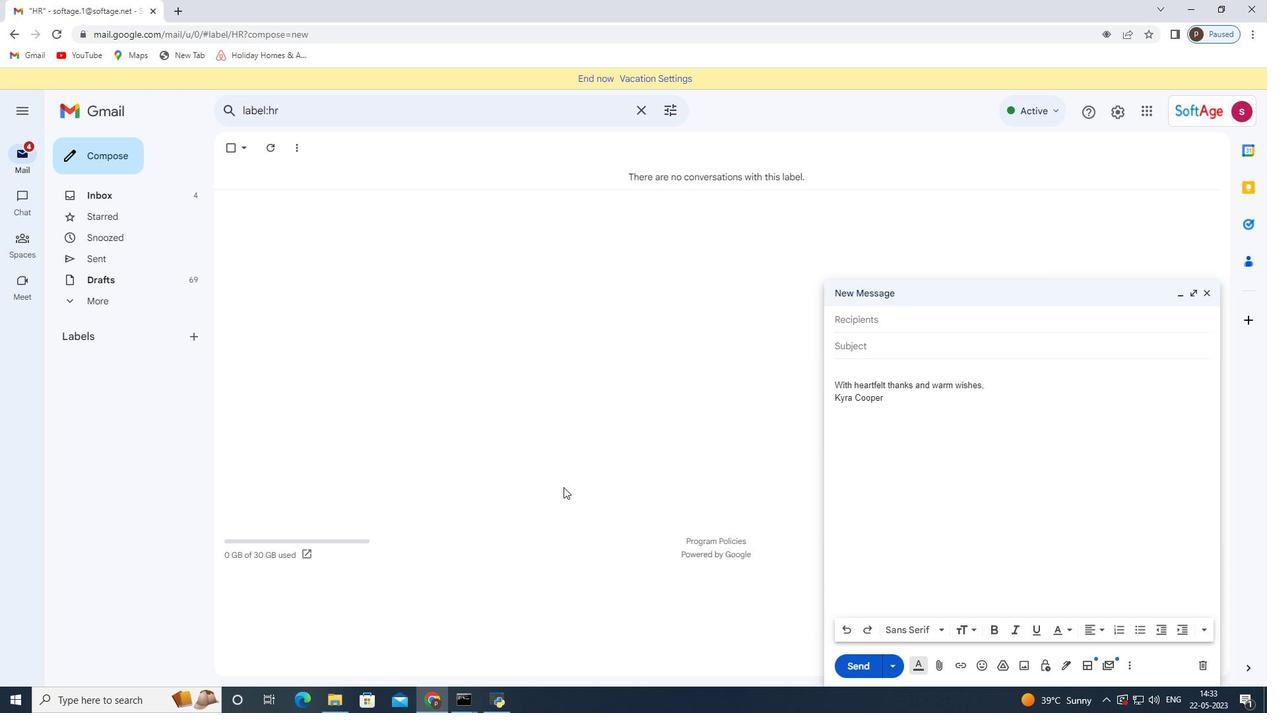 
Action: Mouse scrolled (563, 488) with delta (0, 0)
Screenshot: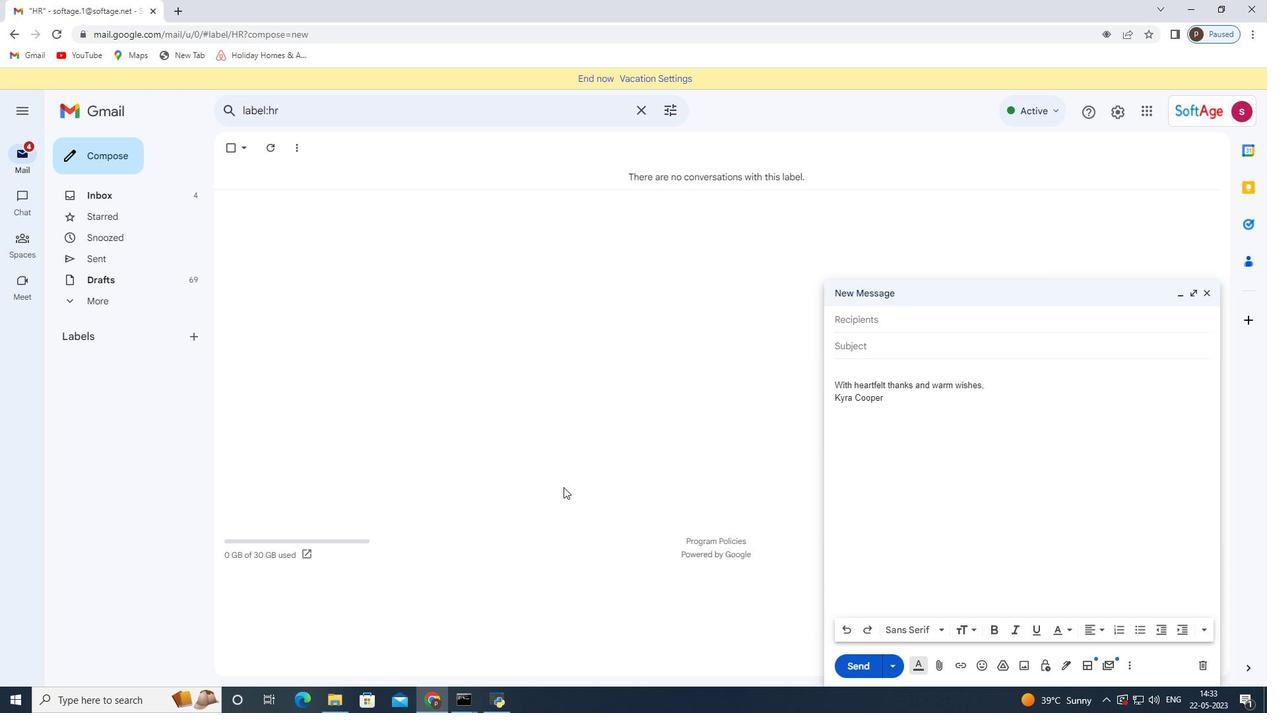 
Action: Mouse moved to (1209, 295)
Screenshot: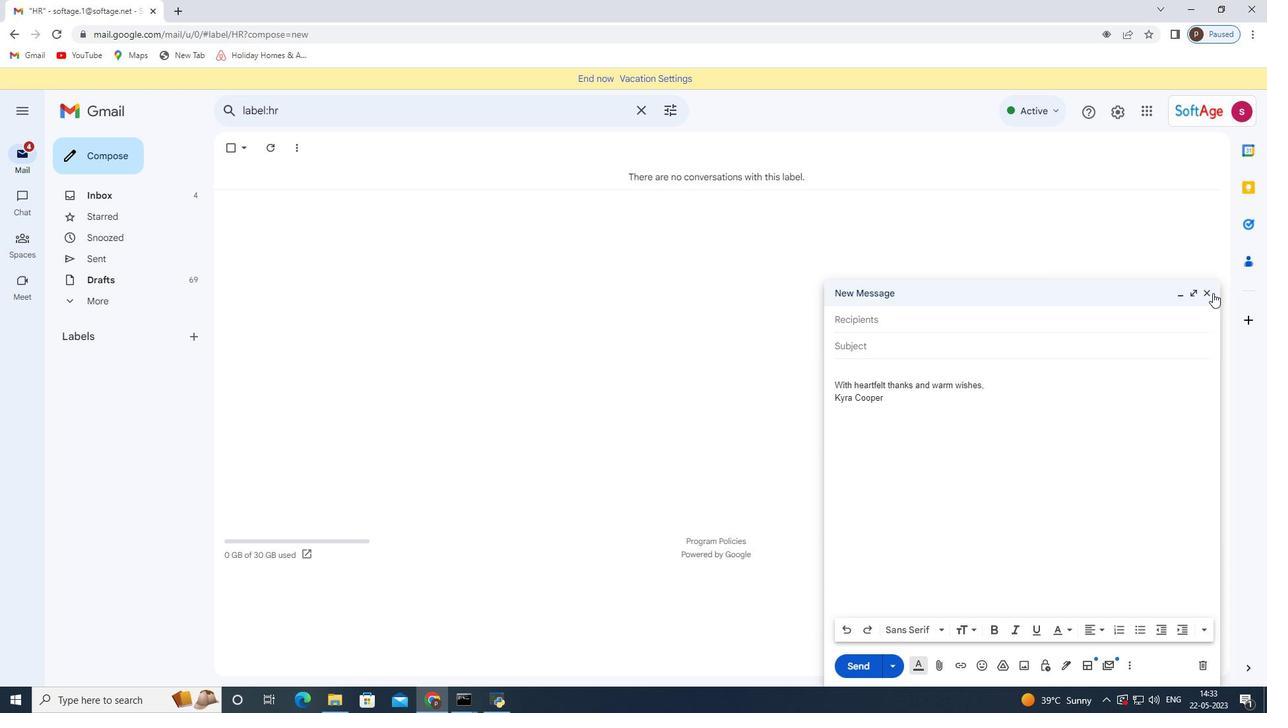 
Action: Mouse pressed left at (1209, 295)
Screenshot: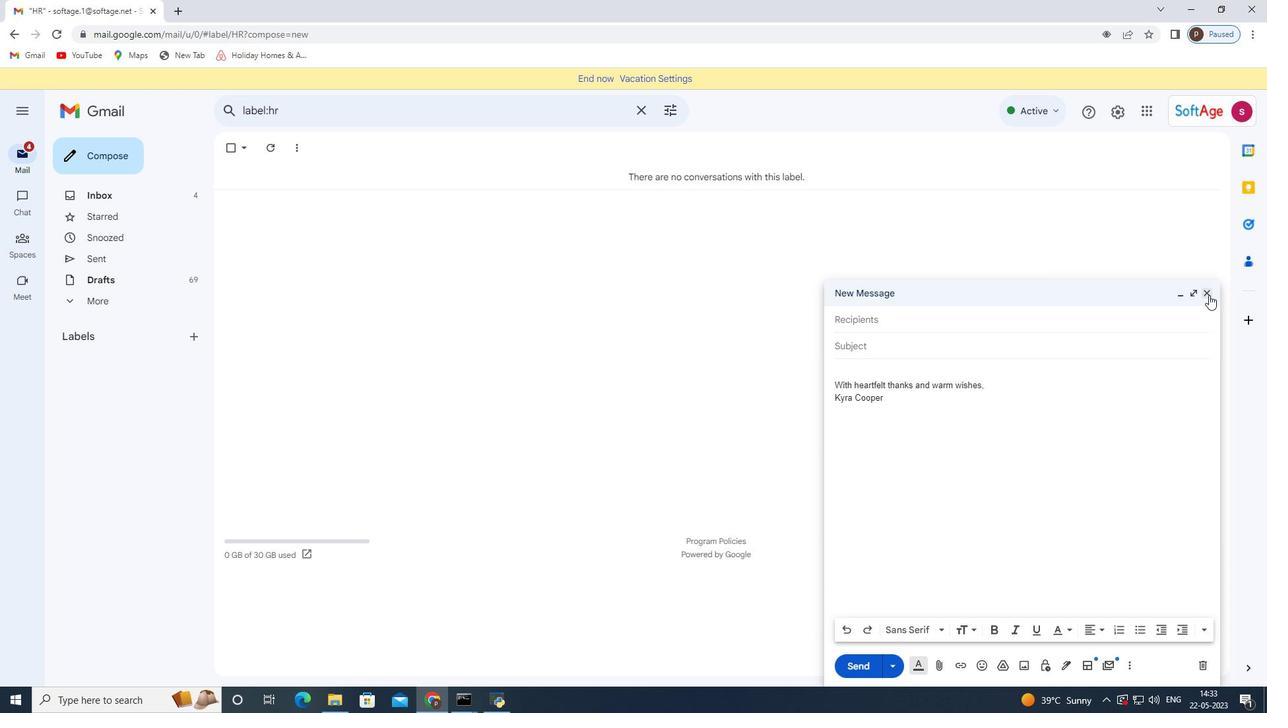 
Action: Mouse moved to (101, 153)
Screenshot: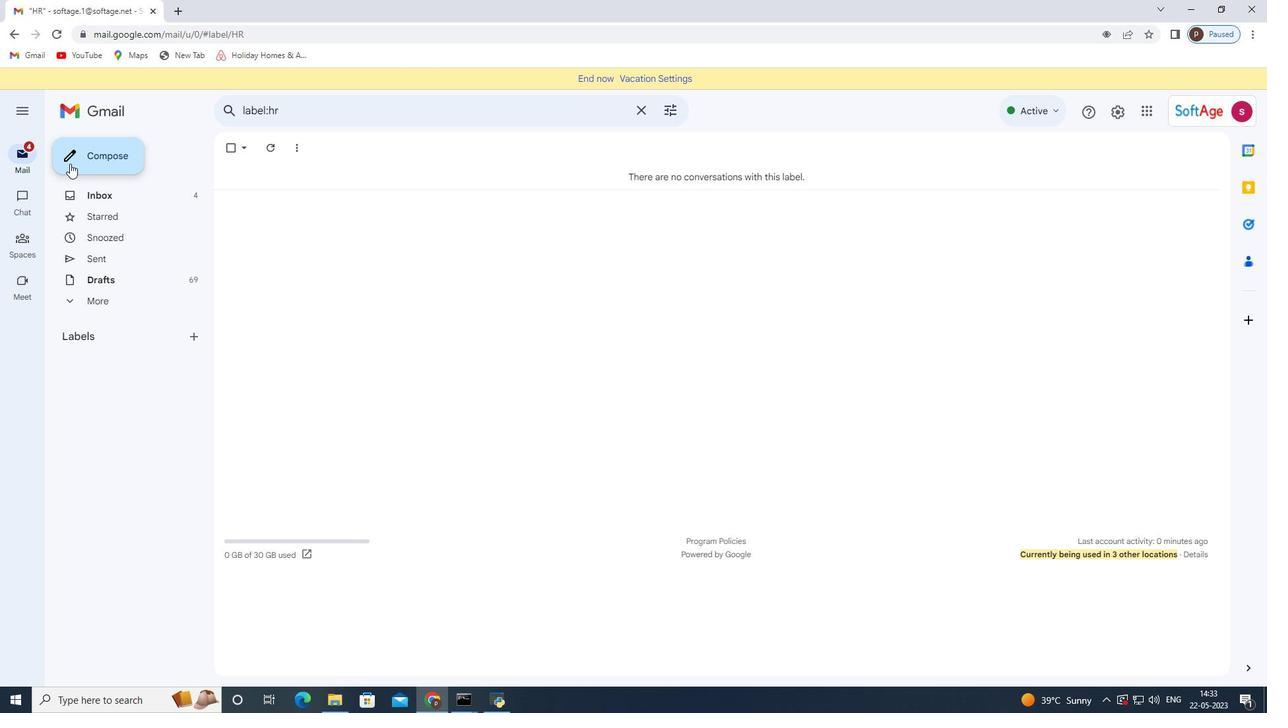 
Action: Mouse pressed left at (101, 153)
Screenshot: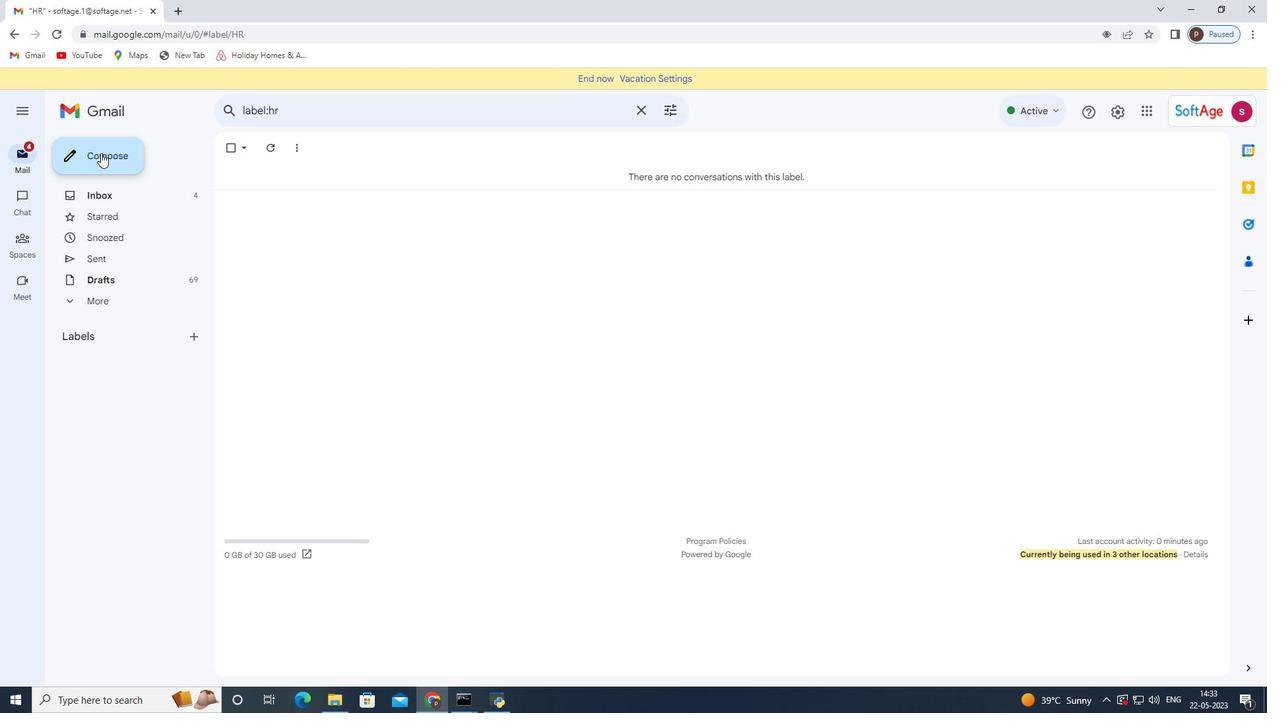
Action: Mouse moved to (890, 319)
Screenshot: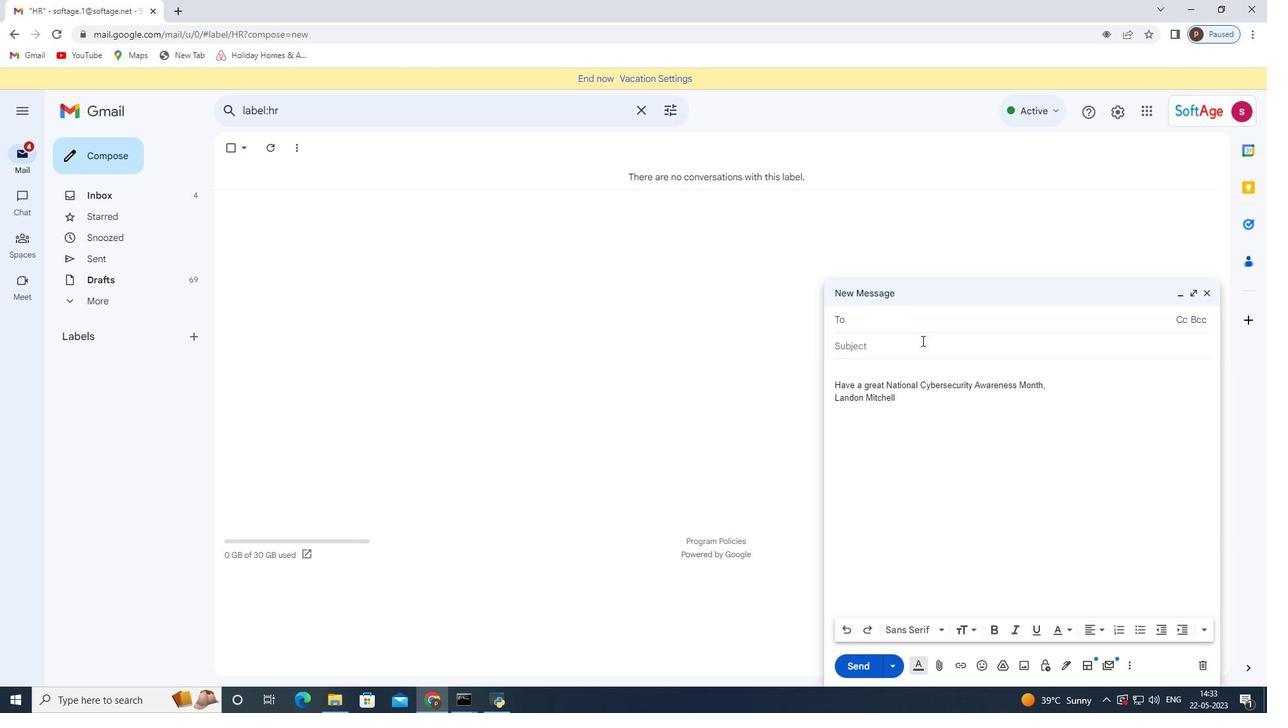 
Action: Mouse pressed left at (890, 319)
Screenshot: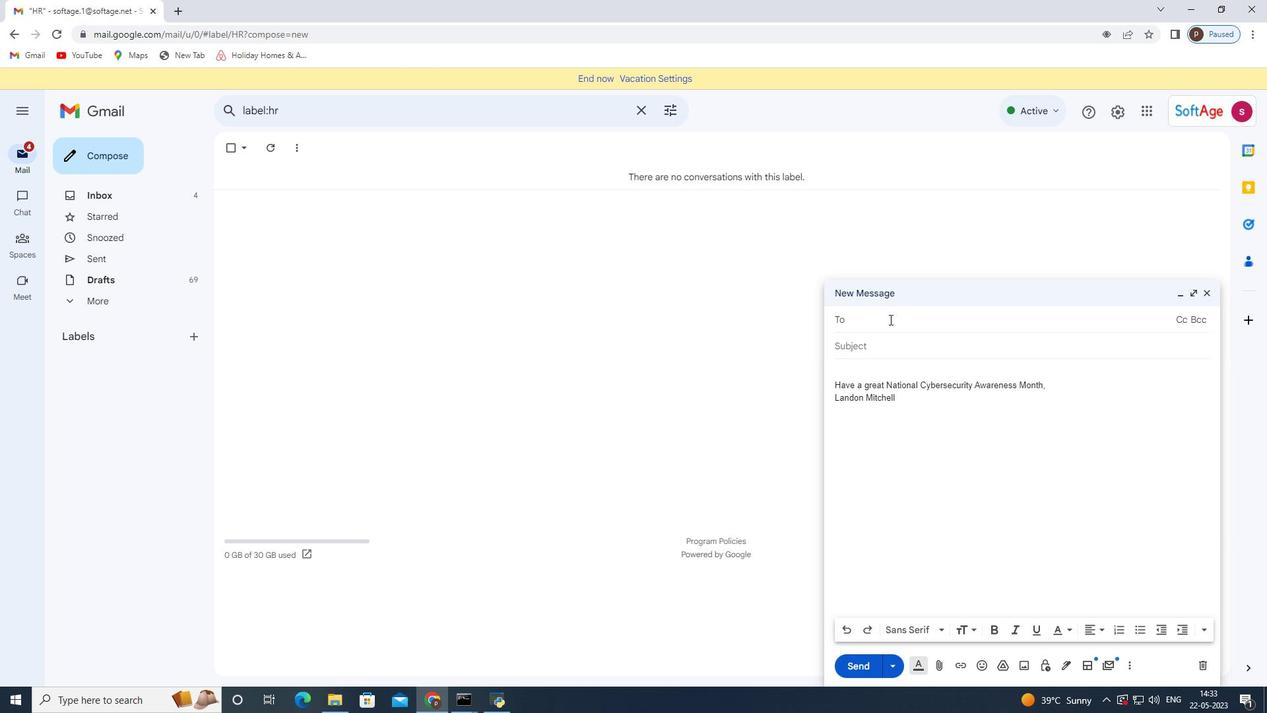 
Action: Key pressed softage.3<Key.shift>@softage.net
Screenshot: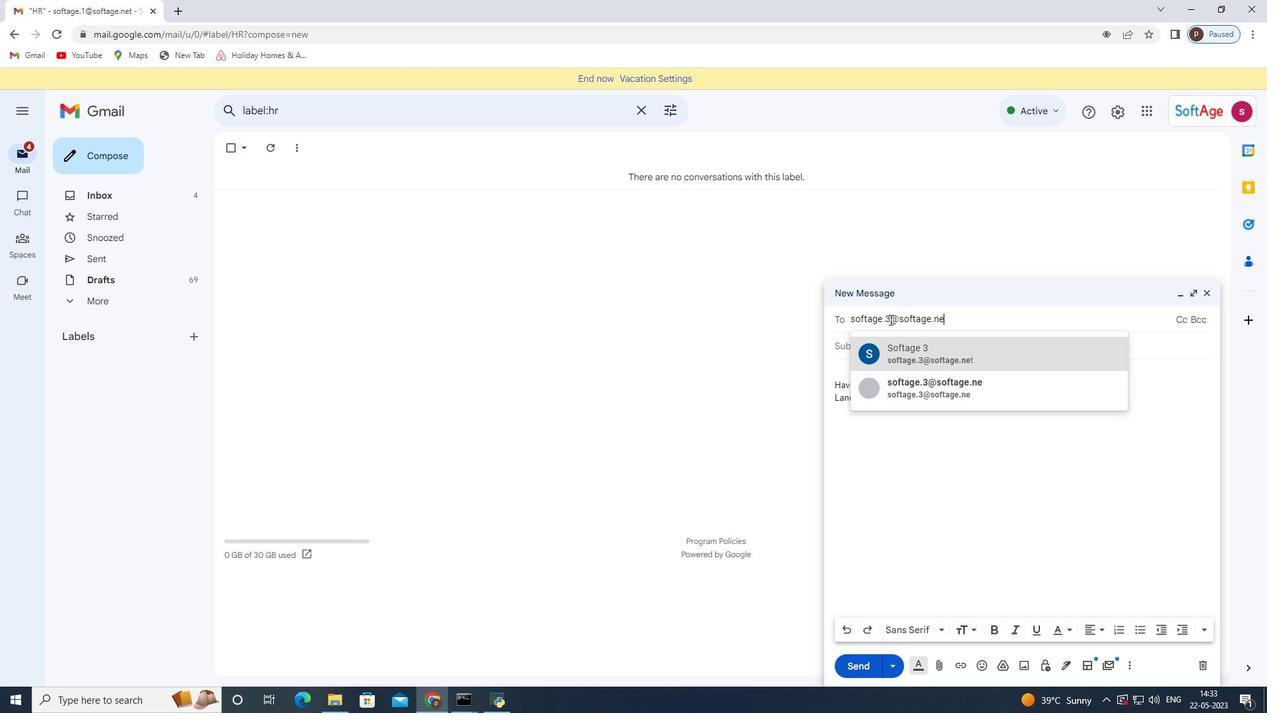 
Action: Mouse moved to (943, 350)
Screenshot: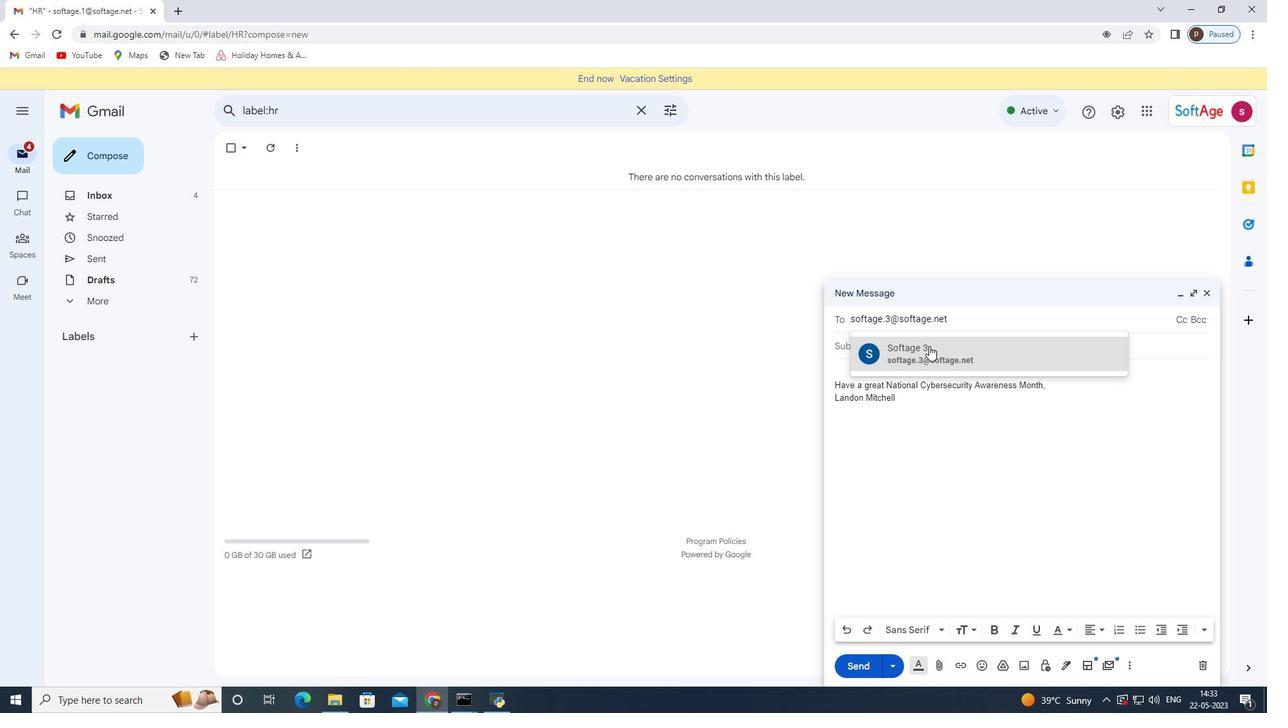 
Action: Mouse pressed left at (943, 350)
Screenshot: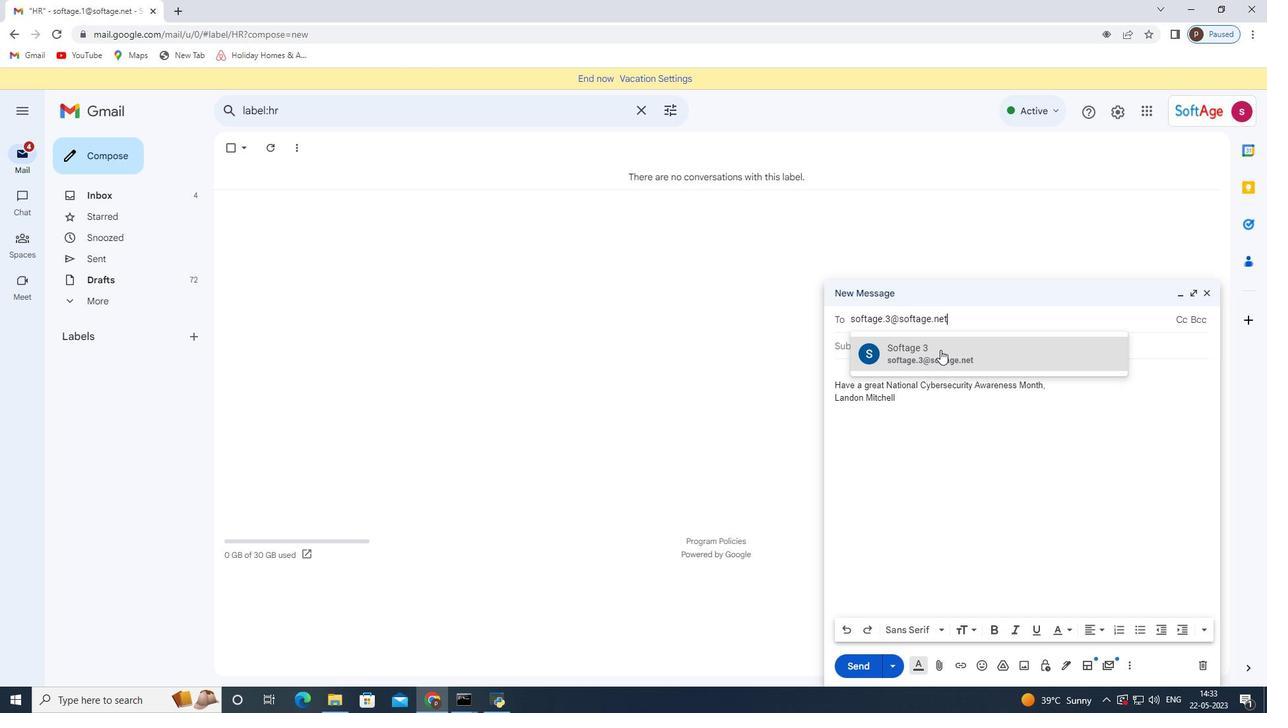 
Action: Mouse moved to (923, 425)
Screenshot: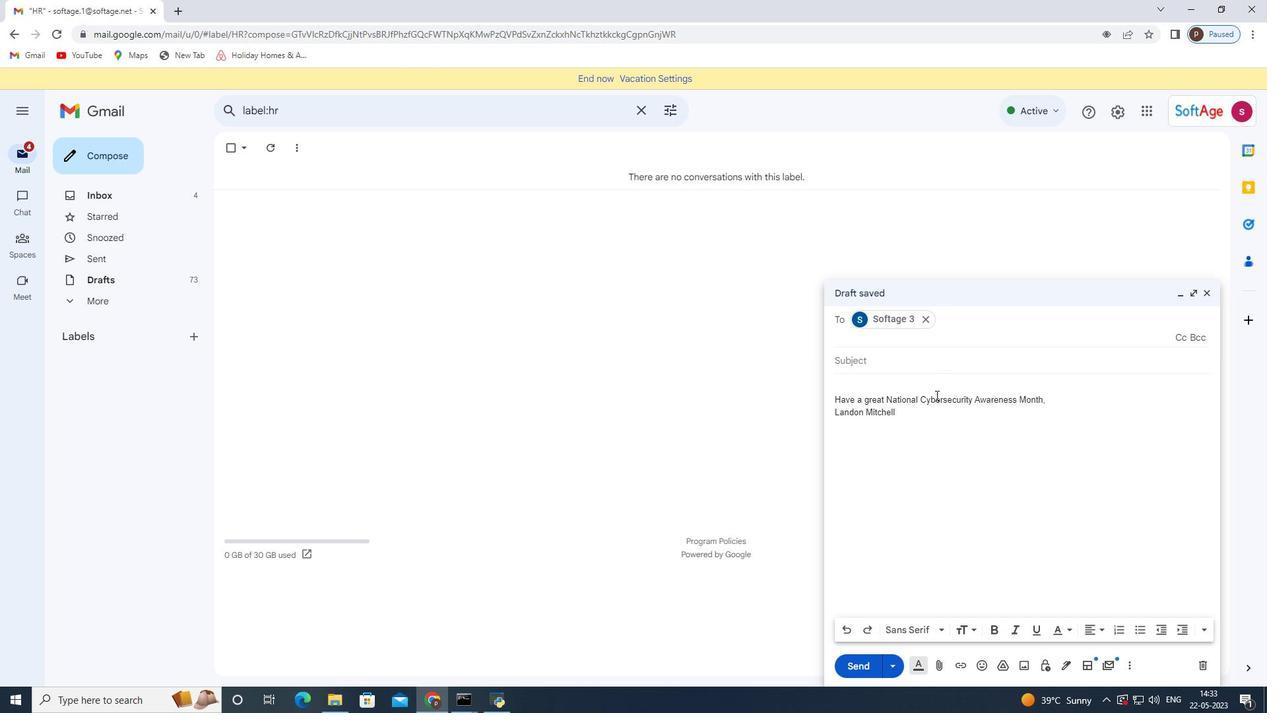 
Action: Mouse scrolled (923, 424) with delta (0, 0)
Screenshot: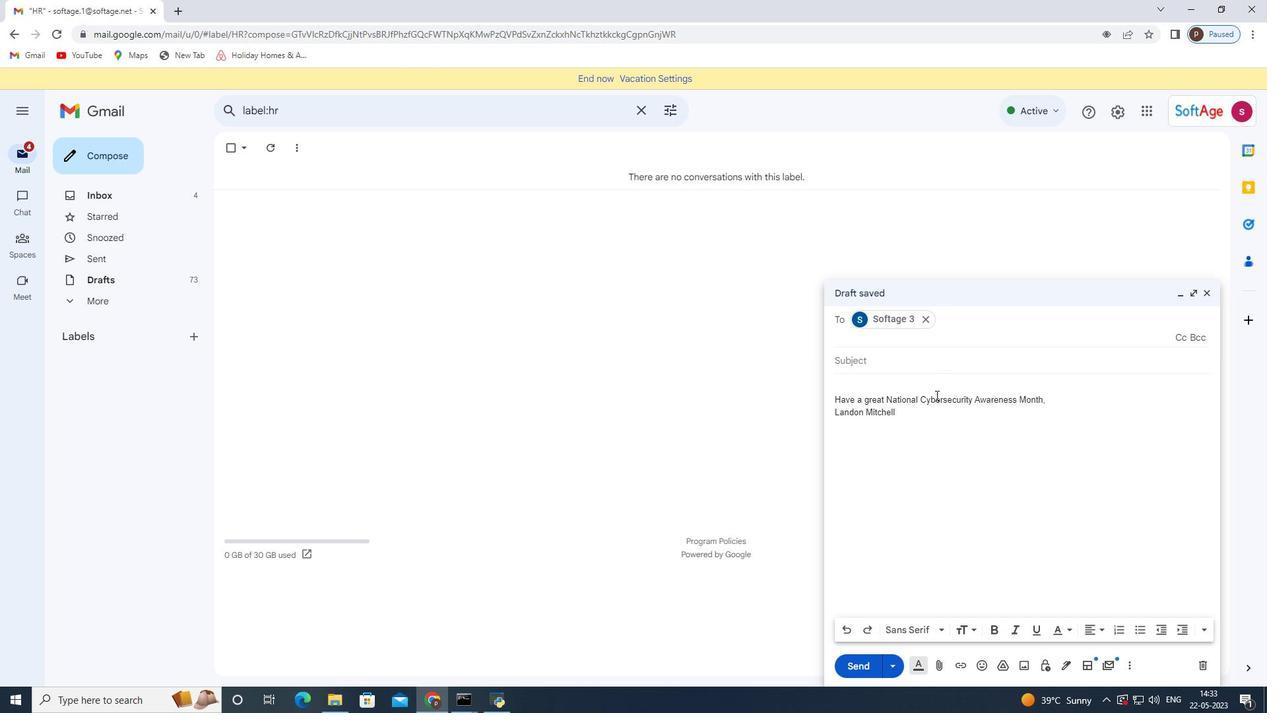 
Action: Mouse moved to (919, 431)
Screenshot: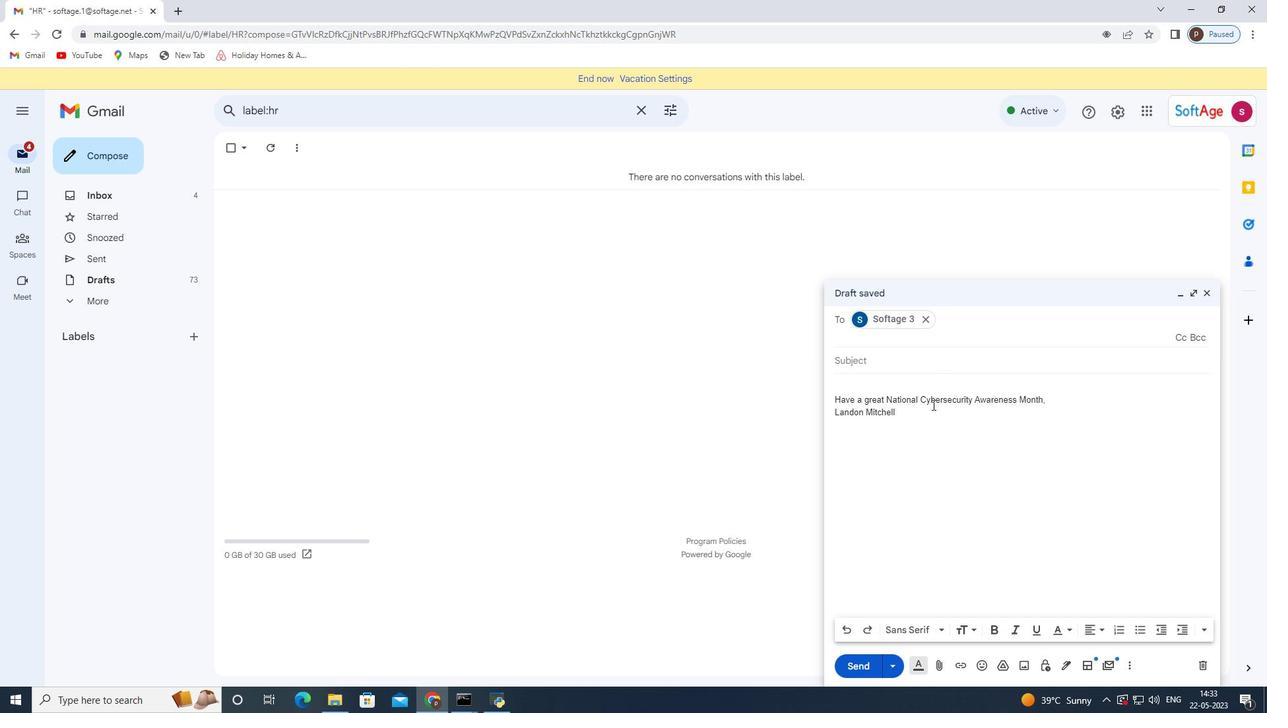 
Action: Mouse scrolled (919, 430) with delta (0, 0)
Screenshot: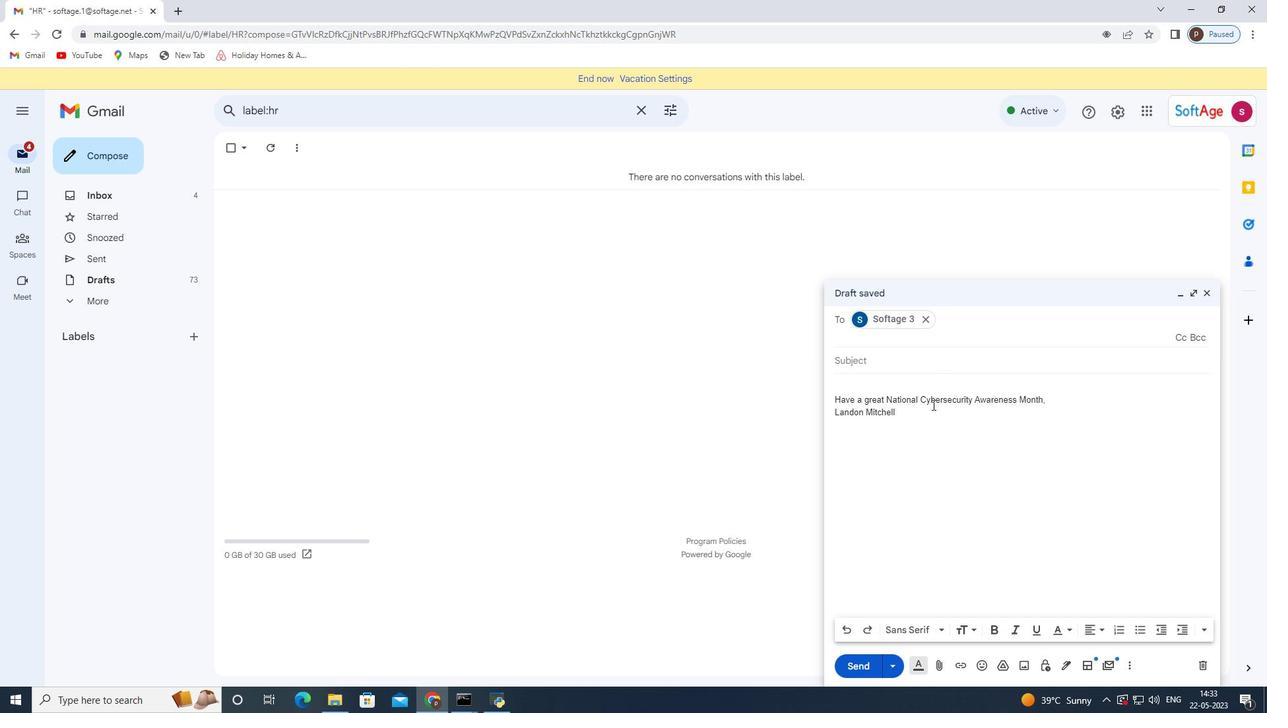 
Action: Mouse moved to (917, 435)
Screenshot: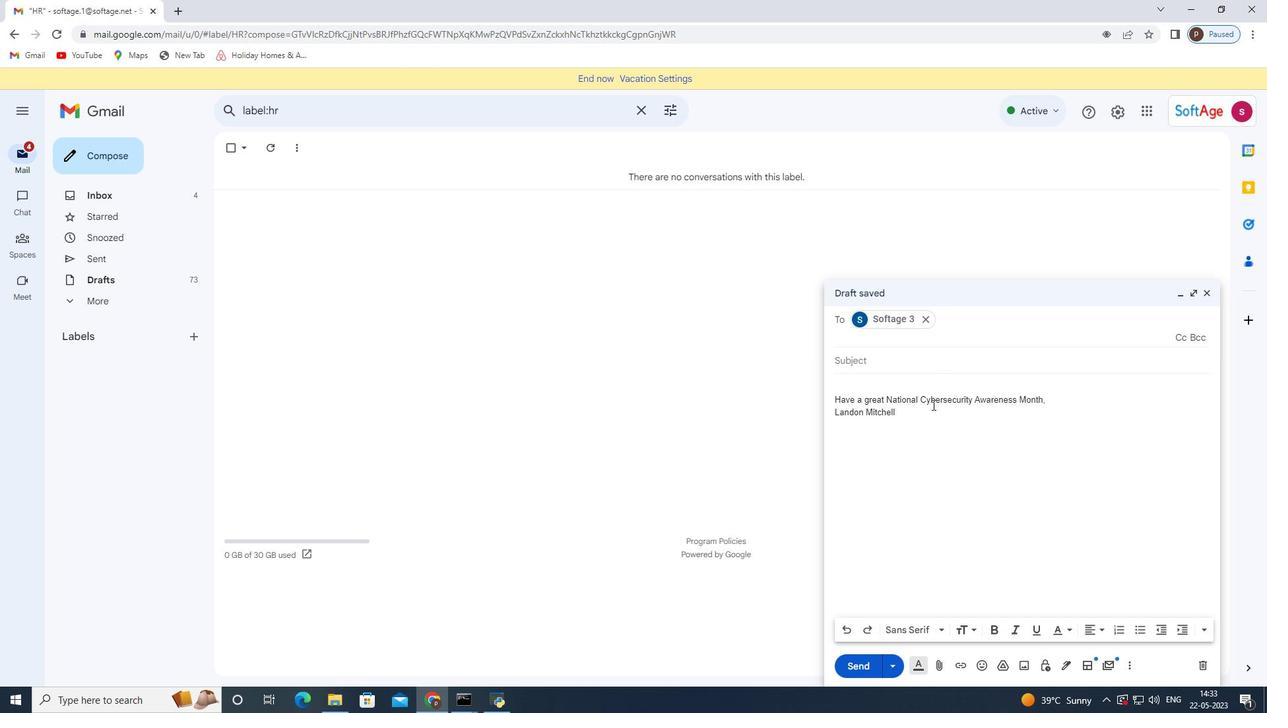 
Action: Mouse scrolled (917, 435) with delta (0, 0)
Screenshot: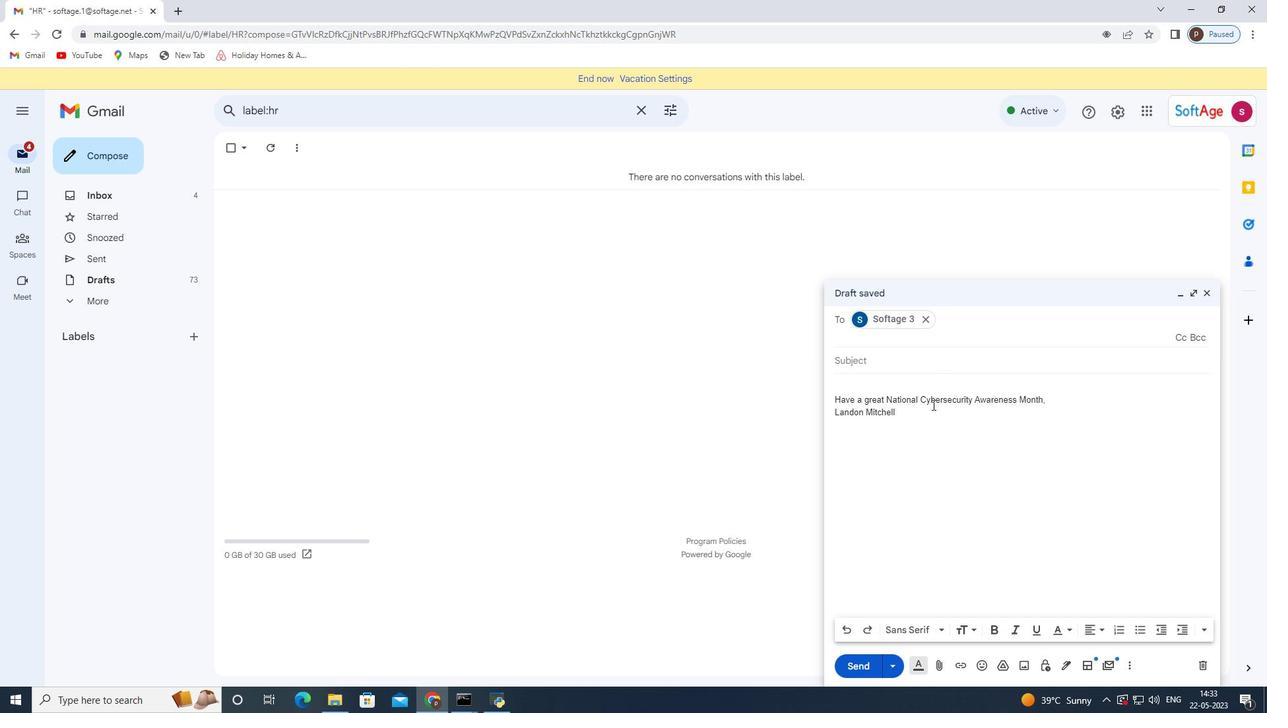 
Action: Mouse moved to (917, 441)
Screenshot: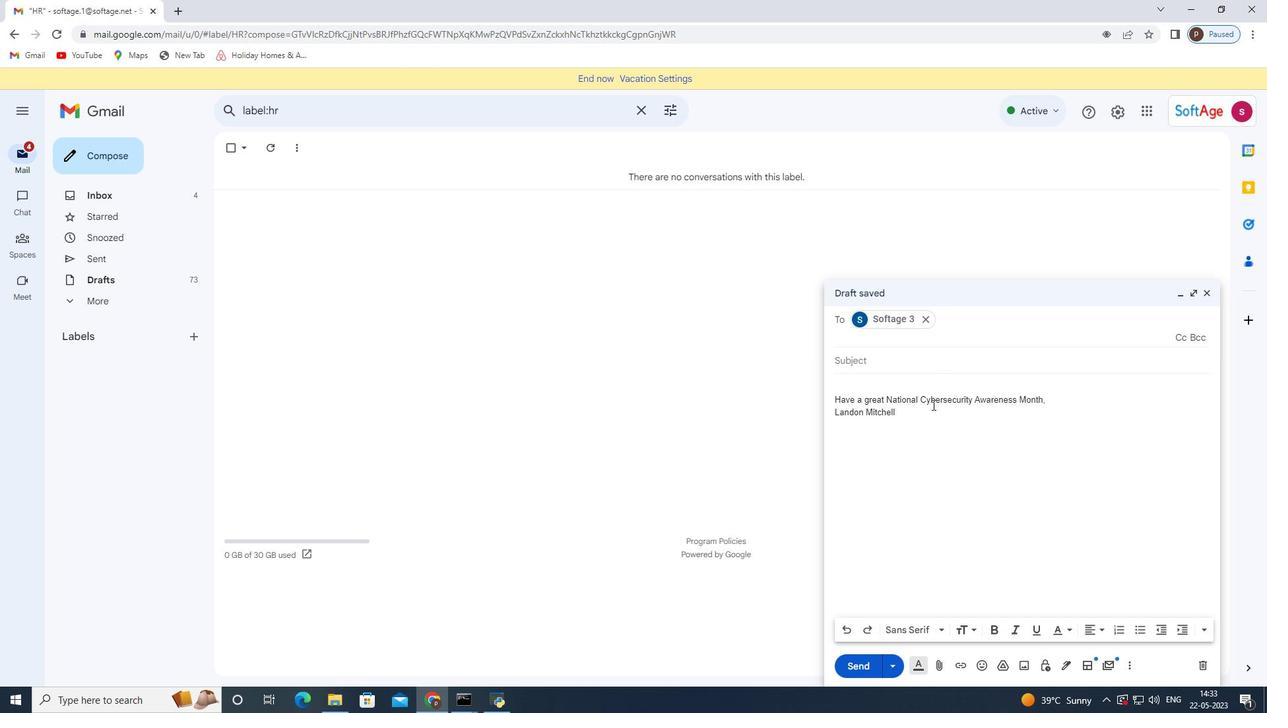 
Action: Mouse scrolled (917, 441) with delta (0, 0)
Screenshot: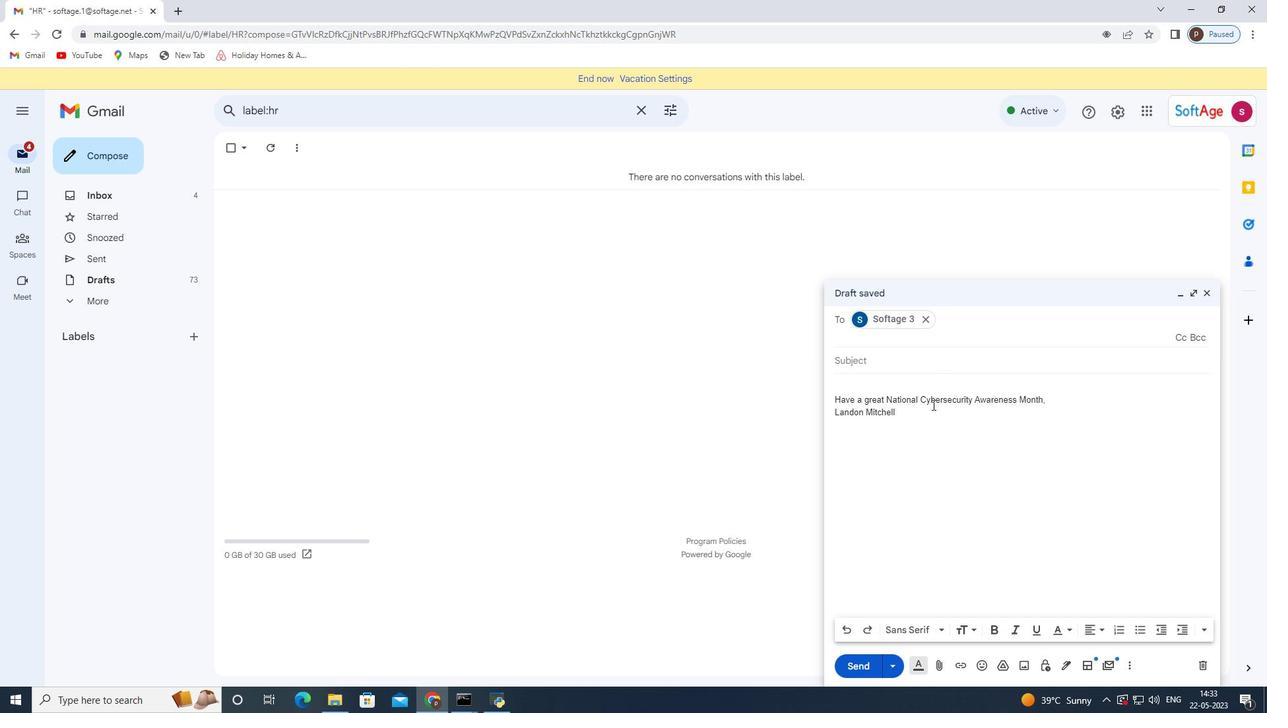 
Action: Mouse moved to (1131, 671)
Screenshot: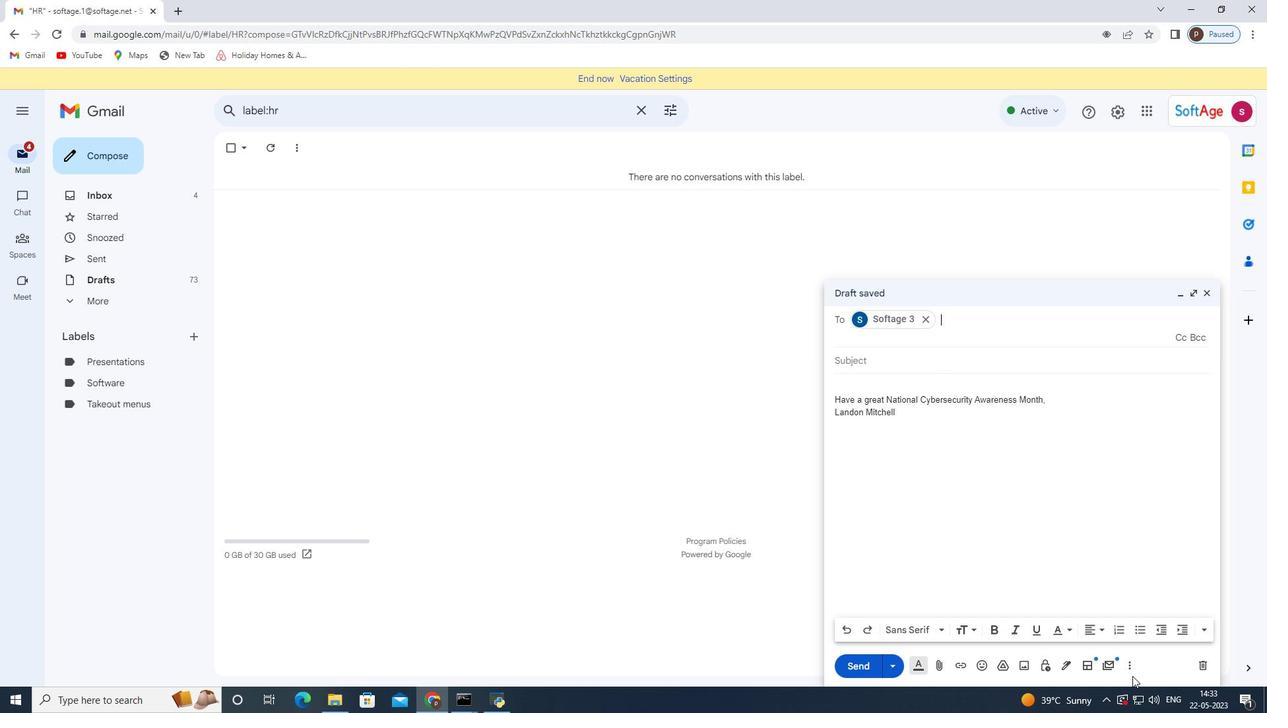 
Action: Mouse pressed left at (1131, 671)
Screenshot: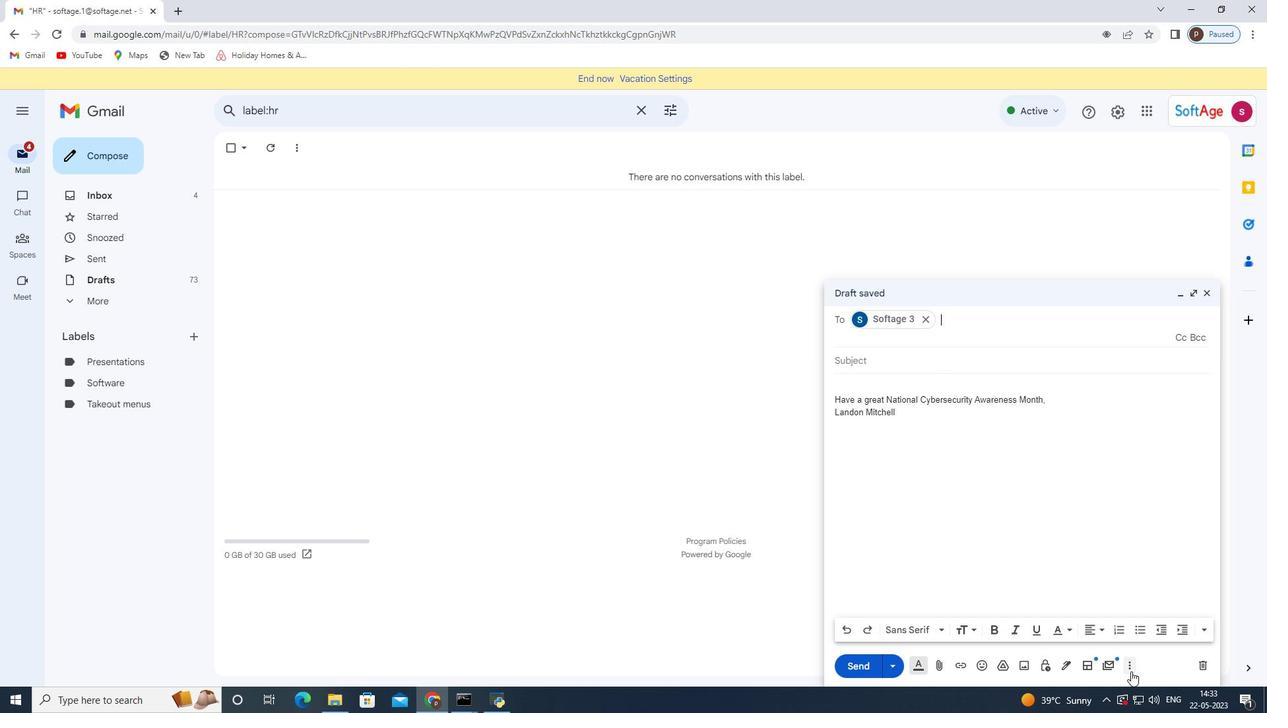 
Action: Mouse moved to (1040, 541)
Screenshot: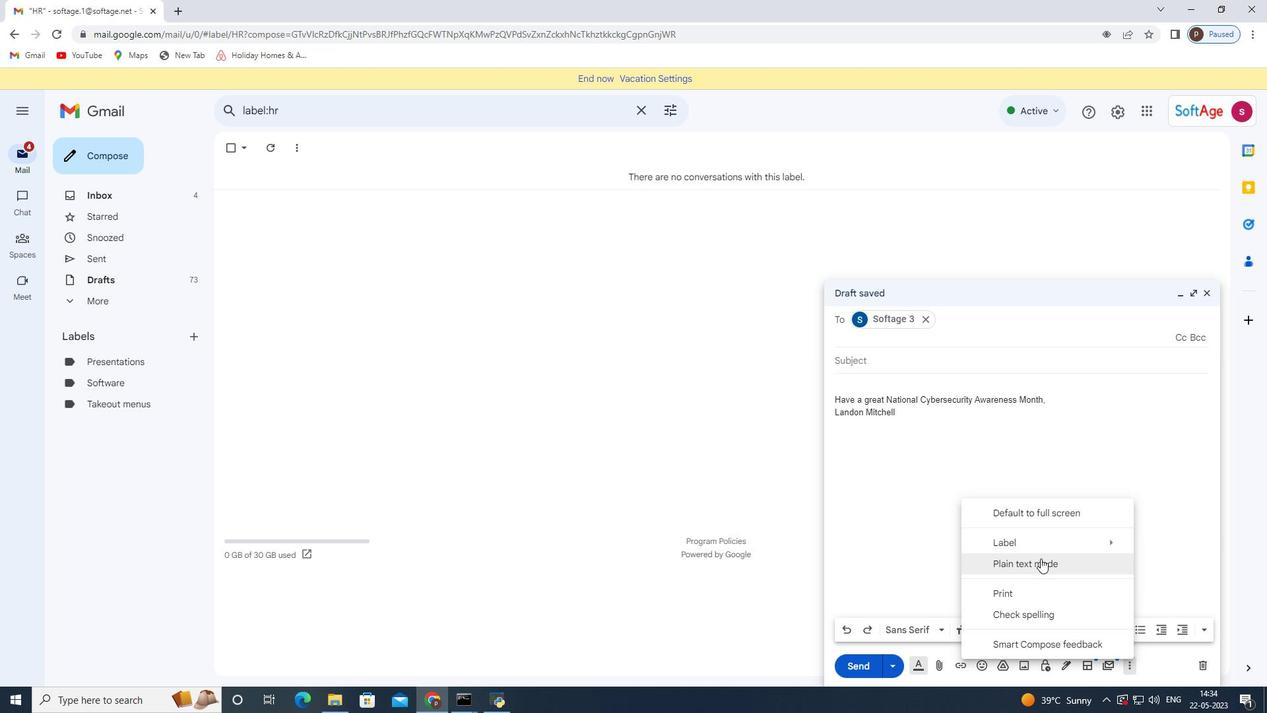 
Action: Mouse pressed left at (1040, 541)
Screenshot: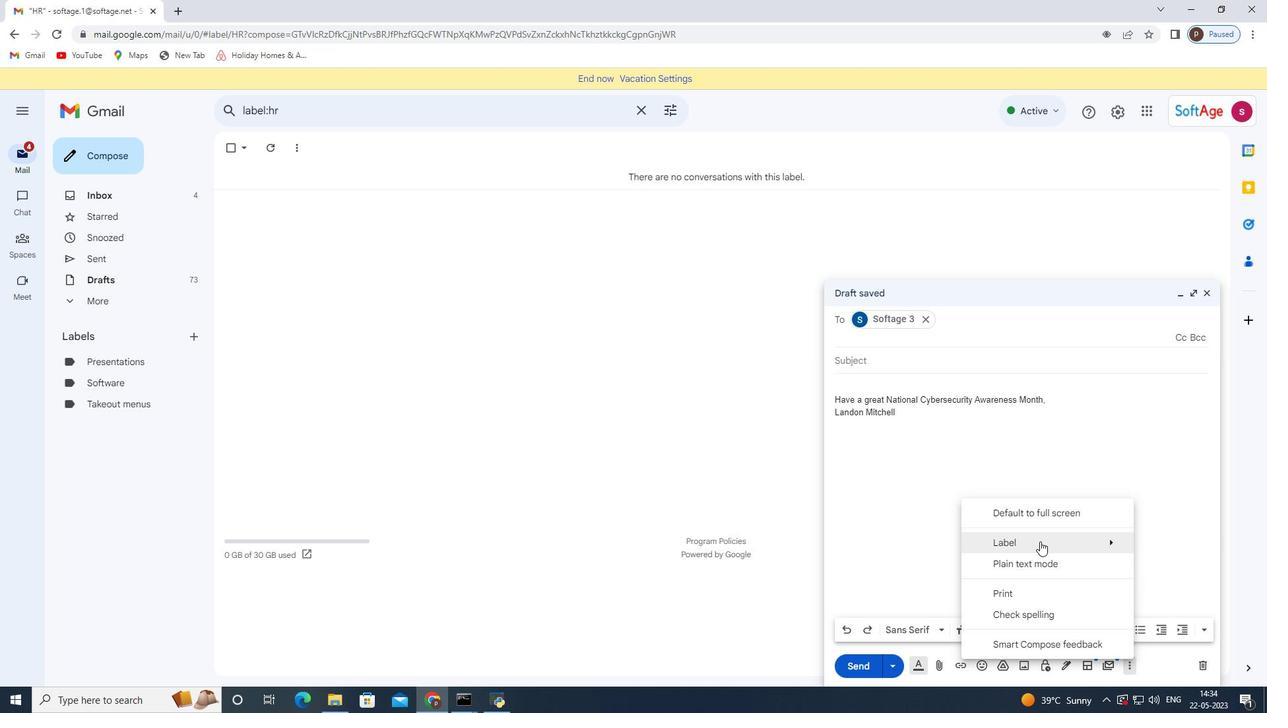 
Action: Mouse moved to (867, 519)
Screenshot: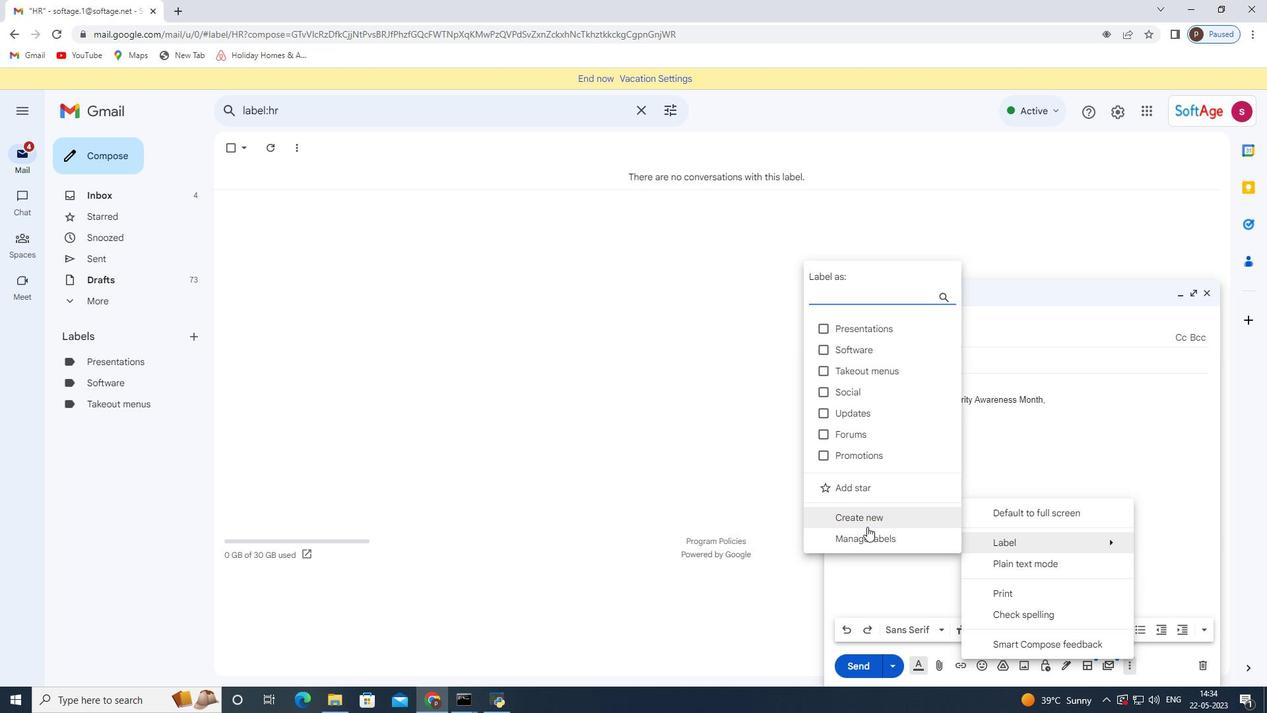 
Action: Mouse pressed left at (867, 519)
Screenshot: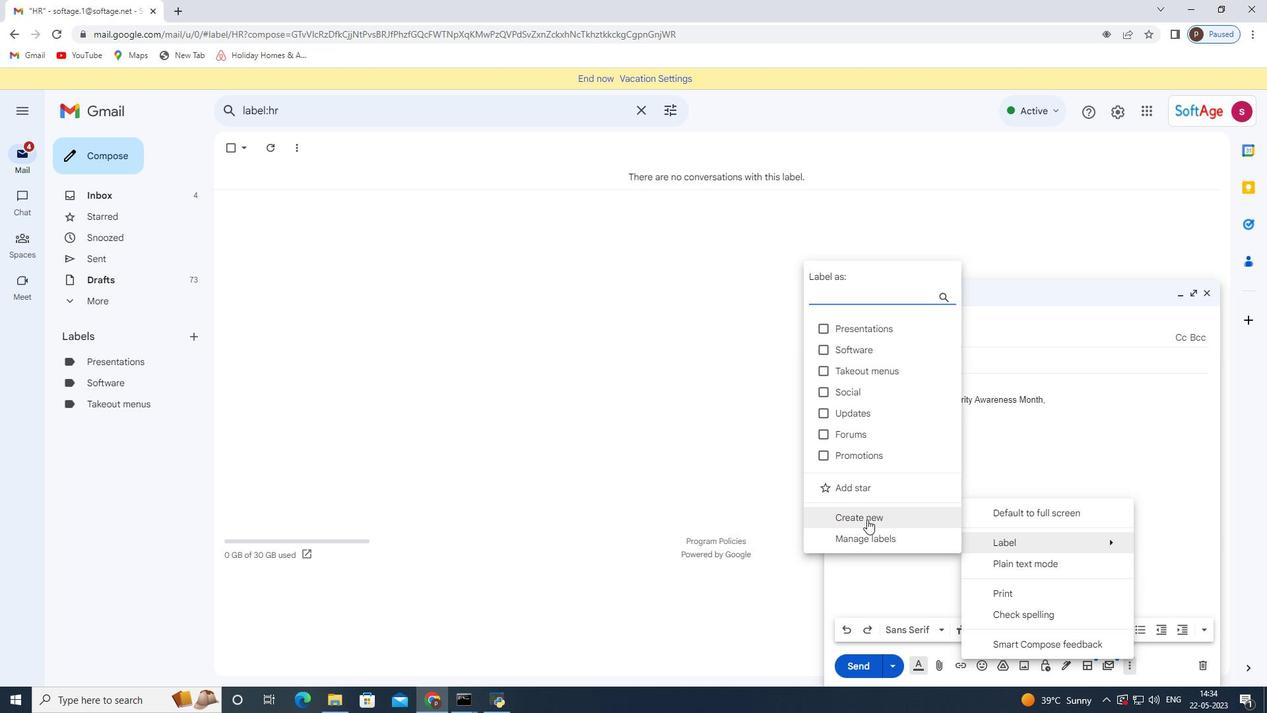
Action: Mouse moved to (576, 361)
Screenshot: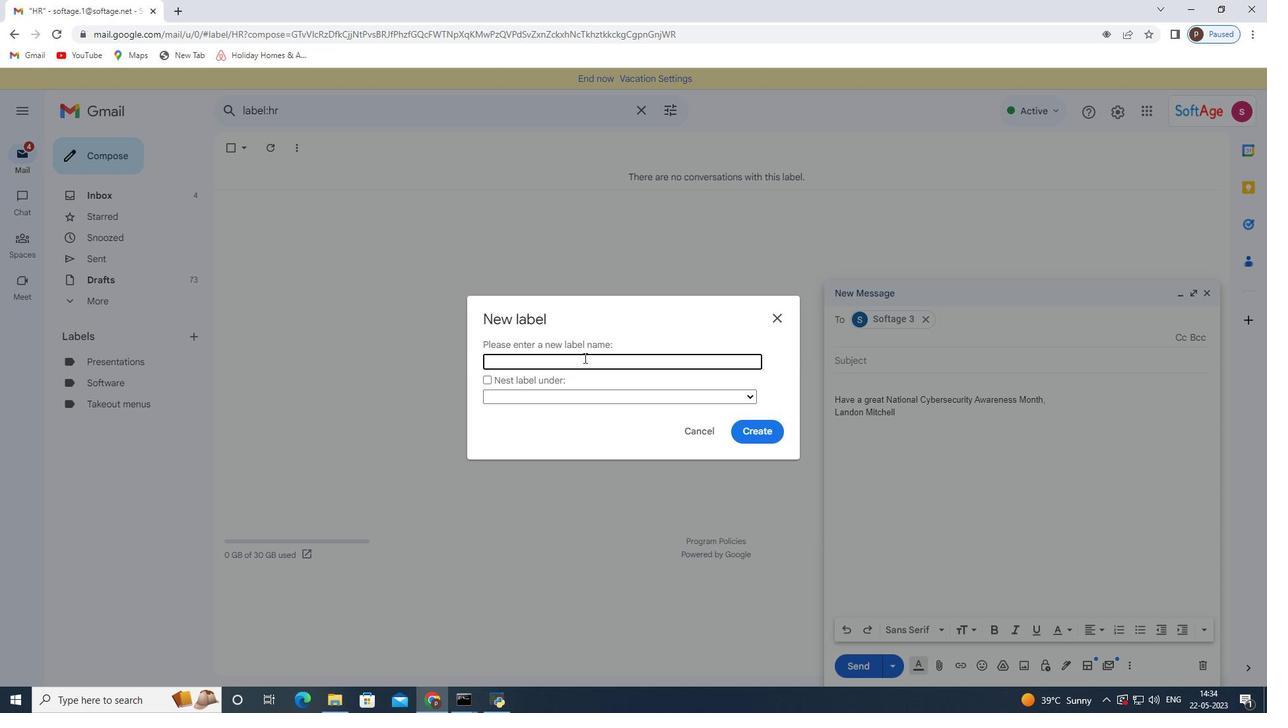 
Action: Mouse pressed left at (576, 361)
Screenshot: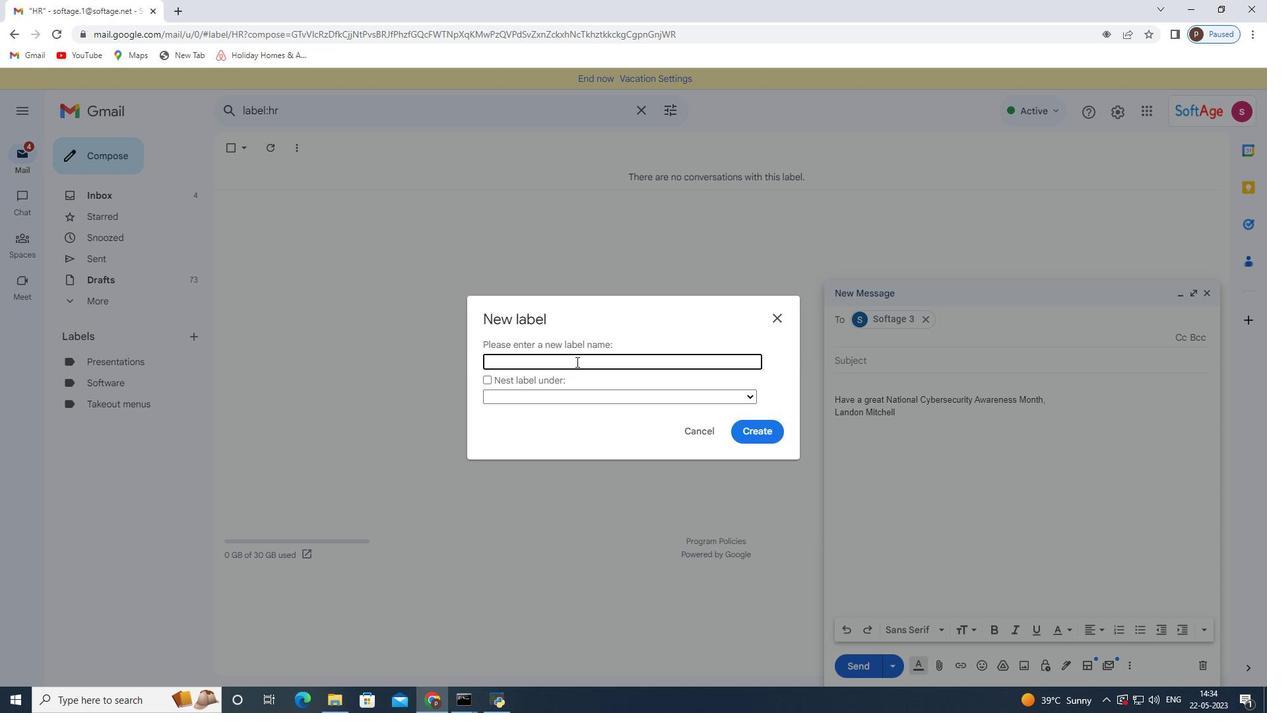 
Action: Mouse moved to (575, 362)
Screenshot: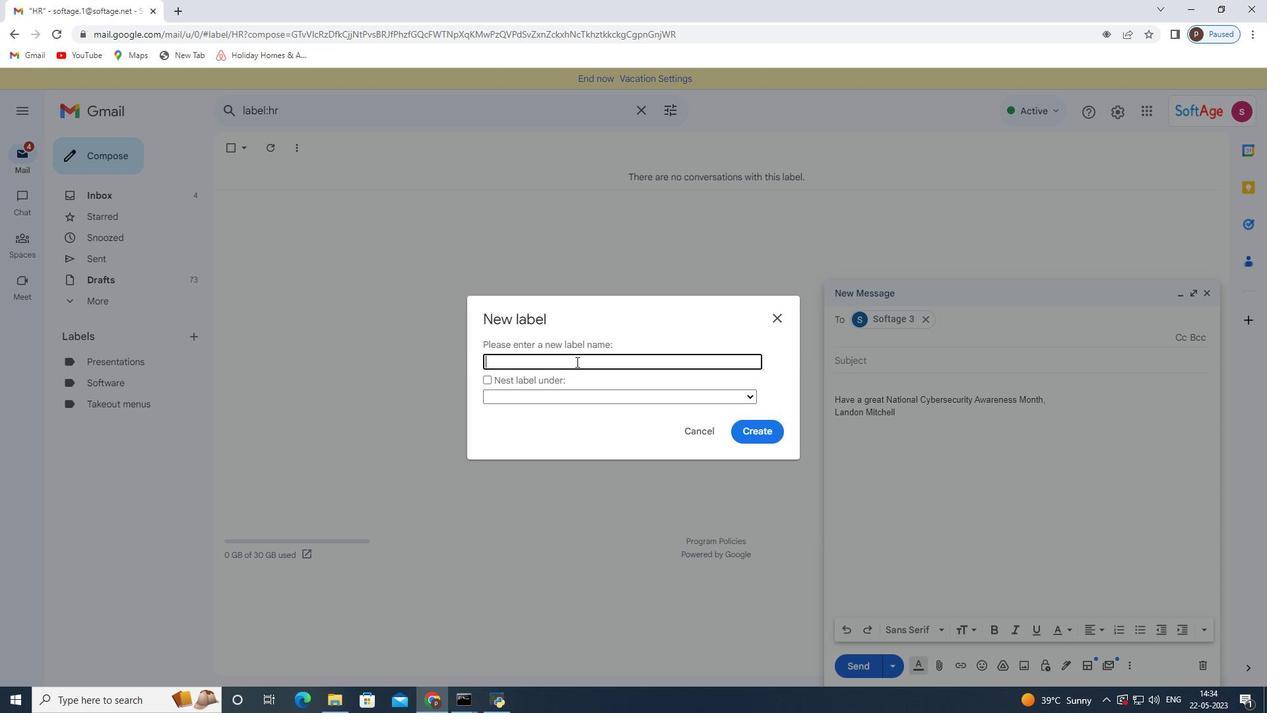 
Action: Key pressed <Key.shift>Assembly
Screenshot: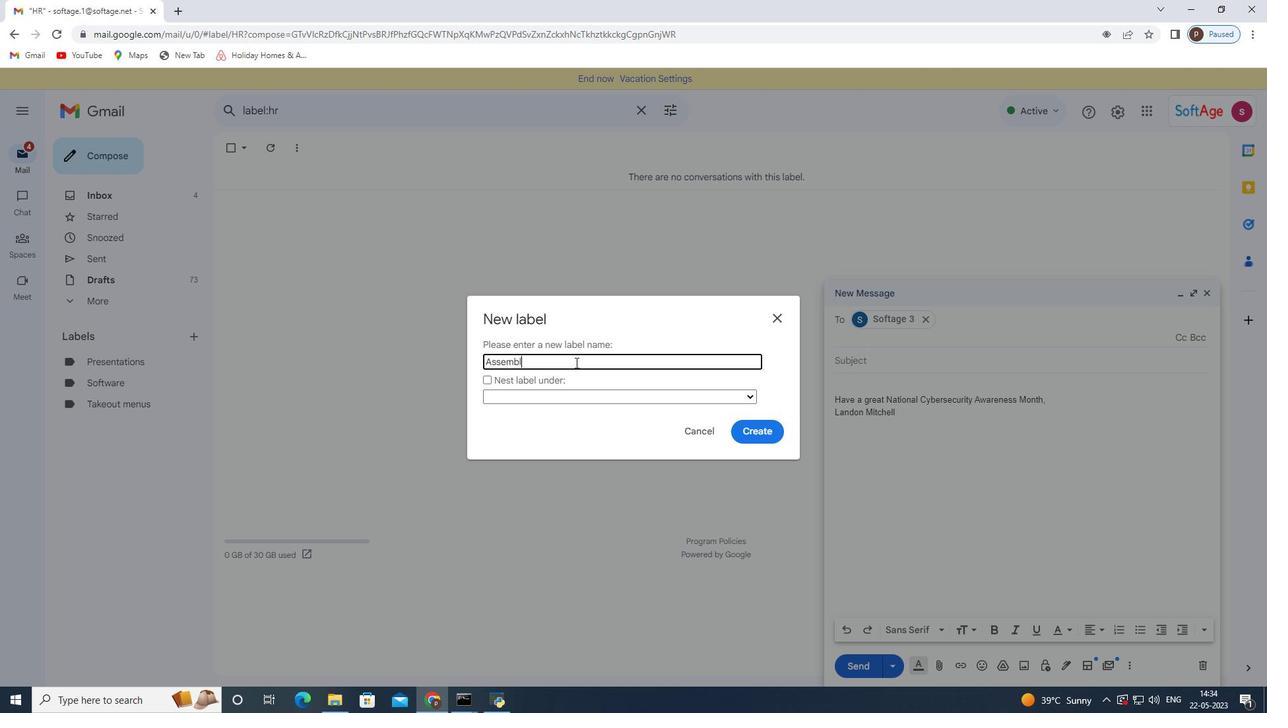 
Action: Mouse moved to (768, 427)
Screenshot: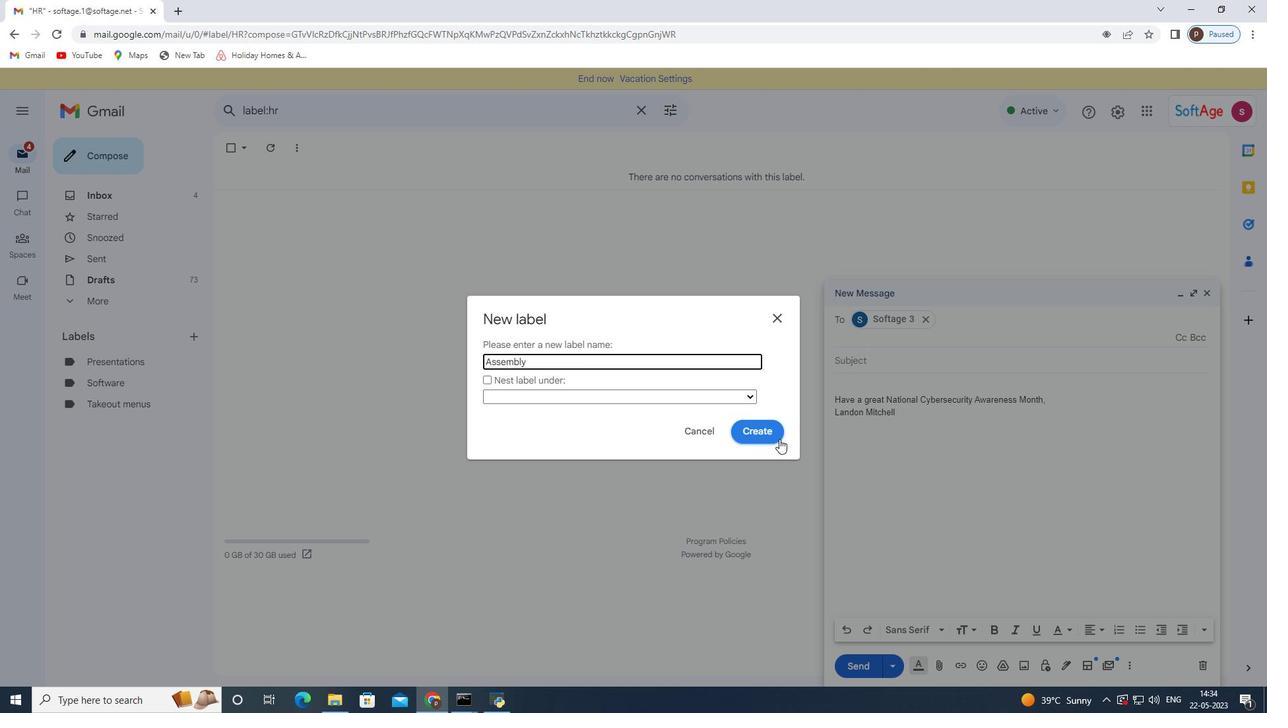 
Action: Mouse pressed left at (768, 427)
Screenshot: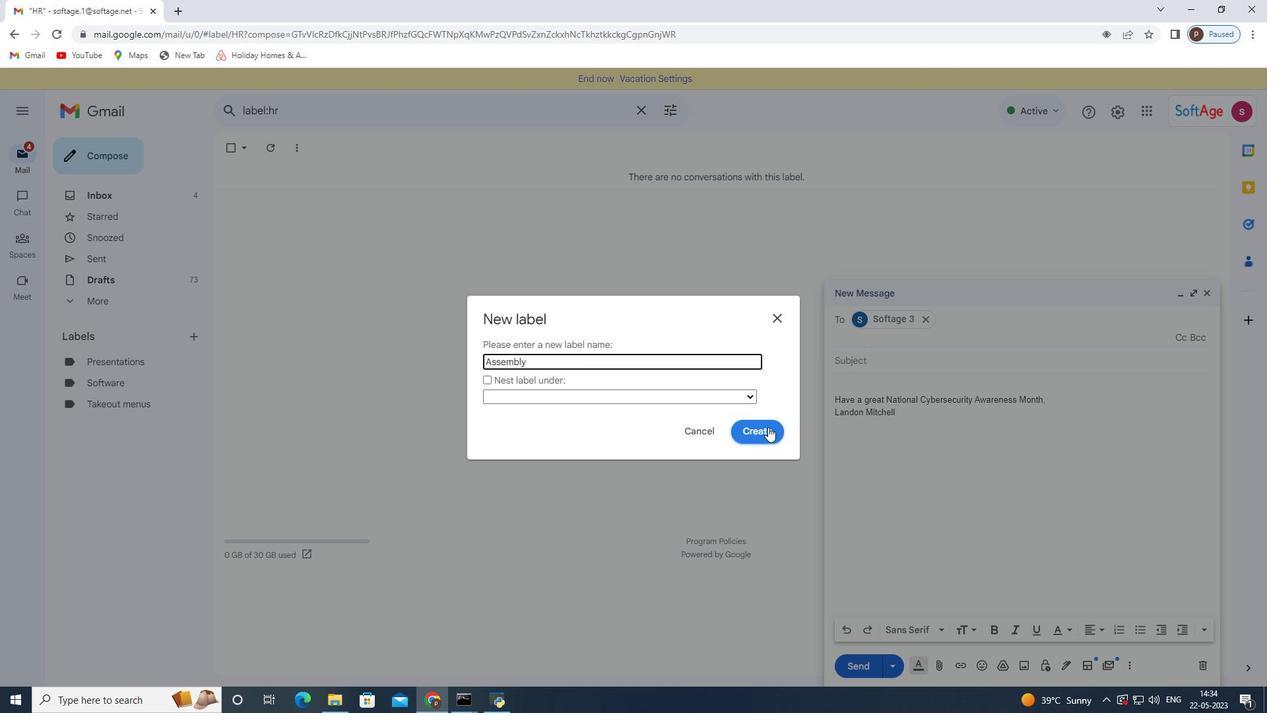 
Action: Mouse moved to (857, 665)
Screenshot: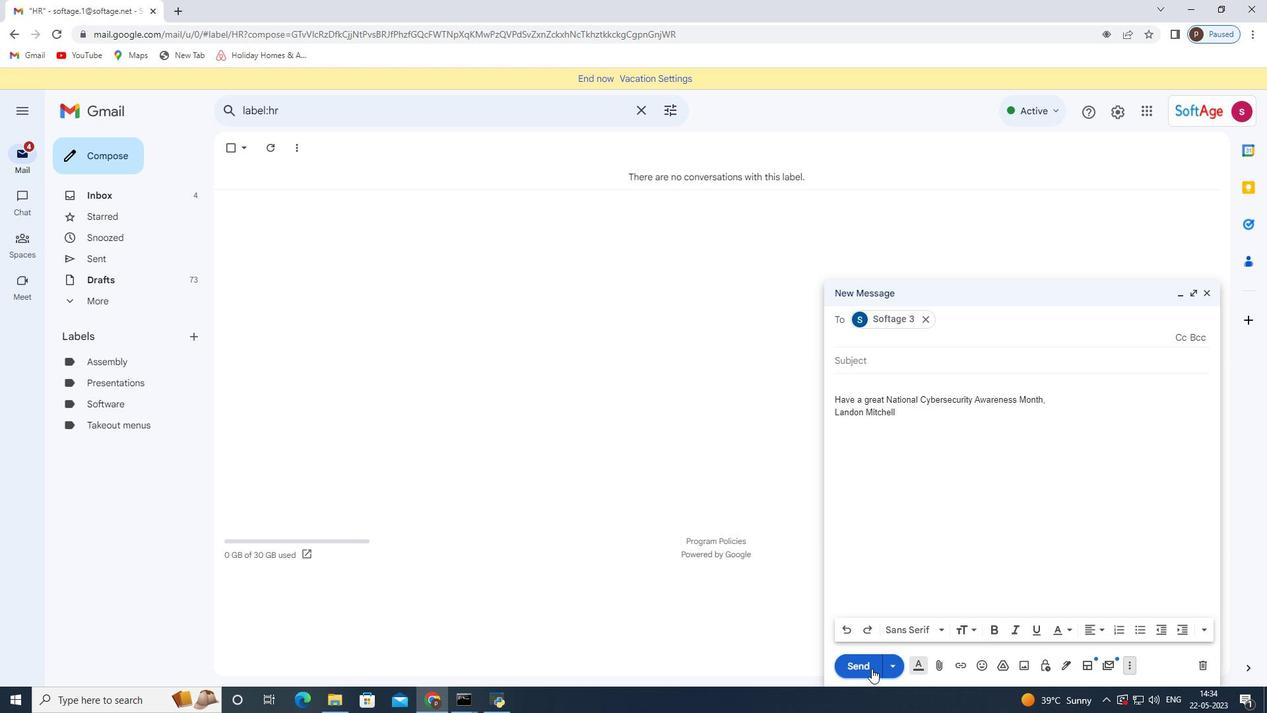 
Action: Mouse pressed left at (857, 665)
Screenshot: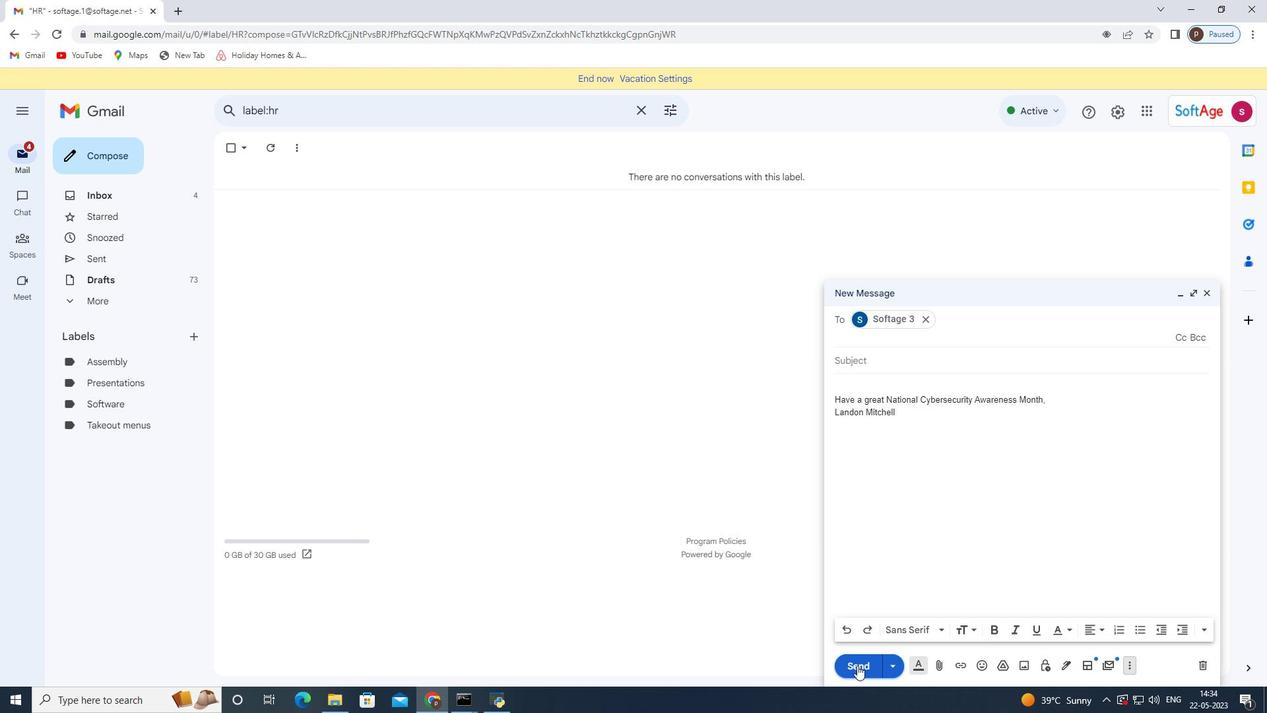 
Action: Mouse moved to (62, 105)
Screenshot: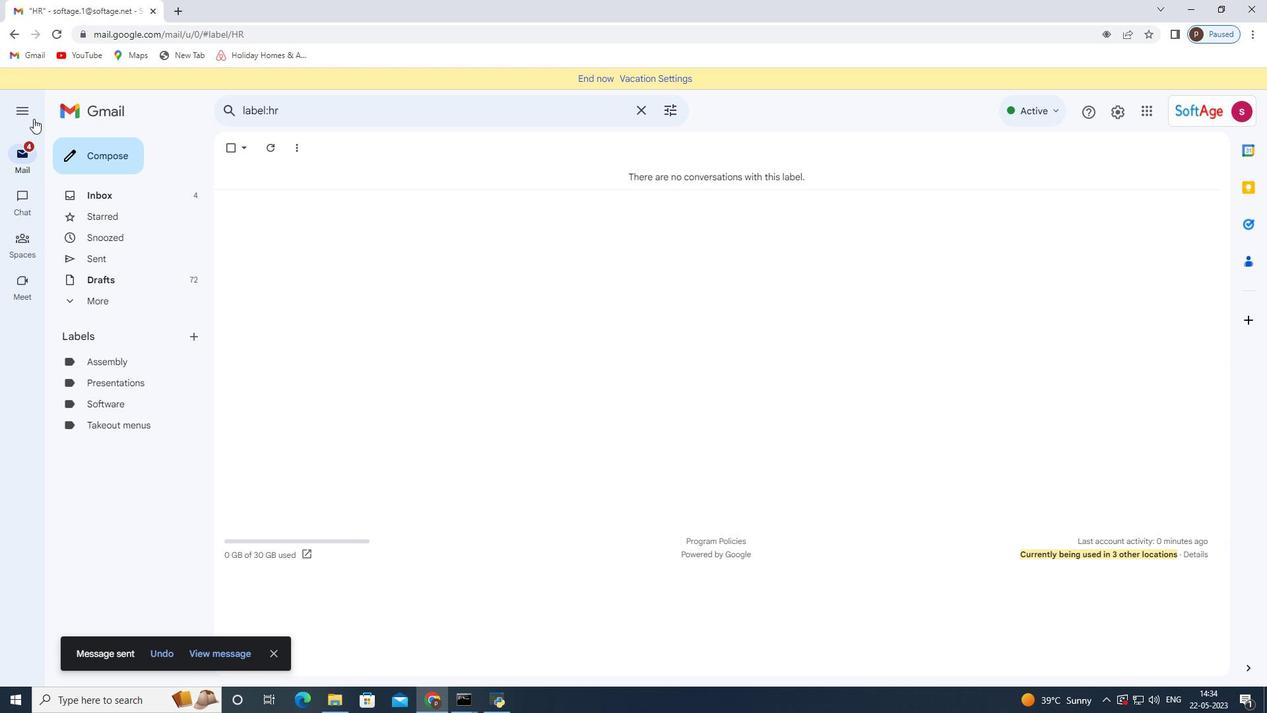 
